 Task: Identify Vacation Rental Properties in Las Vegas with Pool Access.
Action: Mouse moved to (260, 187)
Screenshot: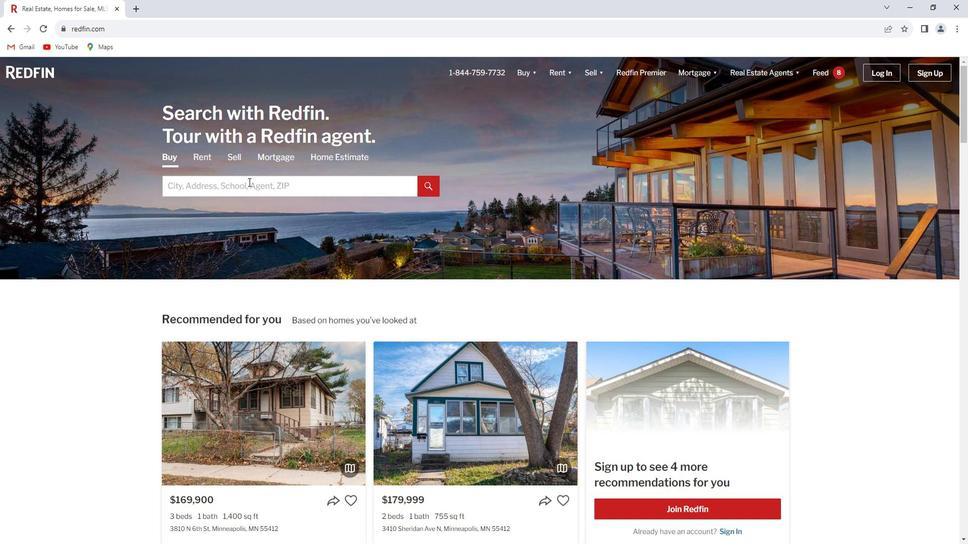 
Action: Mouse pressed left at (260, 187)
Screenshot: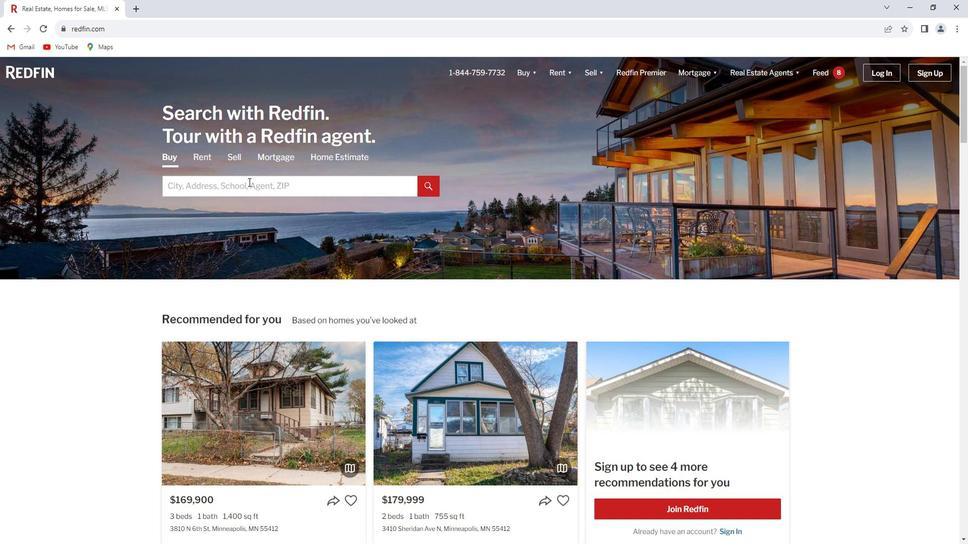 
Action: Key pressed <Key.shift_r>Las<Key.space><Key.shift_r><Key.shift_r>Vegas
Screenshot: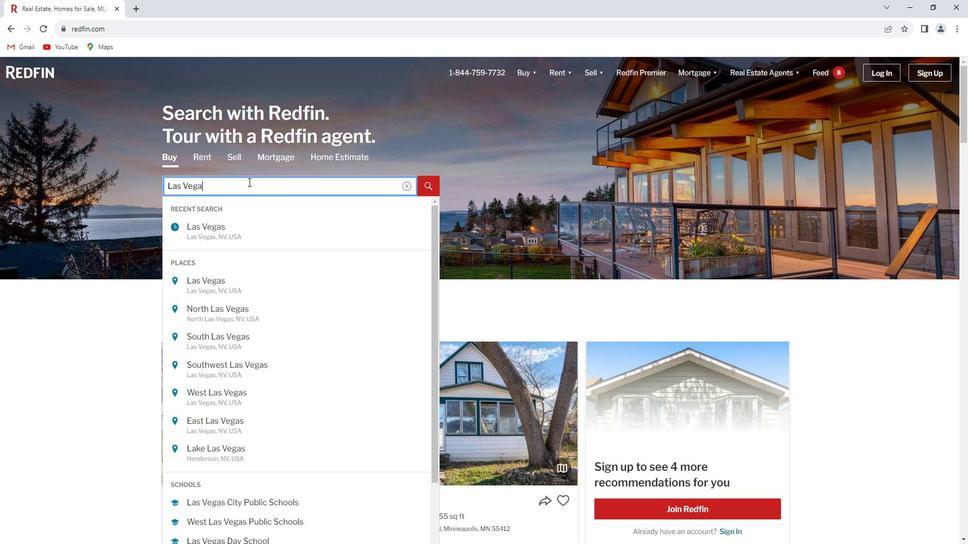 
Action: Mouse moved to (434, 188)
Screenshot: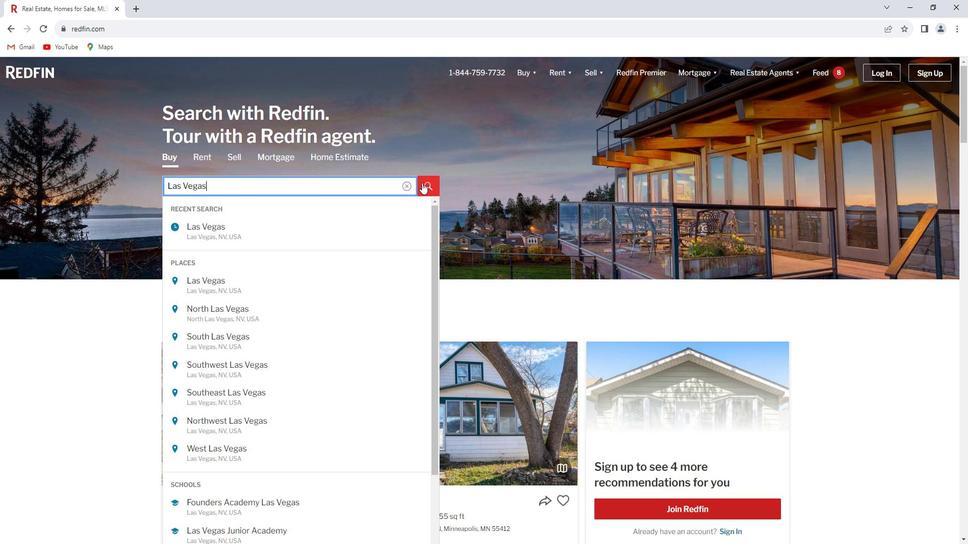 
Action: Mouse pressed left at (434, 188)
Screenshot: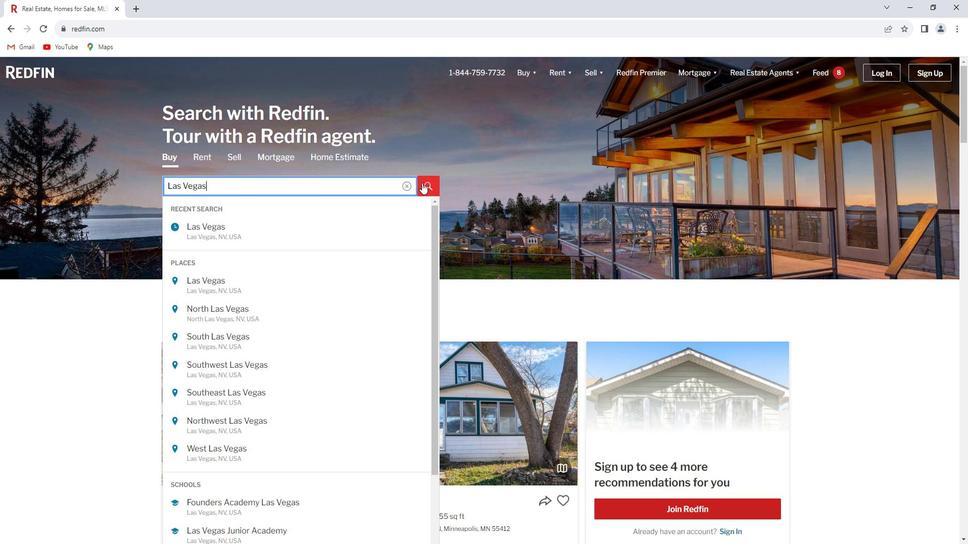 
Action: Mouse moved to (882, 149)
Screenshot: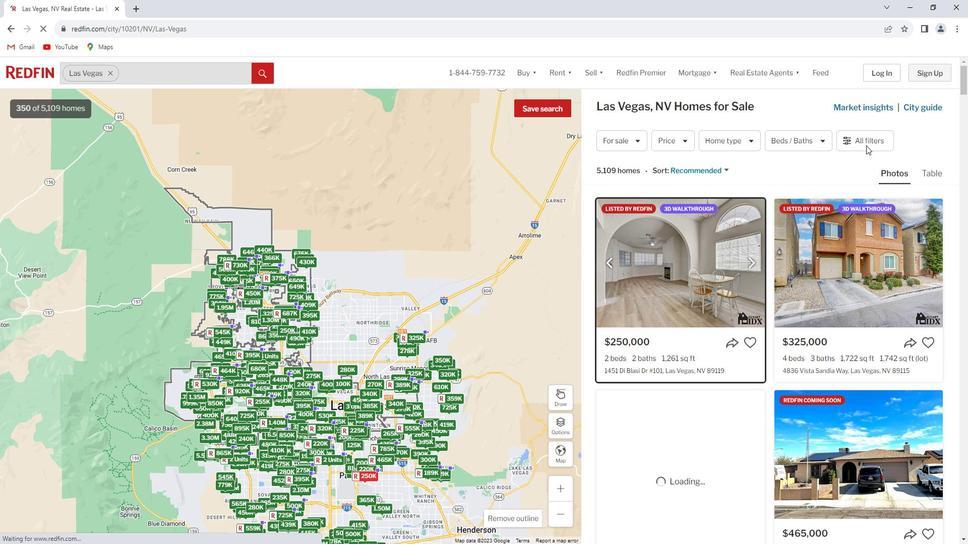 
Action: Mouse pressed left at (882, 149)
Screenshot: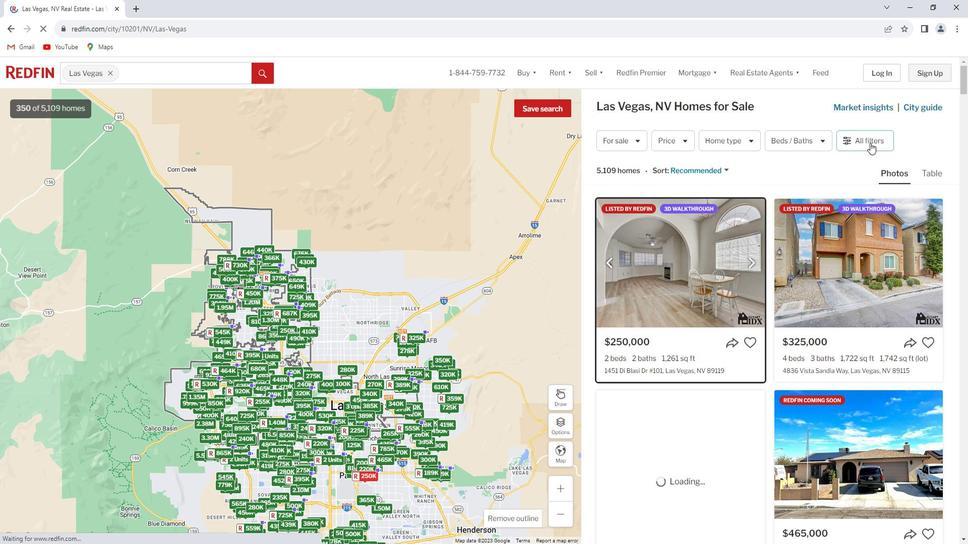 
Action: Mouse pressed left at (882, 149)
Screenshot: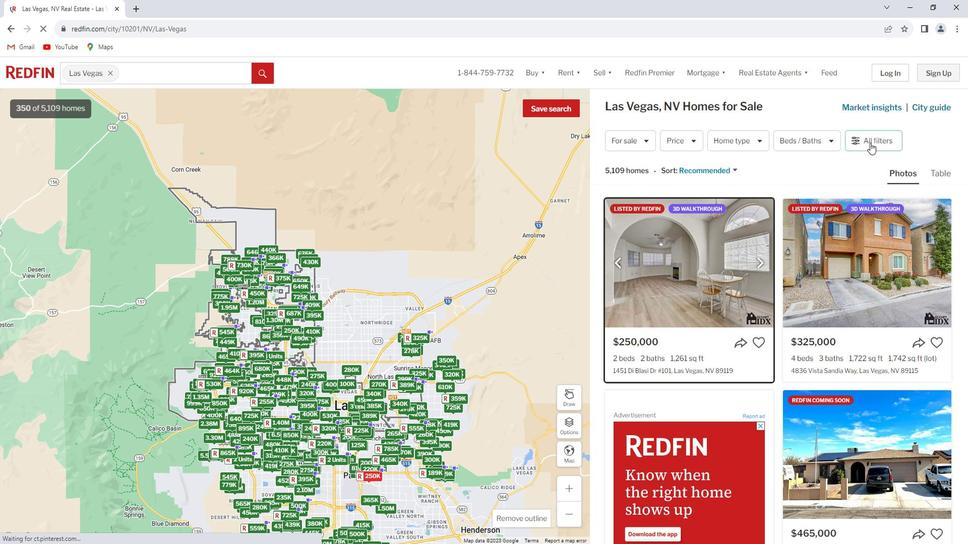 
Action: Mouse moved to (844, 169)
Screenshot: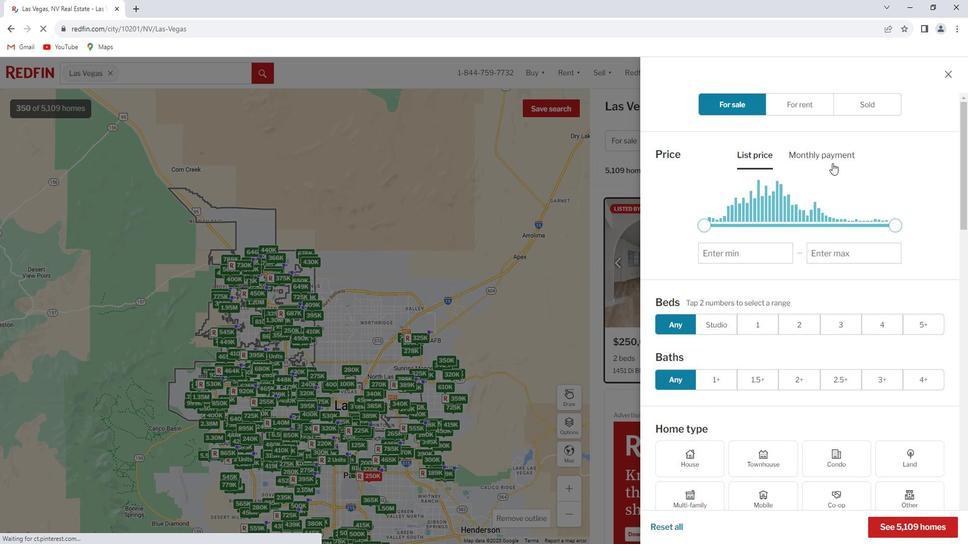 
Action: Mouse scrolled (844, 168) with delta (0, 0)
Screenshot: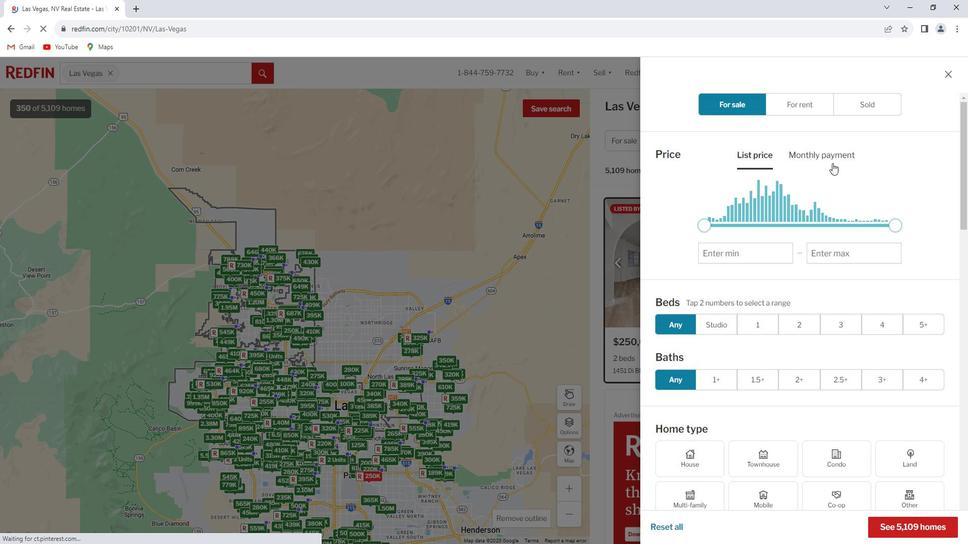 
Action: Mouse scrolled (844, 168) with delta (0, 0)
Screenshot: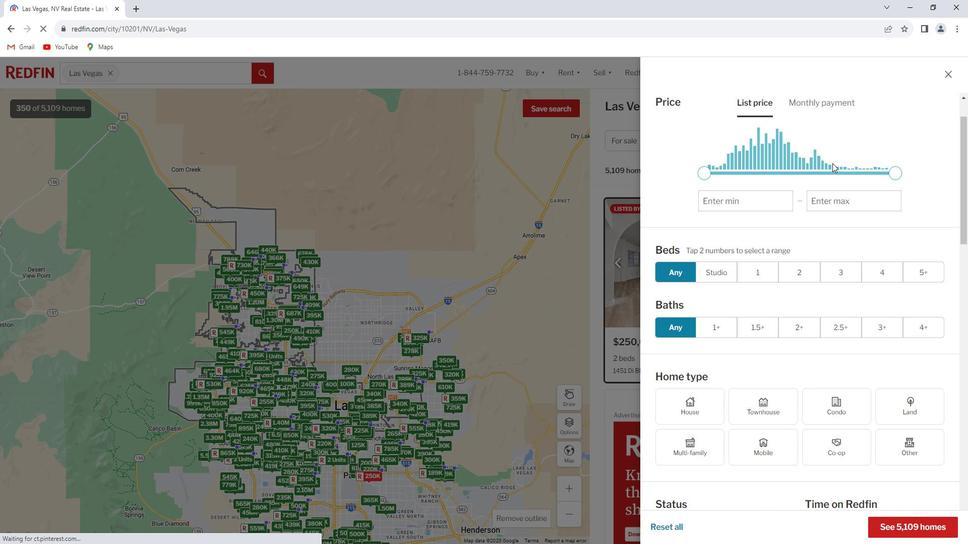 
Action: Mouse moved to (804, 189)
Screenshot: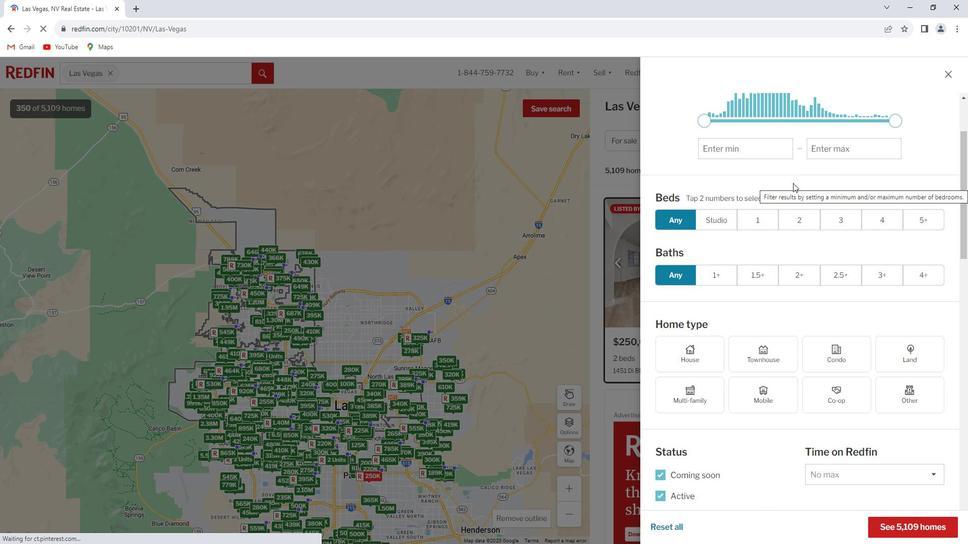 
Action: Mouse scrolled (804, 189) with delta (0, 0)
Screenshot: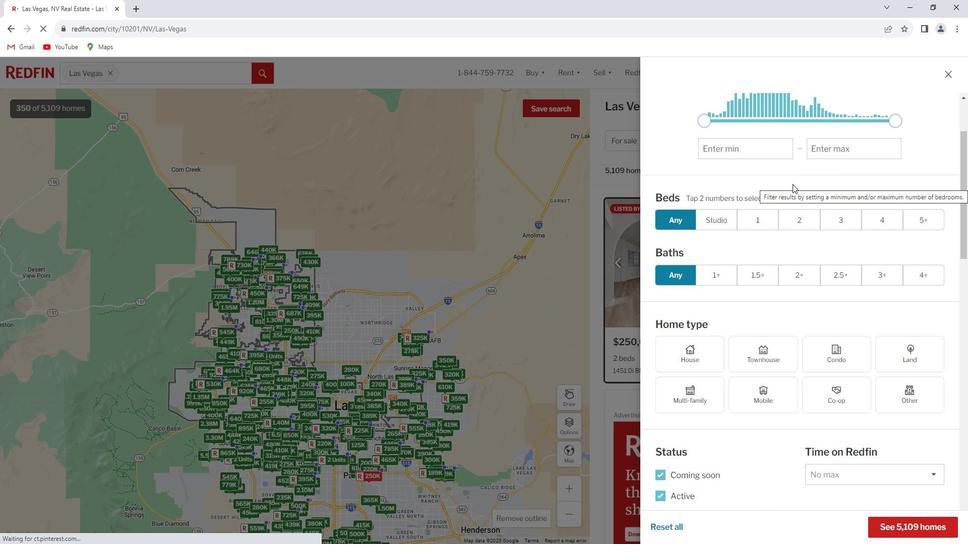 
Action: Mouse scrolled (804, 189) with delta (0, 0)
Screenshot: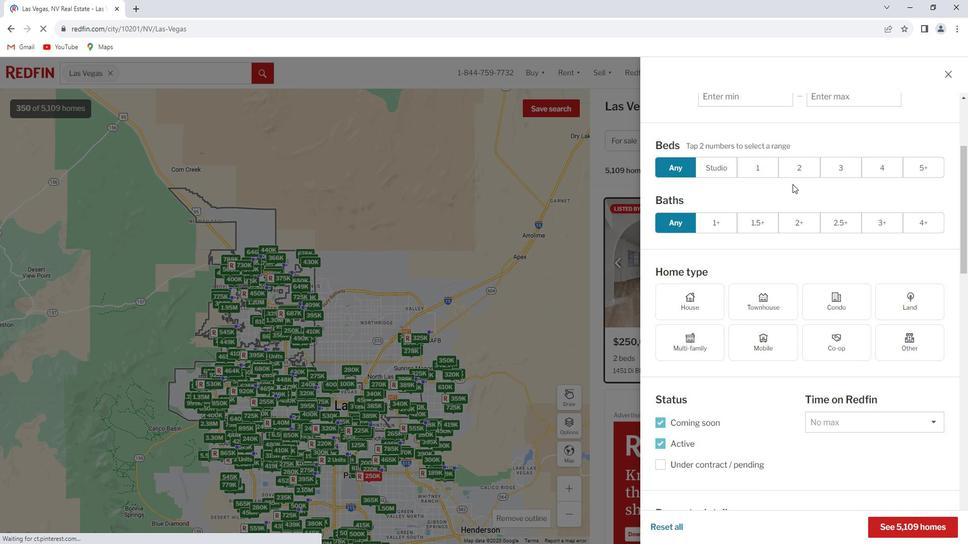 
Action: Mouse scrolled (804, 189) with delta (0, 0)
Screenshot: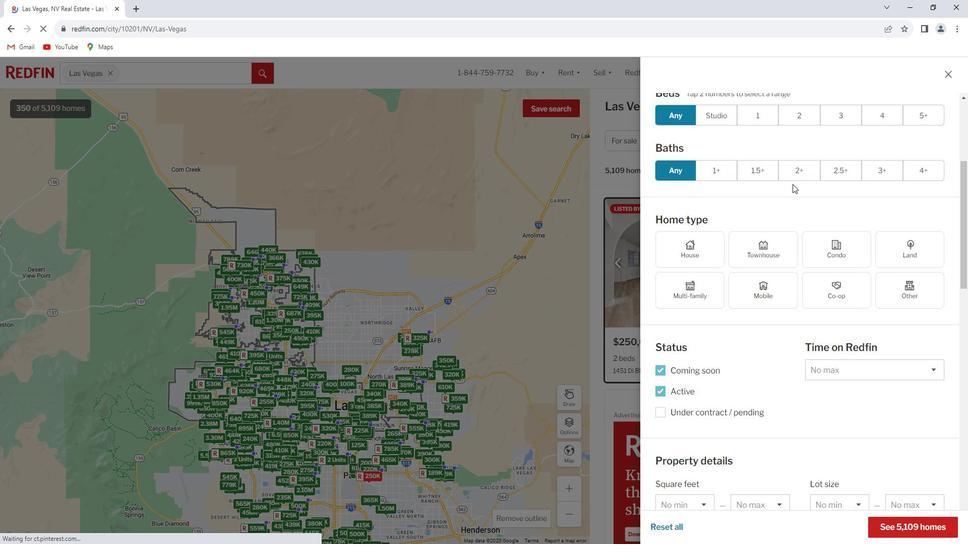 
Action: Mouse scrolled (804, 189) with delta (0, 0)
Screenshot: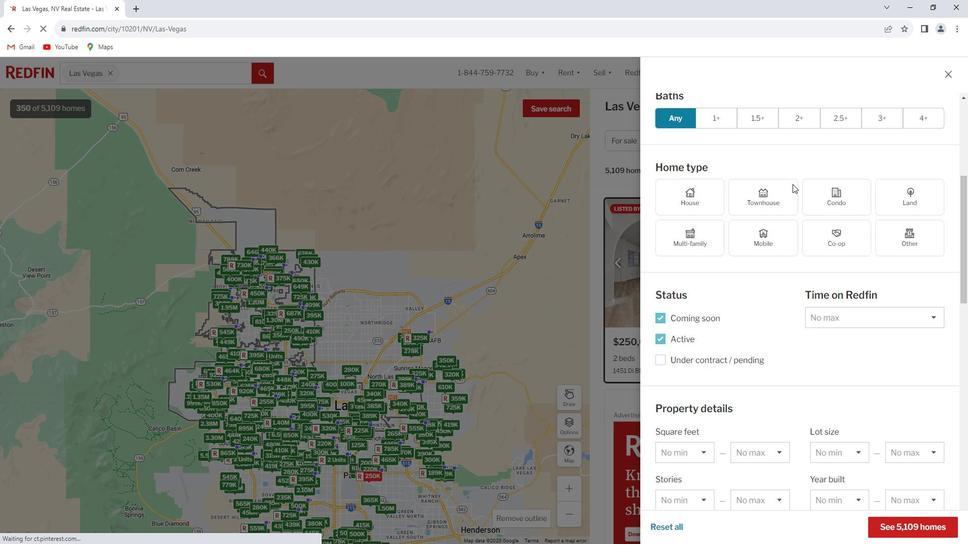 
Action: Mouse scrolled (804, 189) with delta (0, 0)
Screenshot: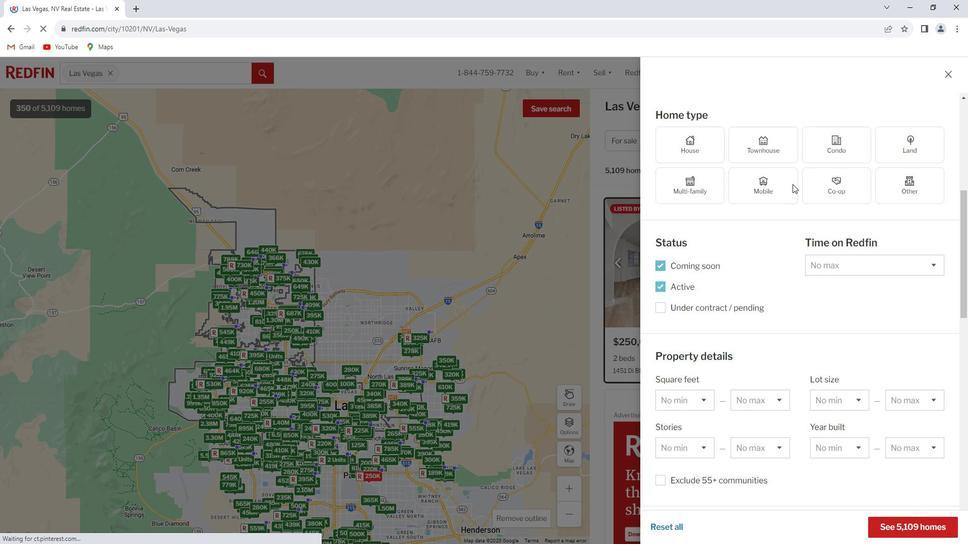 
Action: Mouse scrolled (804, 189) with delta (0, 0)
Screenshot: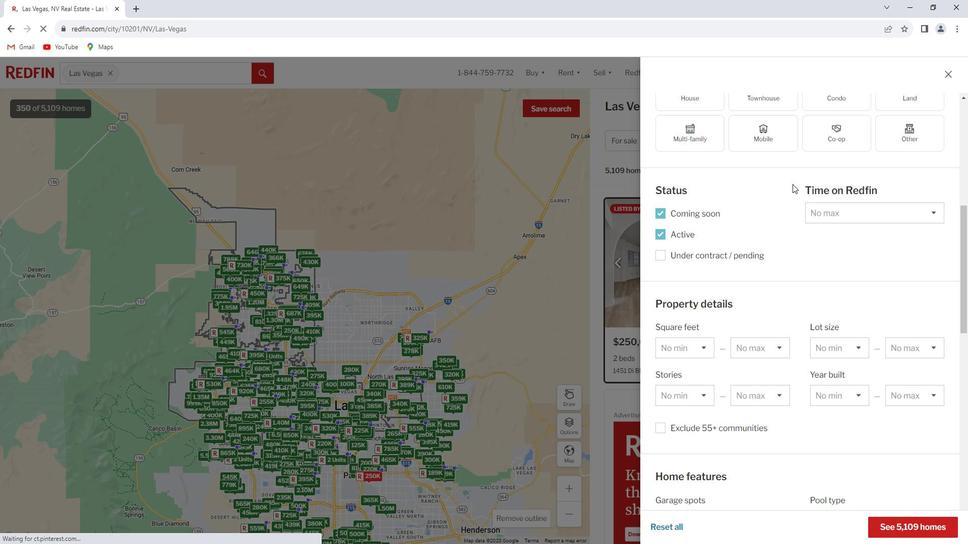 
Action: Mouse scrolled (804, 189) with delta (0, 0)
Screenshot: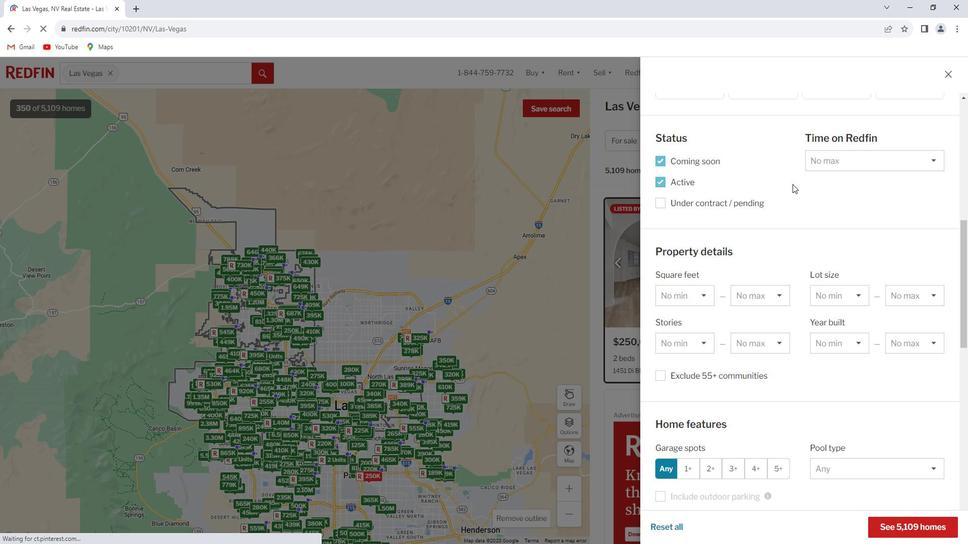 
Action: Mouse scrolled (804, 189) with delta (0, 0)
Screenshot: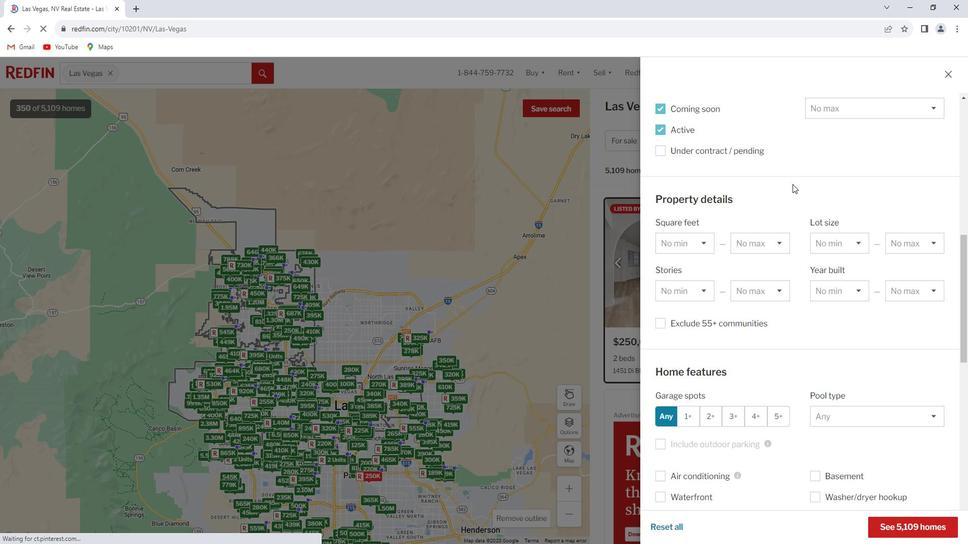 
Action: Mouse scrolled (804, 189) with delta (0, 0)
Screenshot: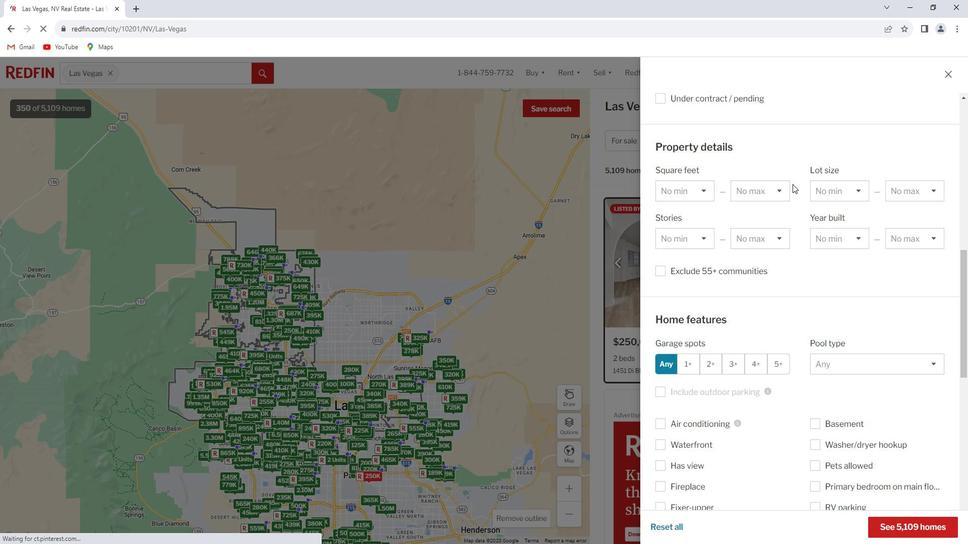 
Action: Mouse scrolled (804, 189) with delta (0, 0)
Screenshot: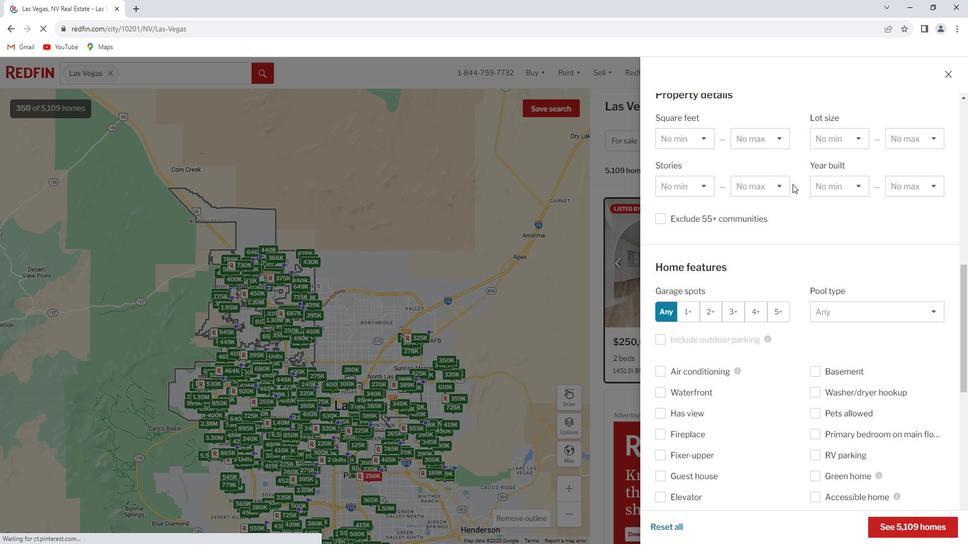 
Action: Mouse scrolled (804, 189) with delta (0, 0)
Screenshot: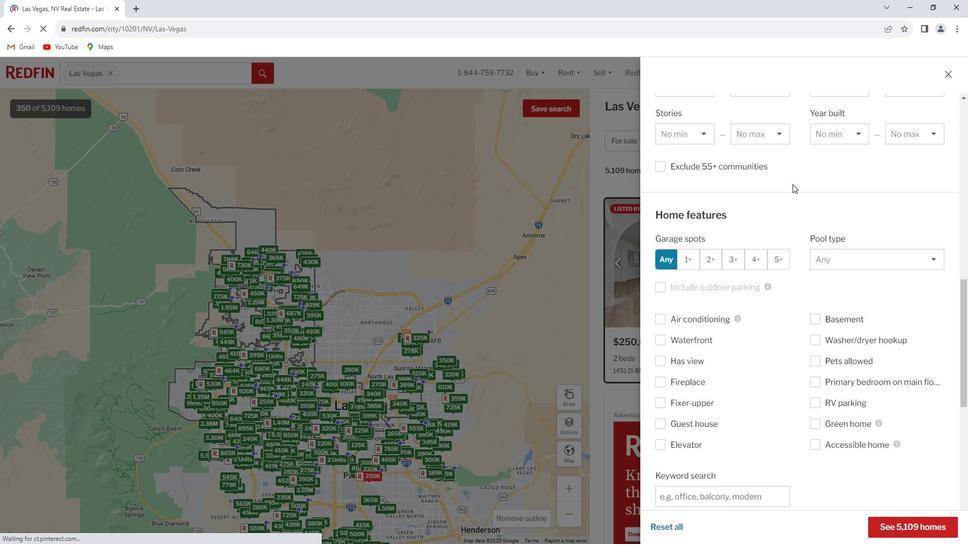 
Action: Mouse scrolled (804, 189) with delta (0, 0)
Screenshot: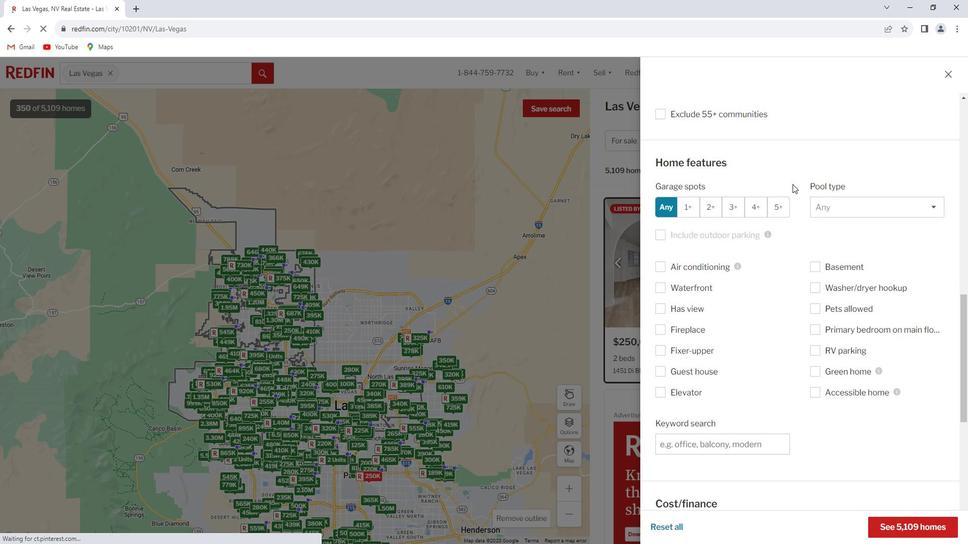 
Action: Mouse moved to (797, 204)
Screenshot: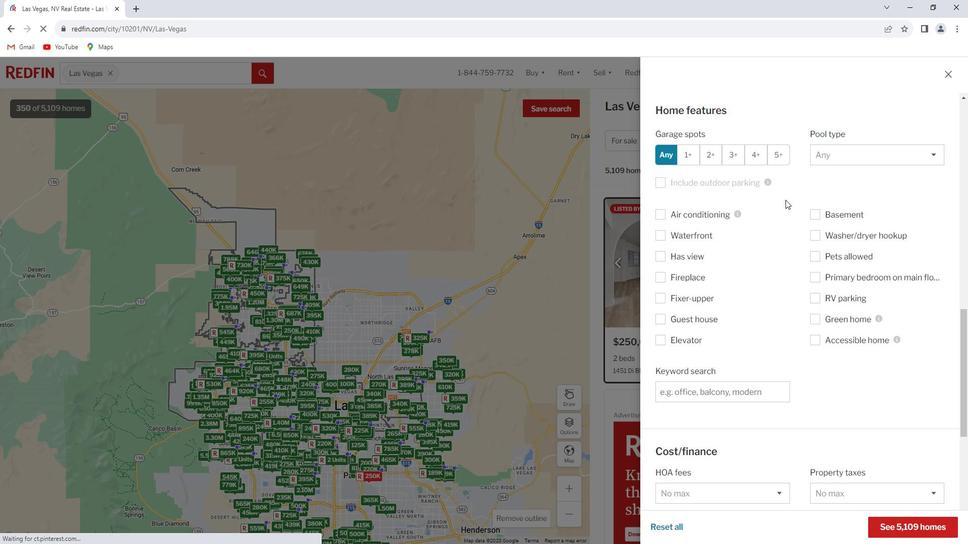 
Action: Mouse scrolled (797, 204) with delta (0, 0)
Screenshot: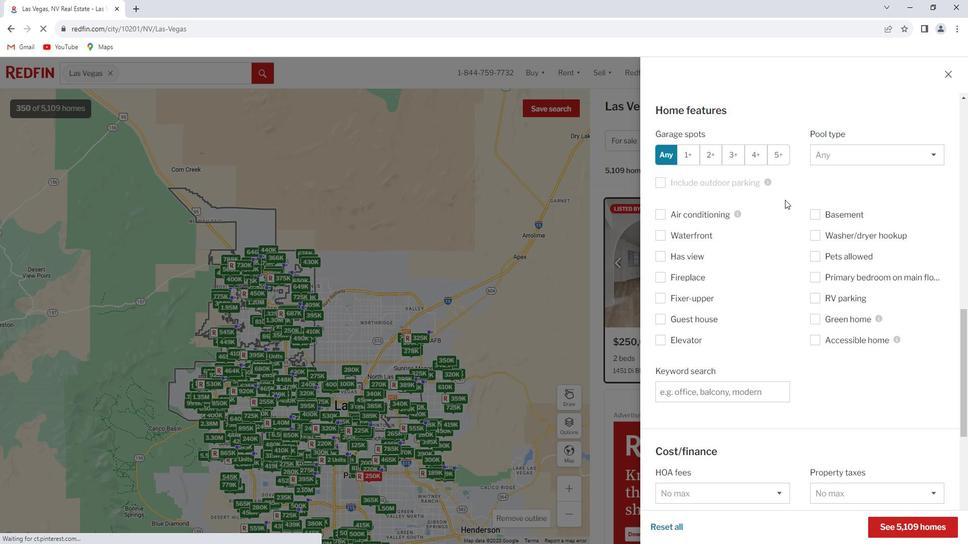 
Action: Mouse scrolled (797, 204) with delta (0, 0)
Screenshot: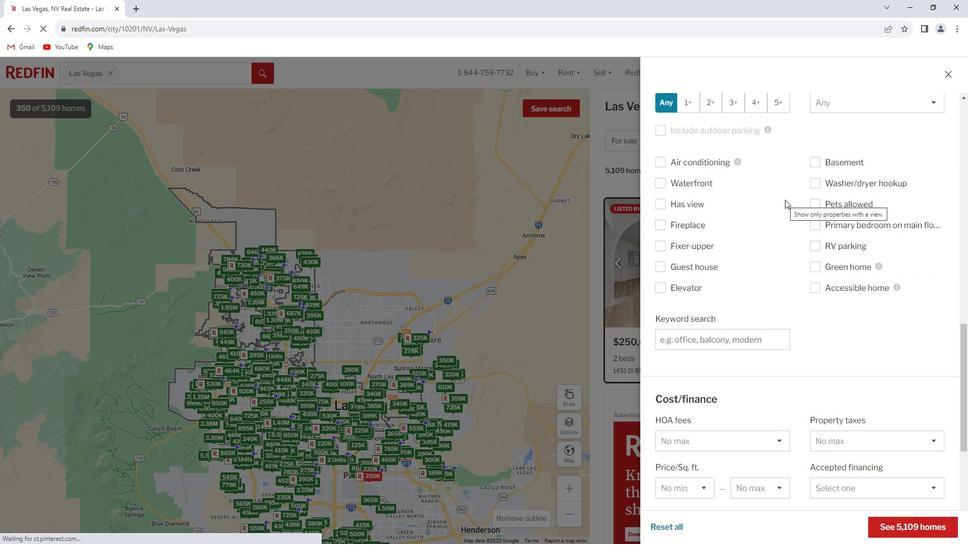 
Action: Mouse moved to (741, 283)
Screenshot: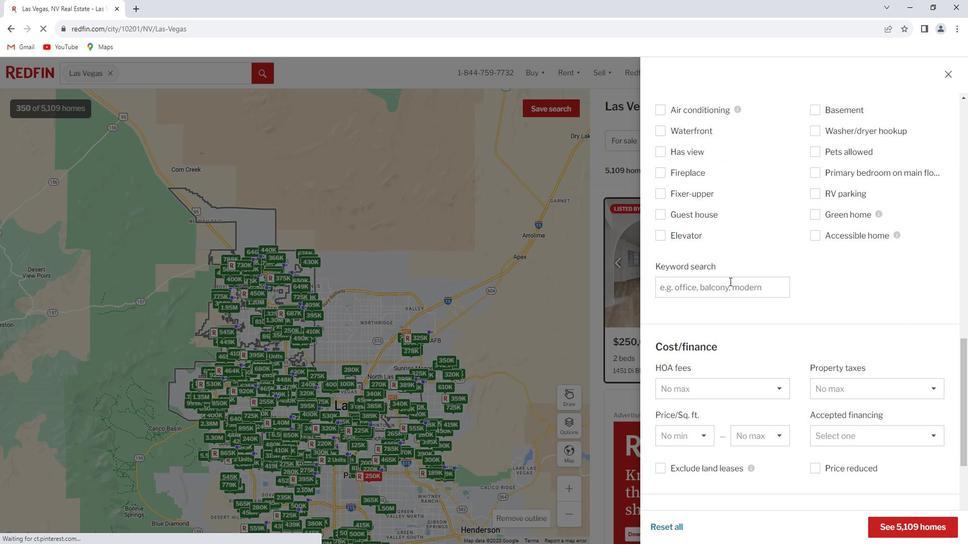 
Action: Mouse pressed left at (741, 283)
Screenshot: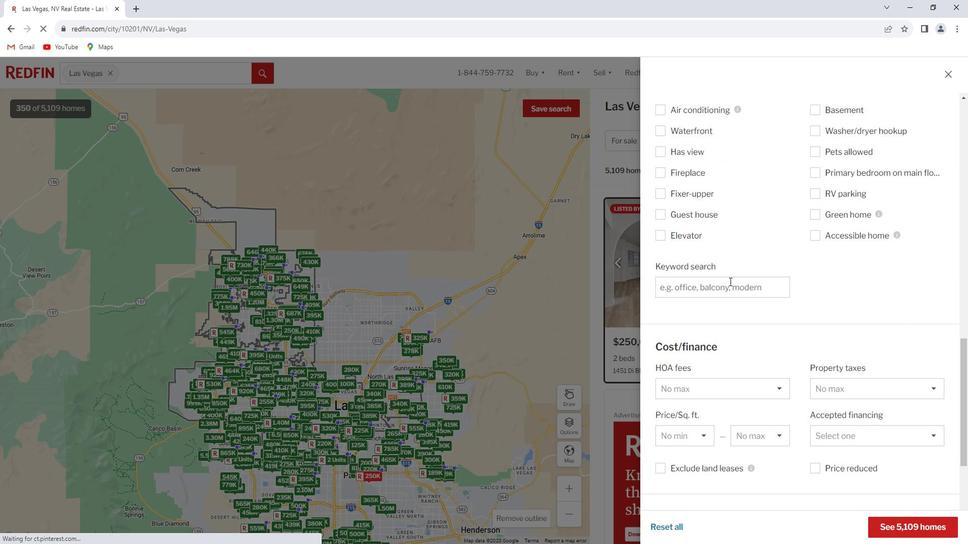 
Action: Key pressed <Key.shift_r>Pool<Key.space><Key.shift>Access
Screenshot: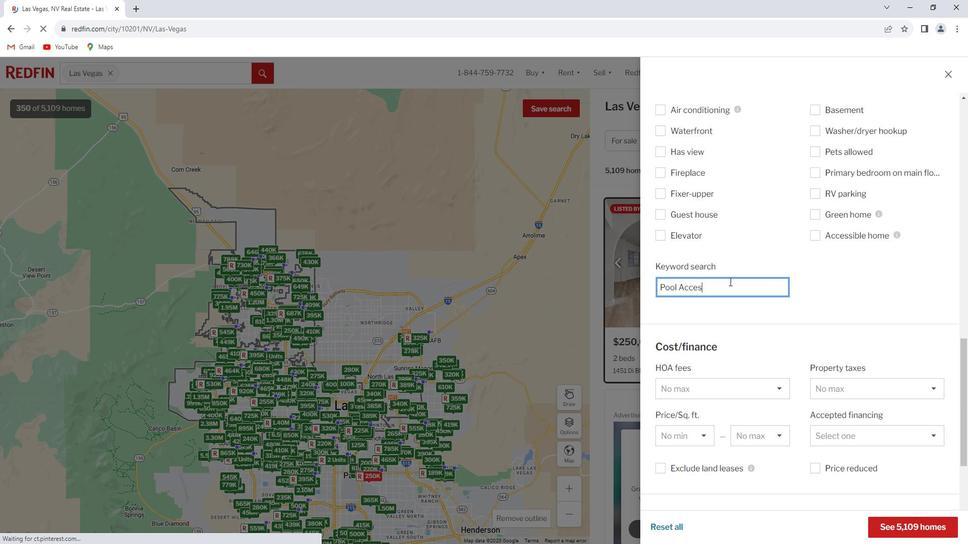 
Action: Mouse moved to (921, 520)
Screenshot: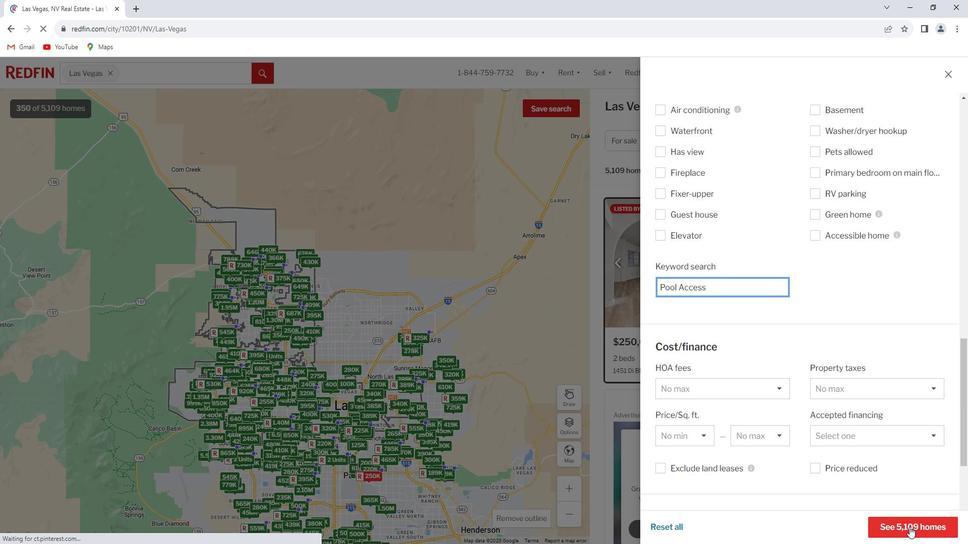 
Action: Mouse pressed left at (921, 520)
Screenshot: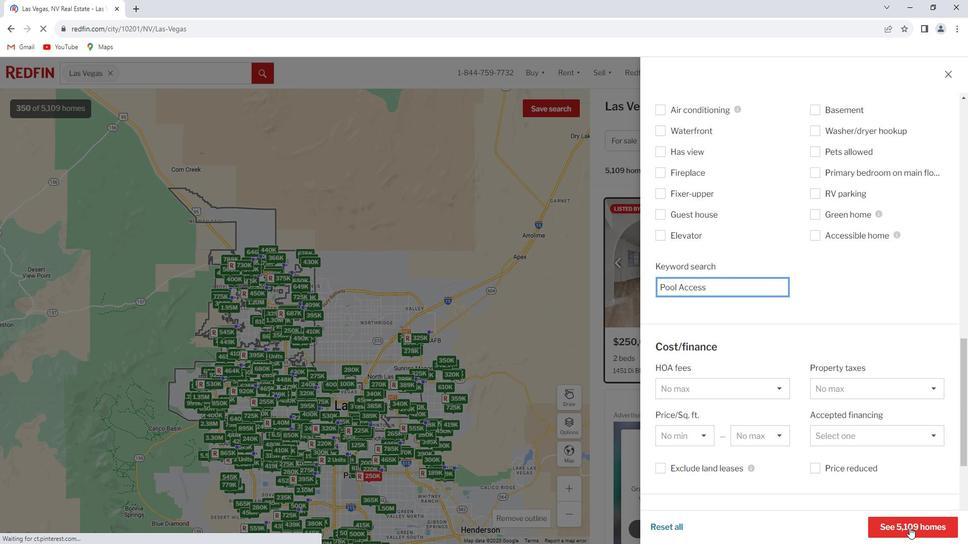 
Action: Mouse moved to (734, 303)
Screenshot: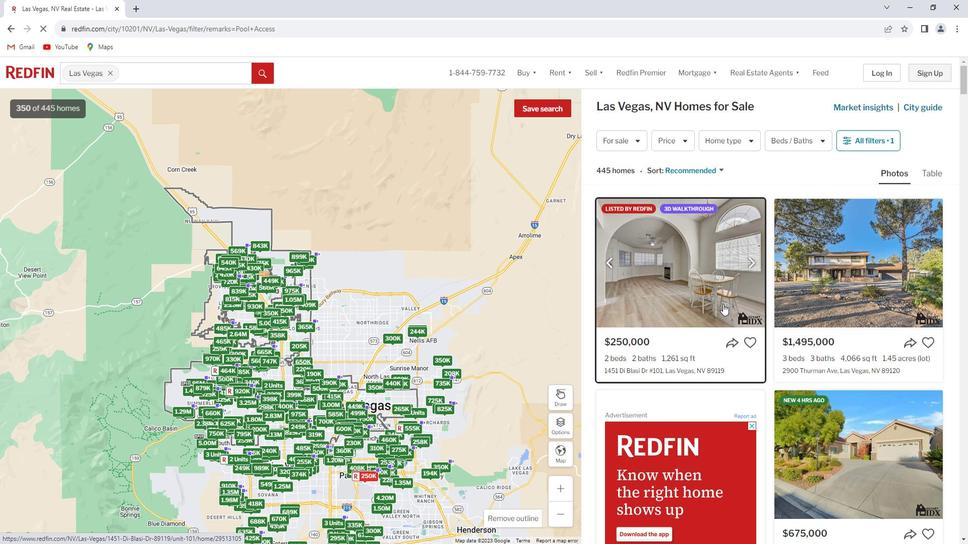 
Action: Mouse pressed left at (734, 303)
Screenshot: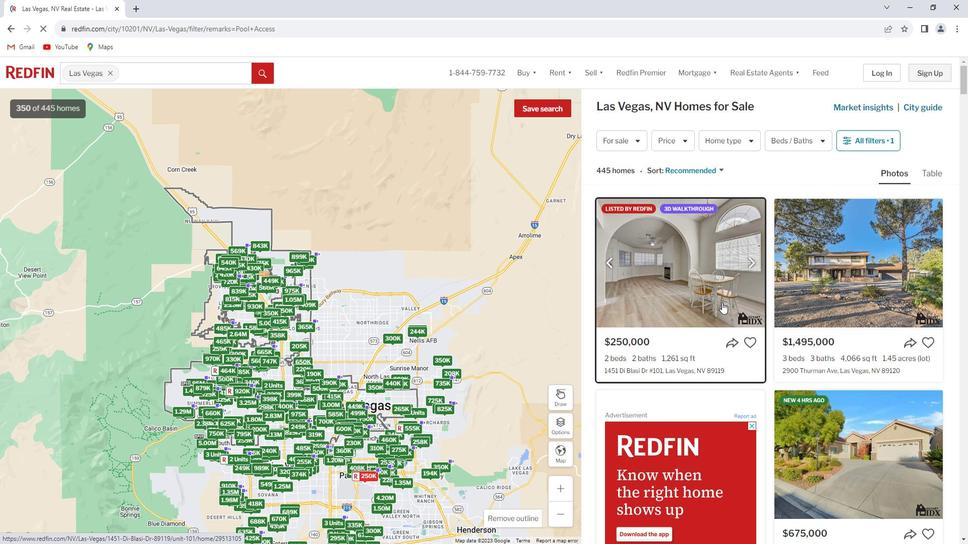 
Action: Mouse moved to (731, 342)
Screenshot: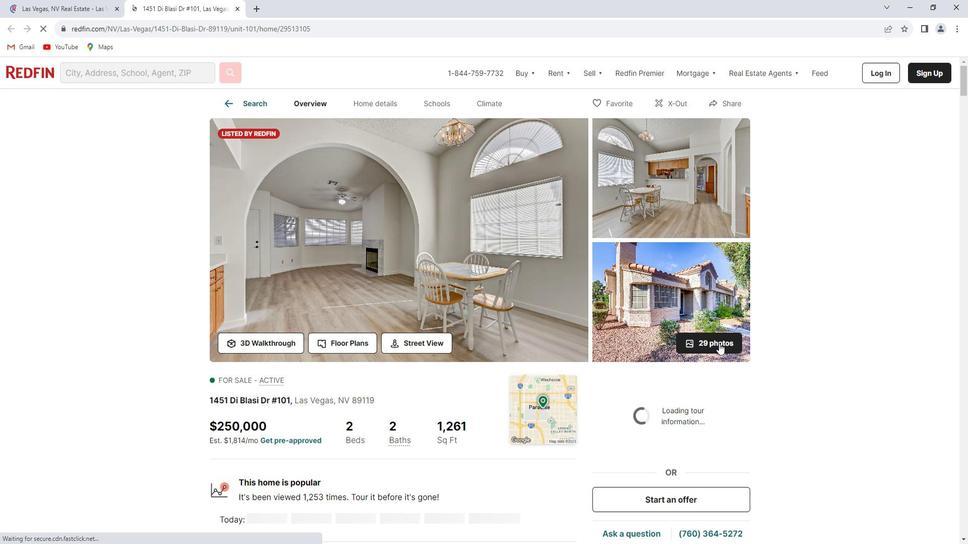 
Action: Mouse pressed left at (731, 342)
Screenshot: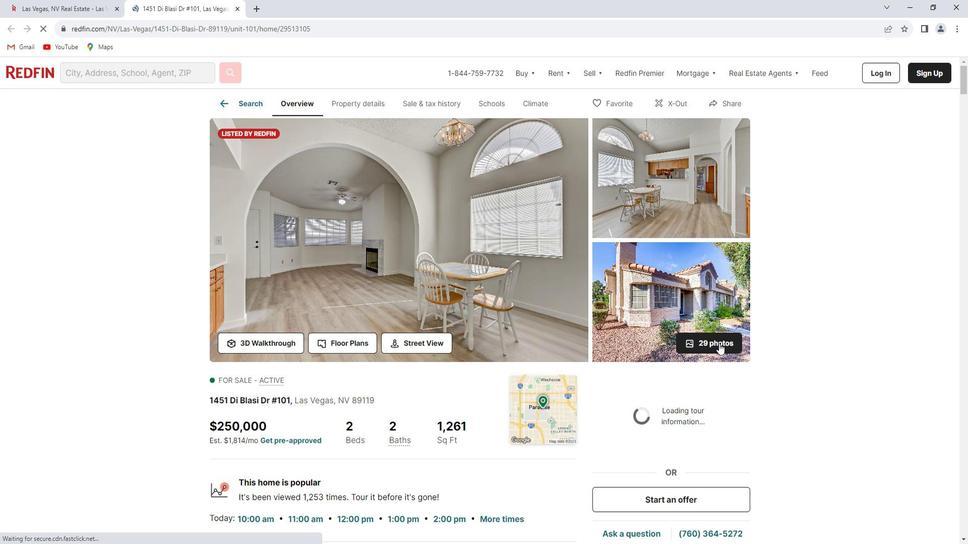 
Action: Mouse moved to (112, 209)
Screenshot: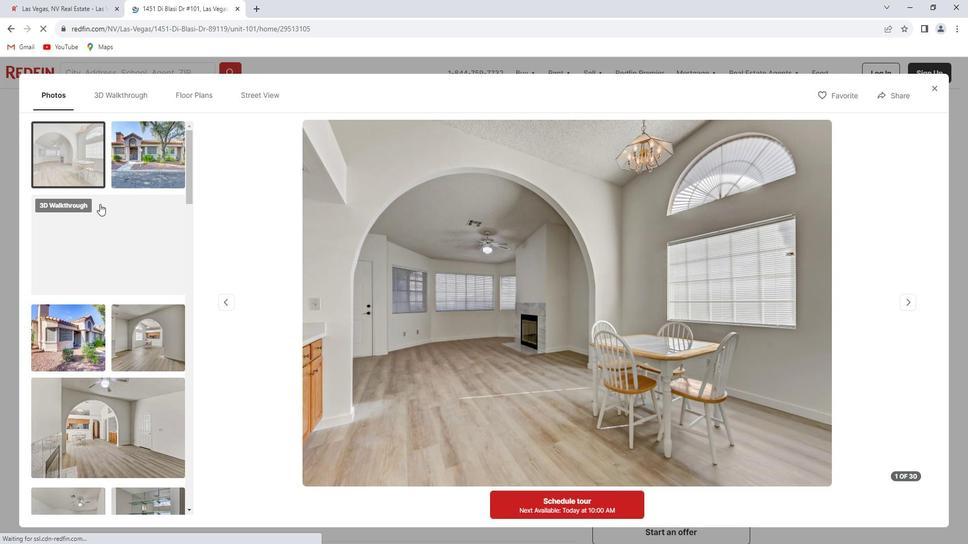 
Action: Mouse scrolled (112, 208) with delta (0, 0)
Screenshot: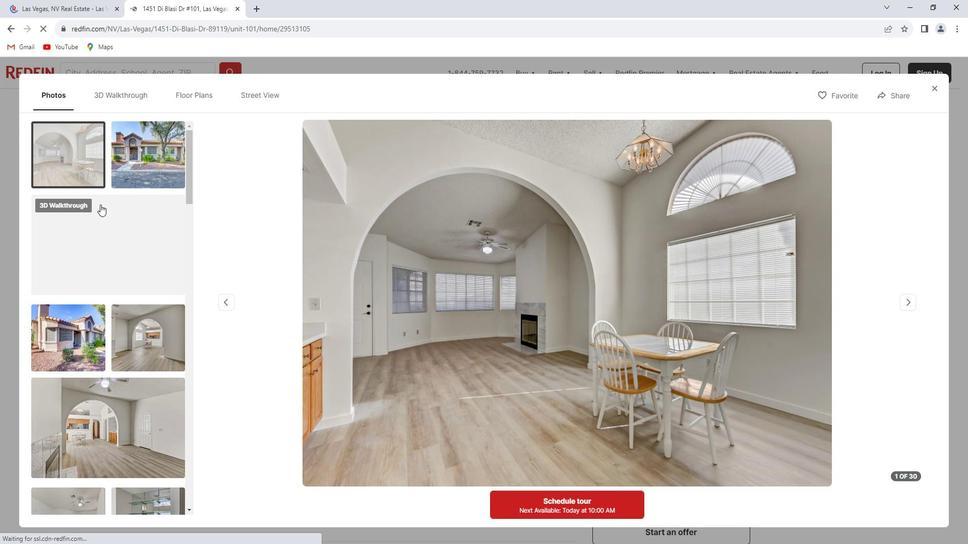 
Action: Mouse scrolled (112, 208) with delta (0, 0)
Screenshot: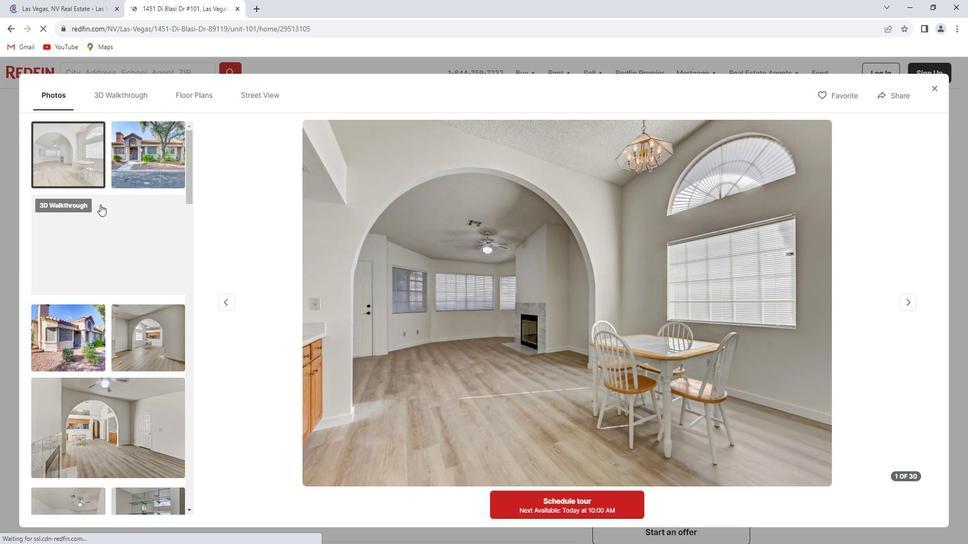 
Action: Mouse scrolled (112, 208) with delta (0, 0)
Screenshot: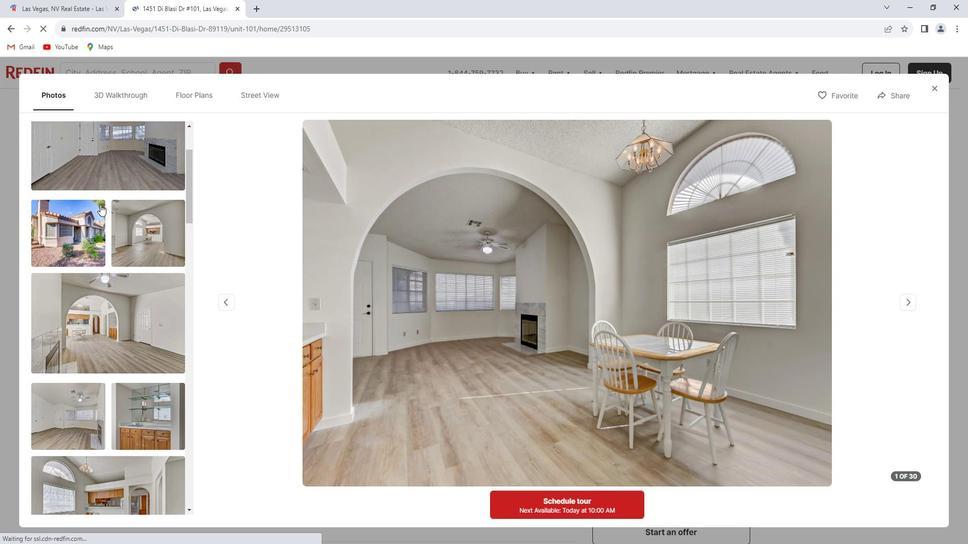 
Action: Mouse scrolled (112, 208) with delta (0, 0)
Screenshot: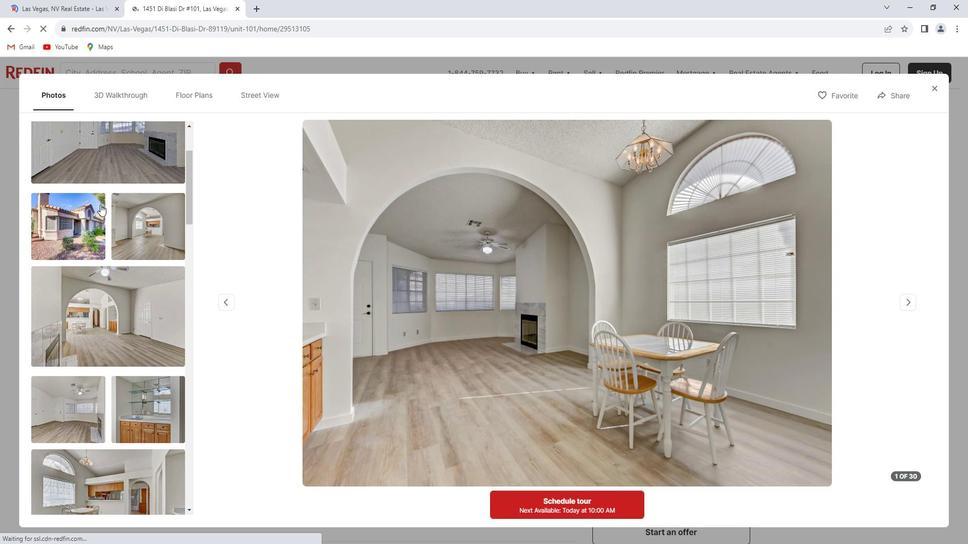 
Action: Mouse scrolled (112, 208) with delta (0, 0)
Screenshot: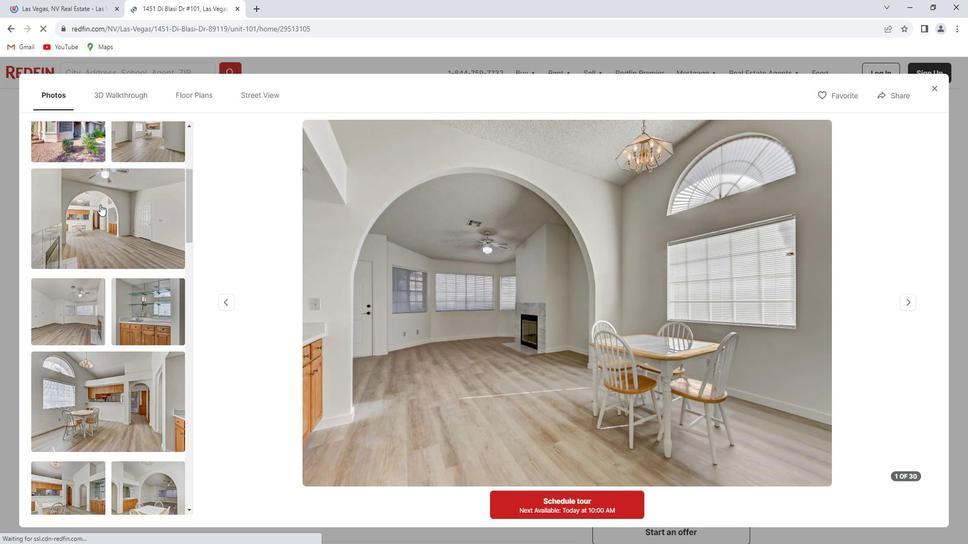
Action: Mouse scrolled (112, 208) with delta (0, 0)
Screenshot: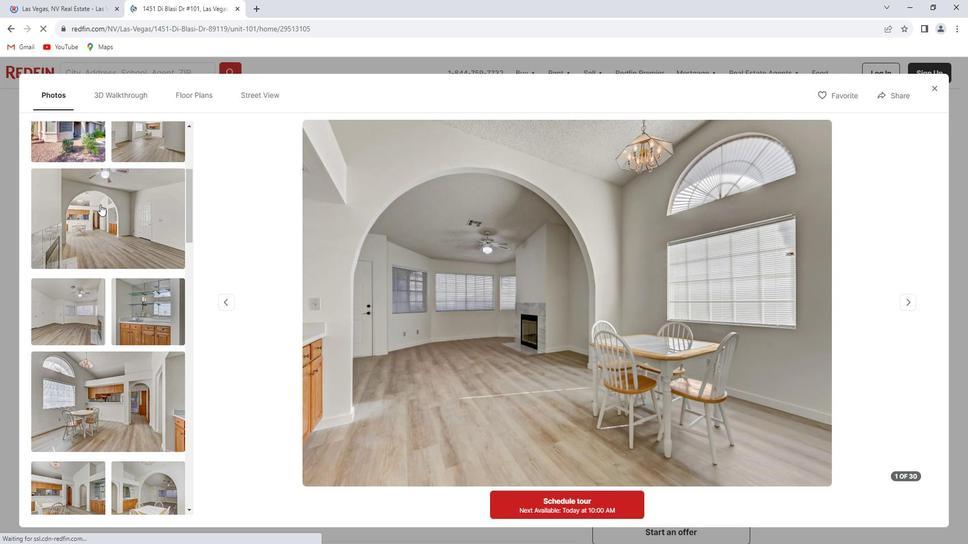
Action: Mouse scrolled (112, 208) with delta (0, 0)
Screenshot: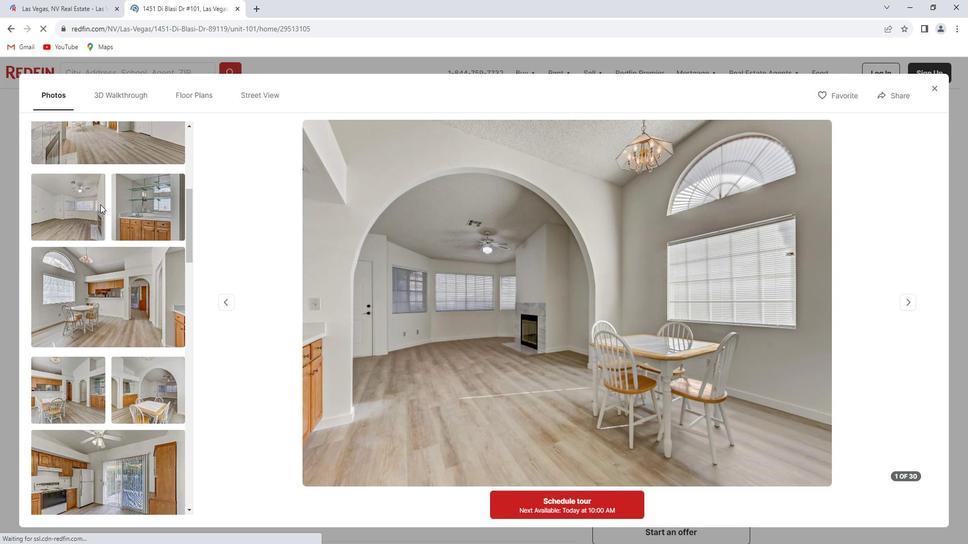 
Action: Mouse scrolled (112, 208) with delta (0, 0)
Screenshot: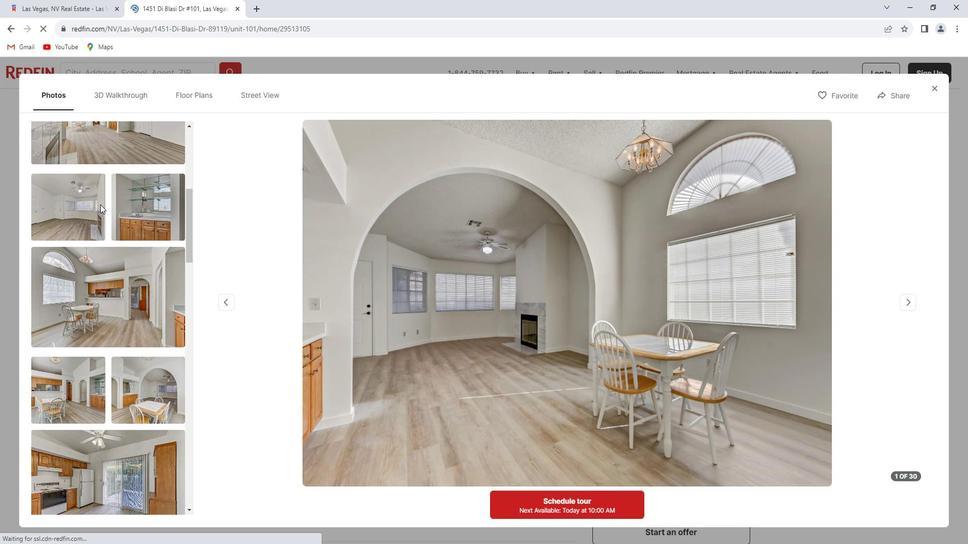
Action: Mouse scrolled (112, 208) with delta (0, 0)
Screenshot: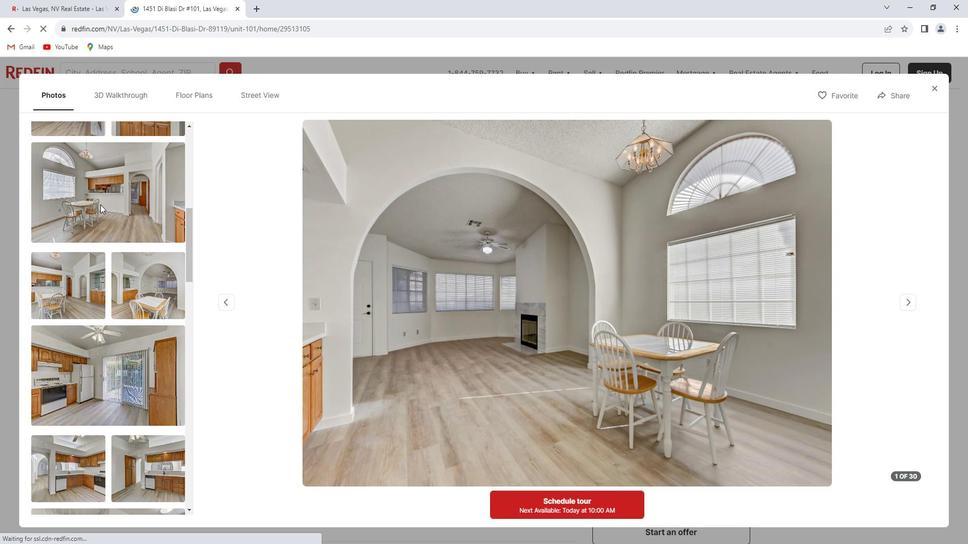 
Action: Mouse scrolled (112, 208) with delta (0, 0)
Screenshot: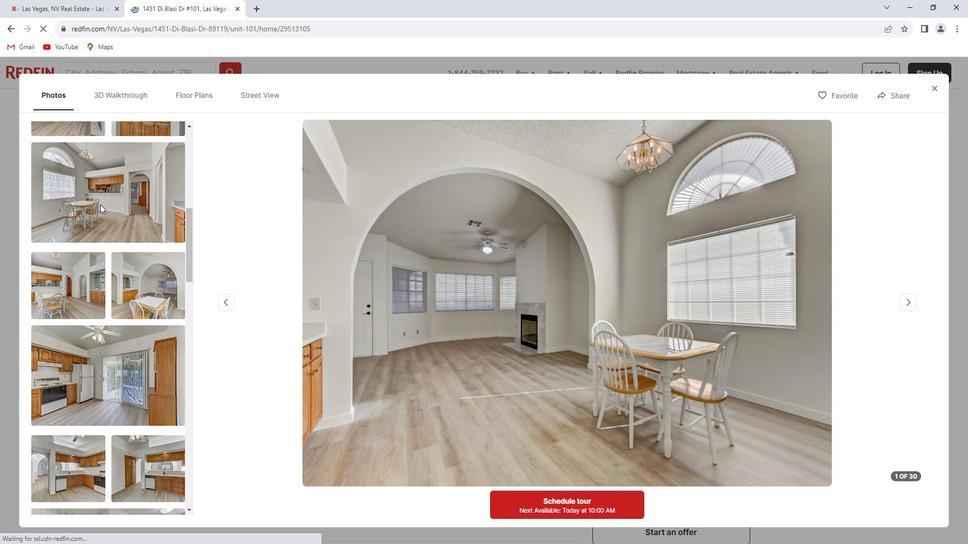 
Action: Mouse scrolled (112, 208) with delta (0, 0)
Screenshot: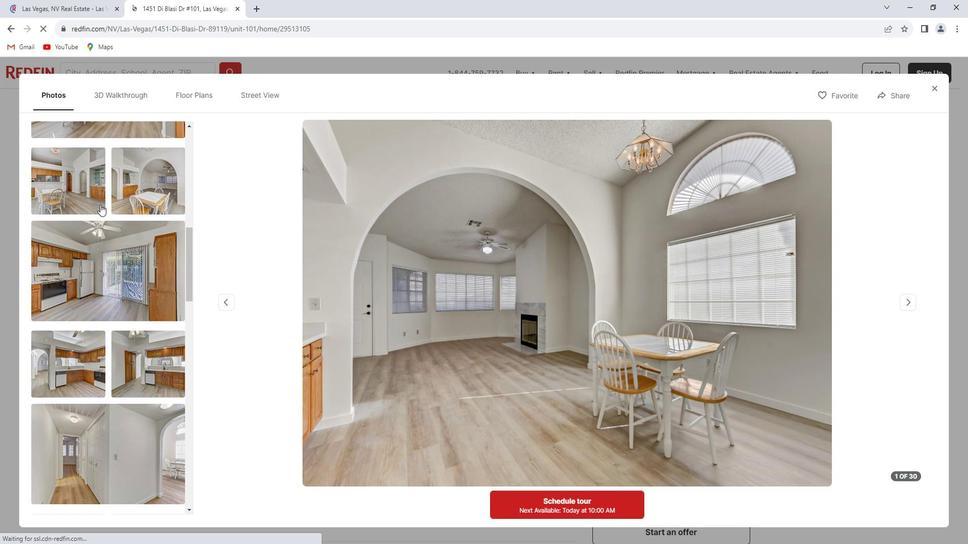 
Action: Mouse scrolled (112, 208) with delta (0, 0)
Screenshot: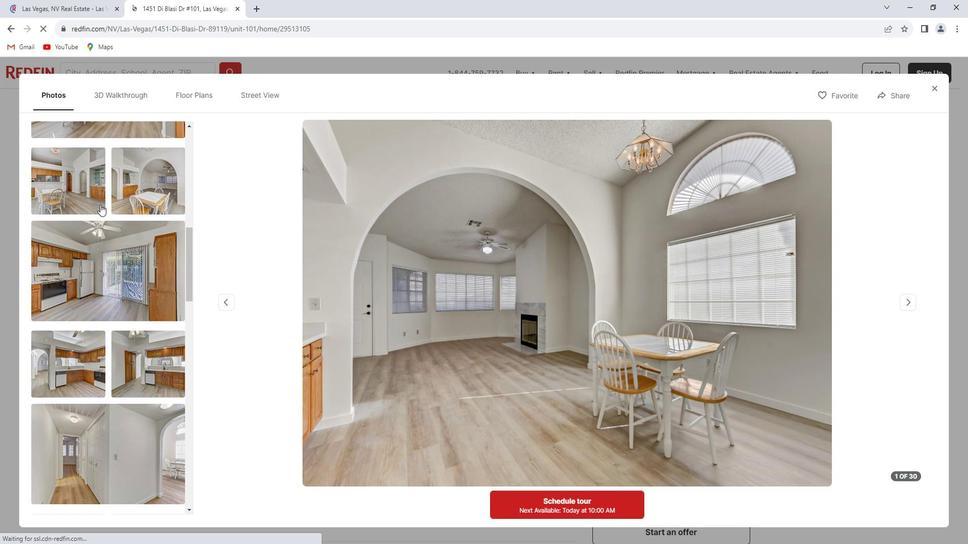 
Action: Mouse scrolled (112, 208) with delta (0, 0)
Screenshot: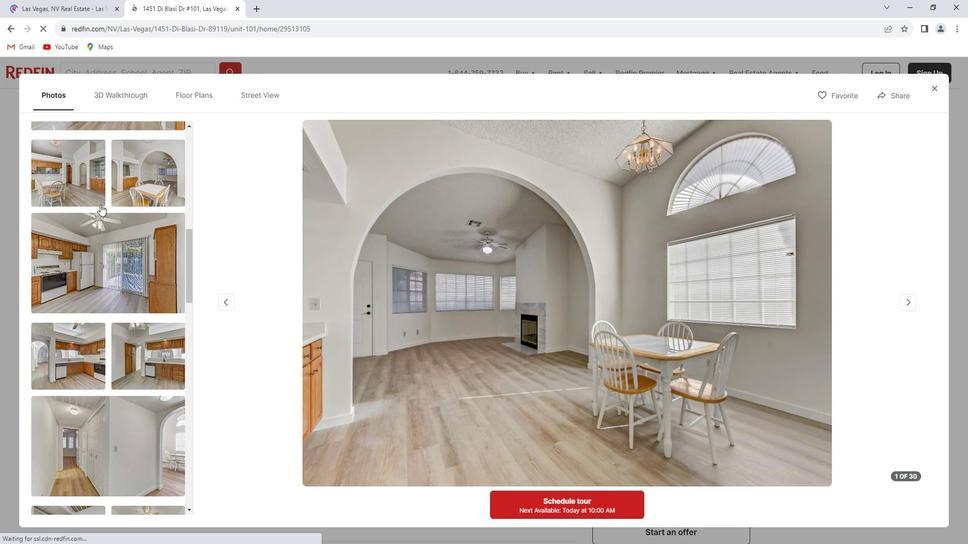 
Action: Mouse scrolled (112, 208) with delta (0, 0)
Screenshot: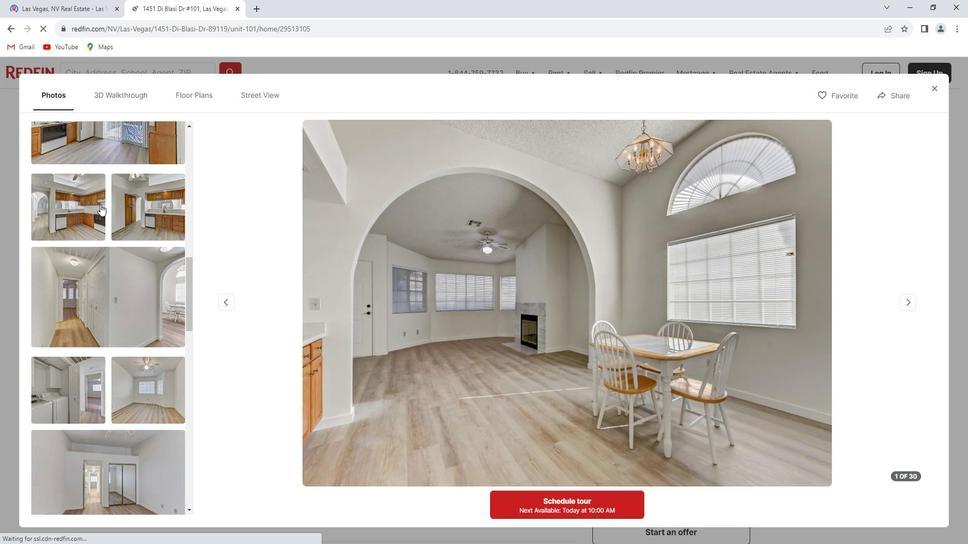 
Action: Mouse scrolled (112, 208) with delta (0, 0)
Screenshot: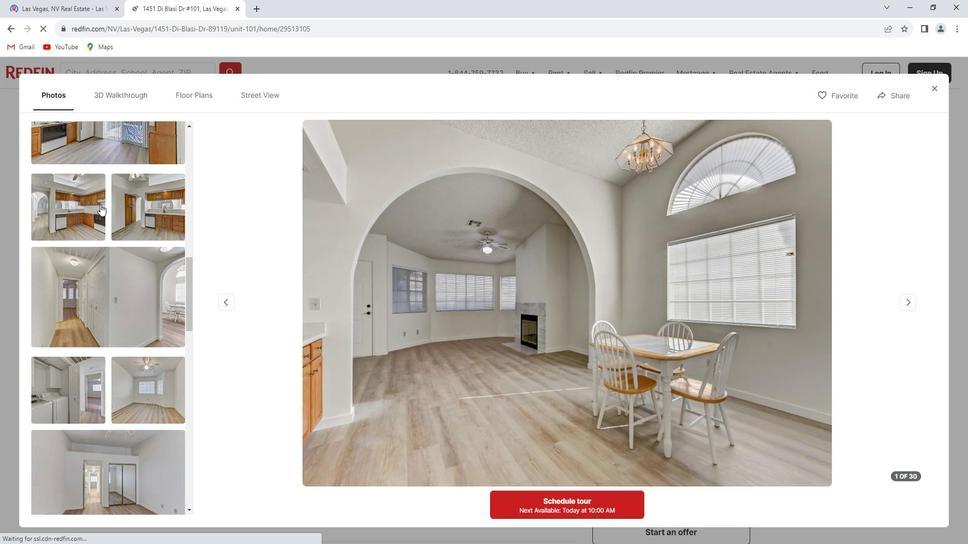 
Action: Mouse scrolled (112, 208) with delta (0, 0)
Screenshot: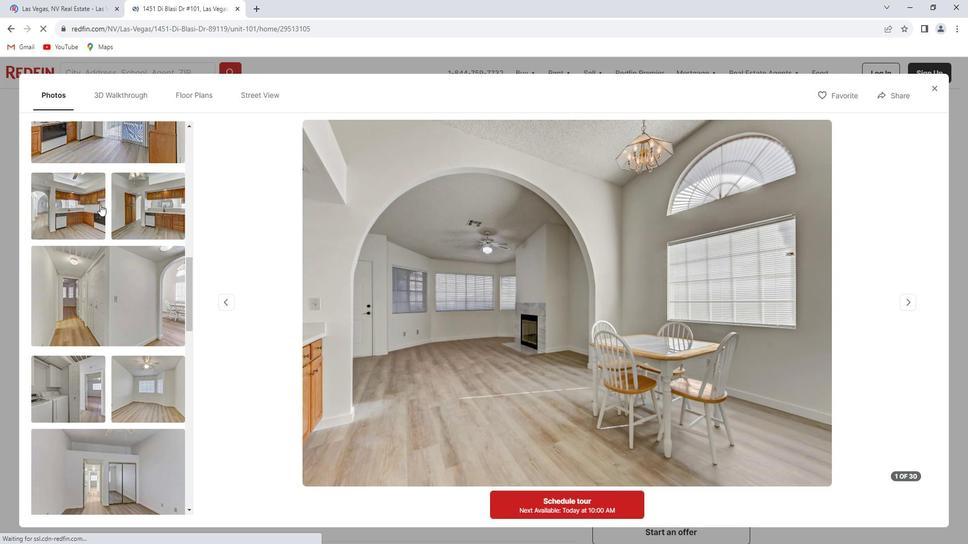 
Action: Mouse scrolled (112, 208) with delta (0, 0)
Screenshot: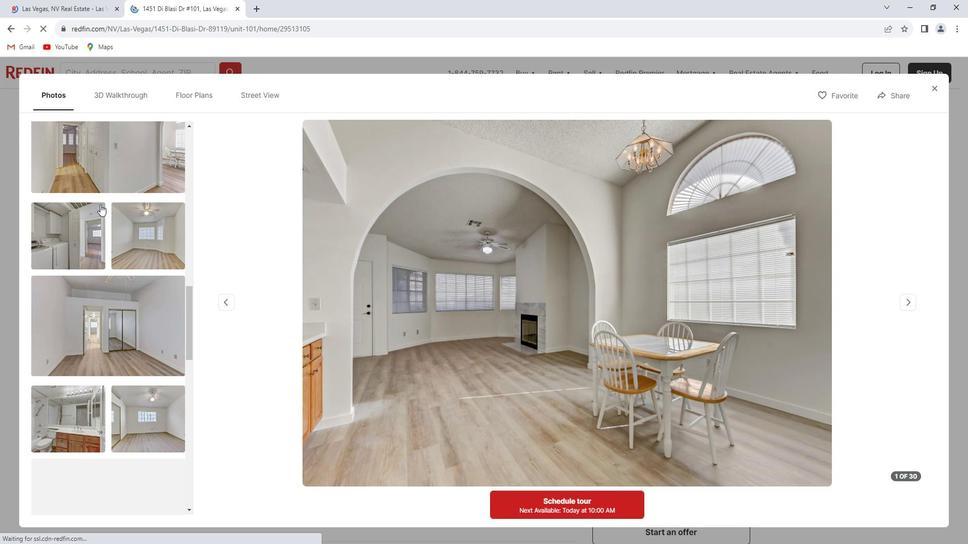
Action: Mouse scrolled (112, 208) with delta (0, 0)
Screenshot: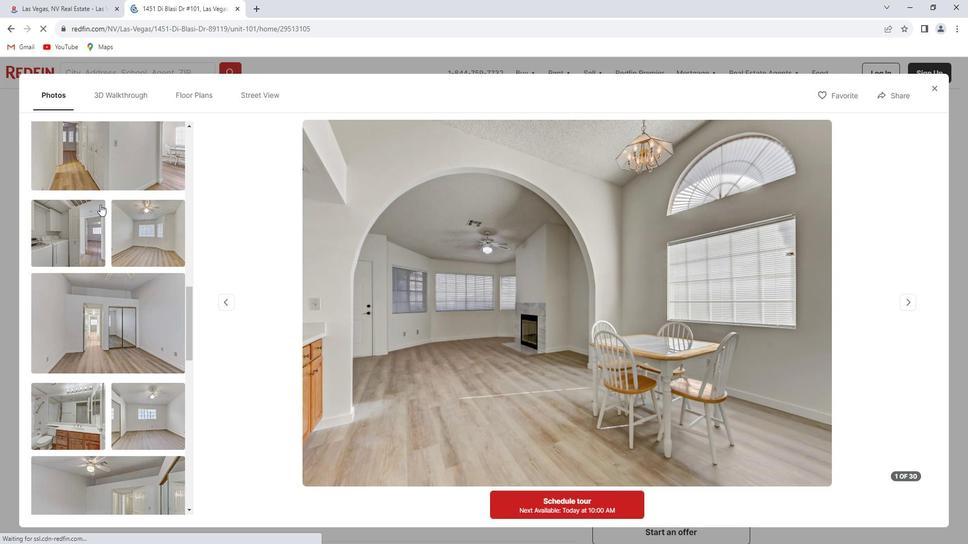 
Action: Mouse scrolled (112, 208) with delta (0, 0)
Screenshot: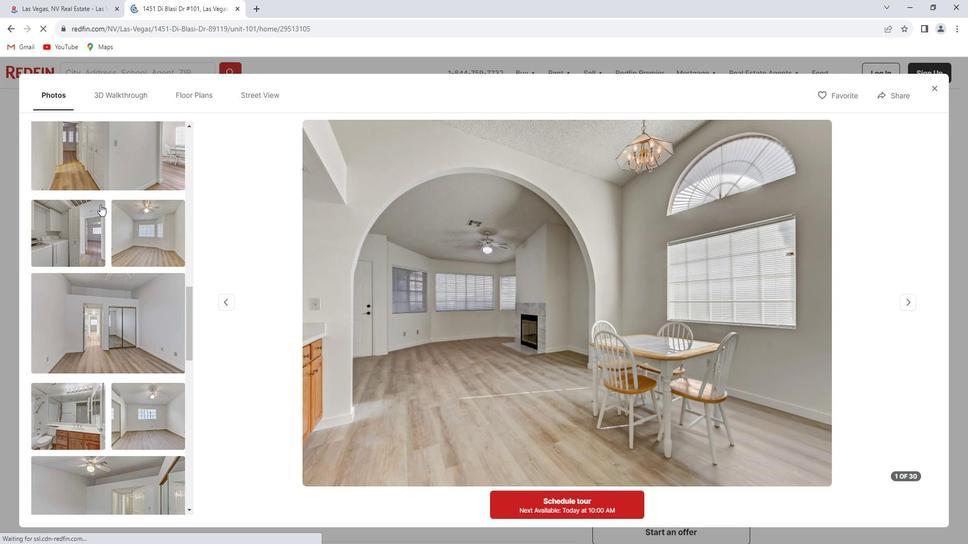 
Action: Mouse scrolled (112, 208) with delta (0, 0)
Screenshot: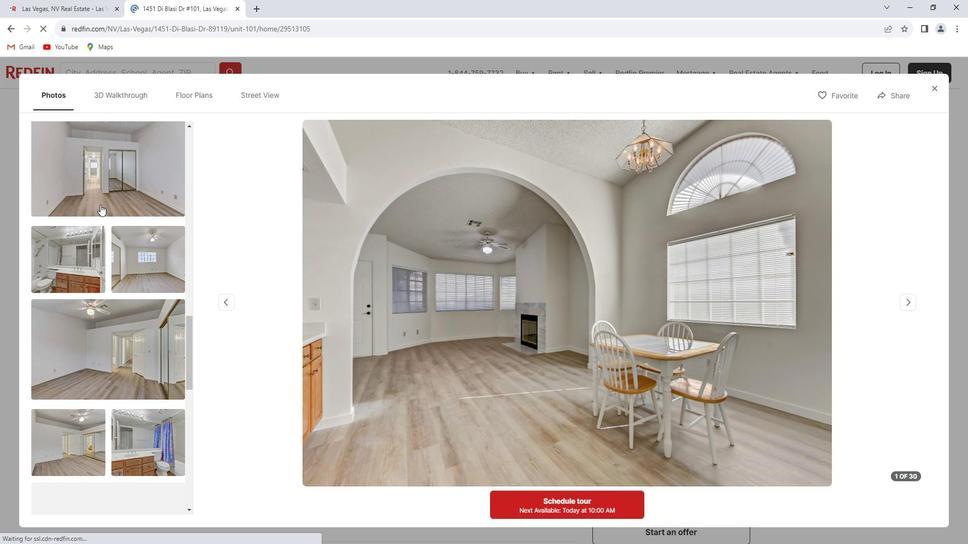 
Action: Mouse scrolled (112, 208) with delta (0, 0)
Screenshot: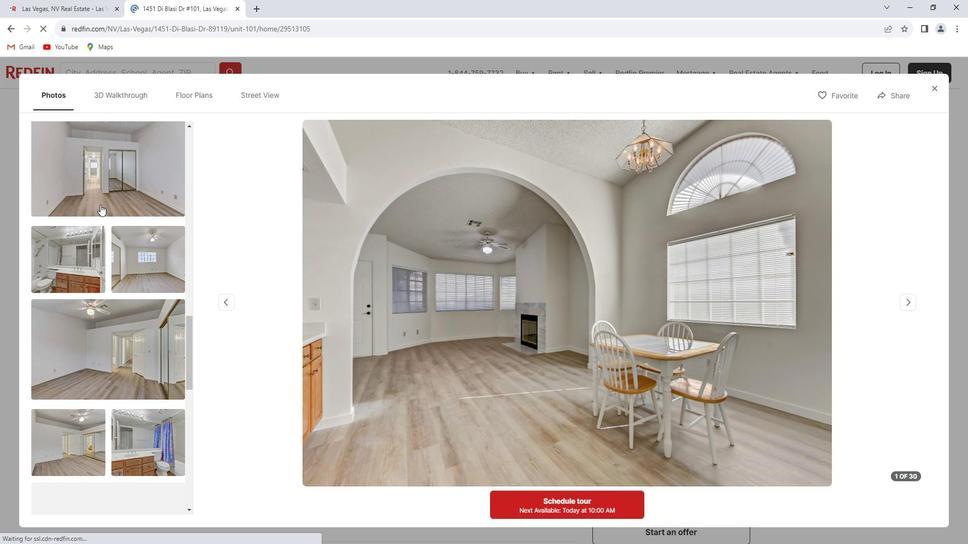 
Action: Mouse scrolled (112, 208) with delta (0, 0)
Screenshot: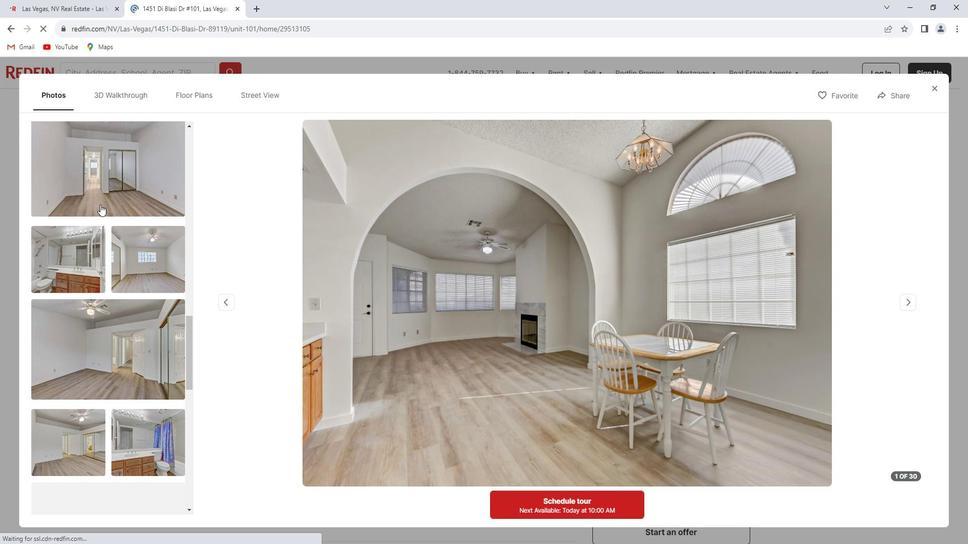 
Action: Mouse scrolled (112, 208) with delta (0, 0)
Screenshot: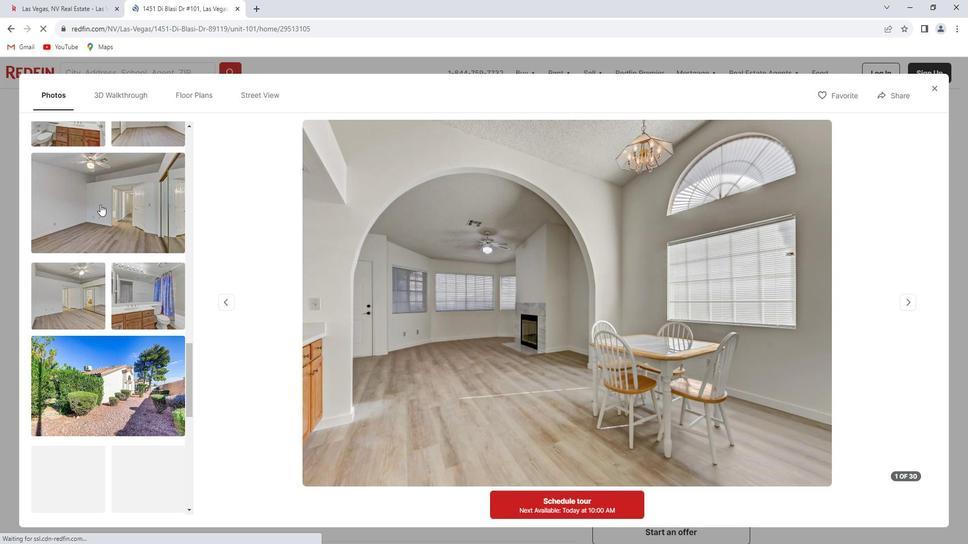 
Action: Mouse scrolled (112, 208) with delta (0, 0)
Screenshot: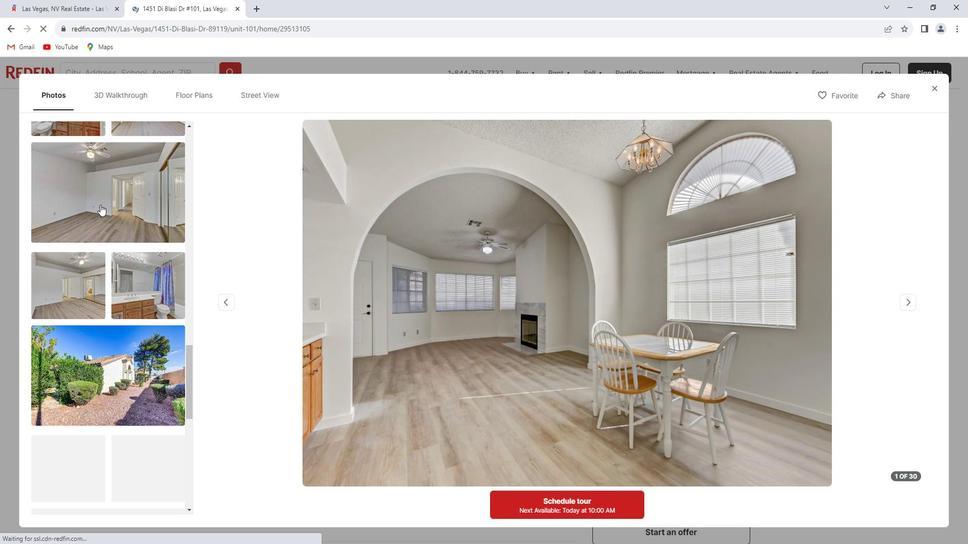 
Action: Mouse scrolled (112, 208) with delta (0, 0)
Screenshot: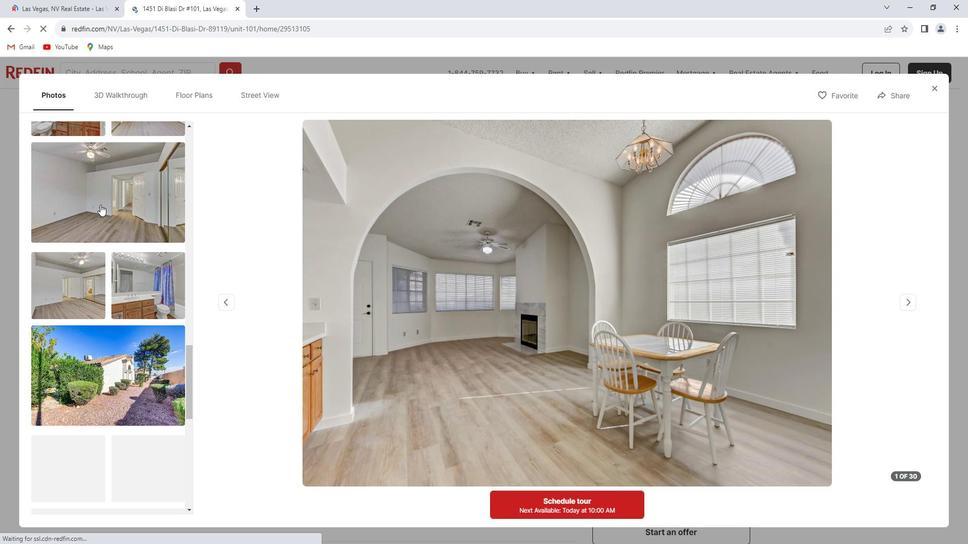
Action: Mouse scrolled (112, 208) with delta (0, 0)
Screenshot: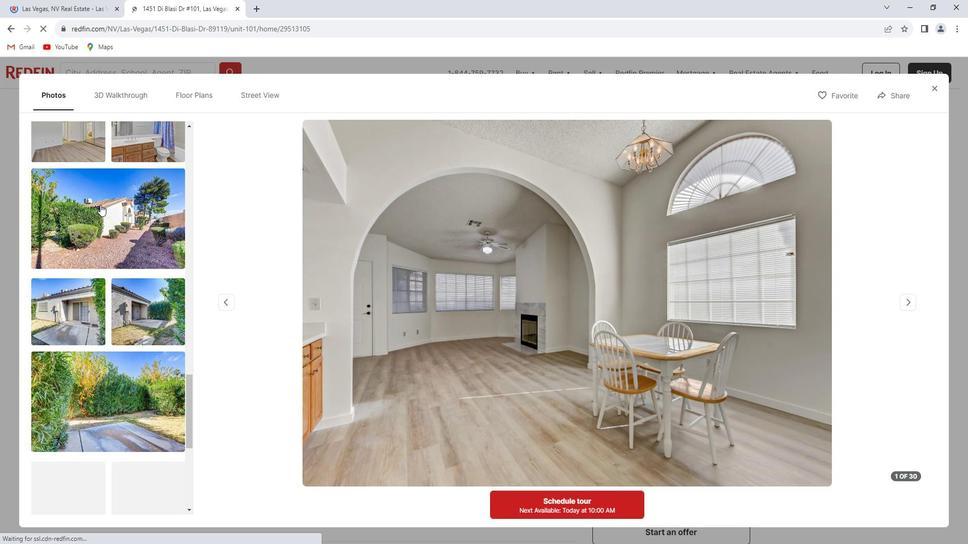 
Action: Mouse scrolled (112, 208) with delta (0, 0)
Screenshot: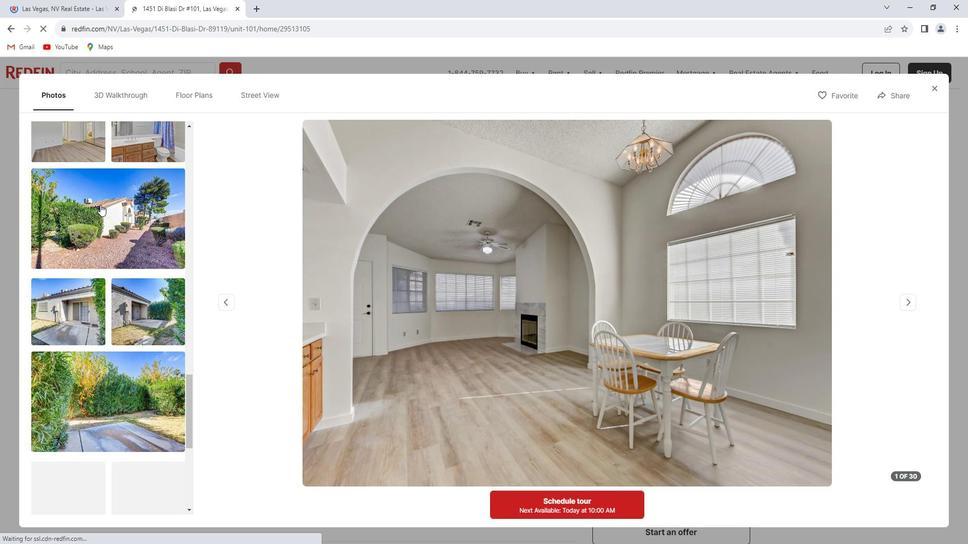 
Action: Mouse scrolled (112, 208) with delta (0, 0)
Screenshot: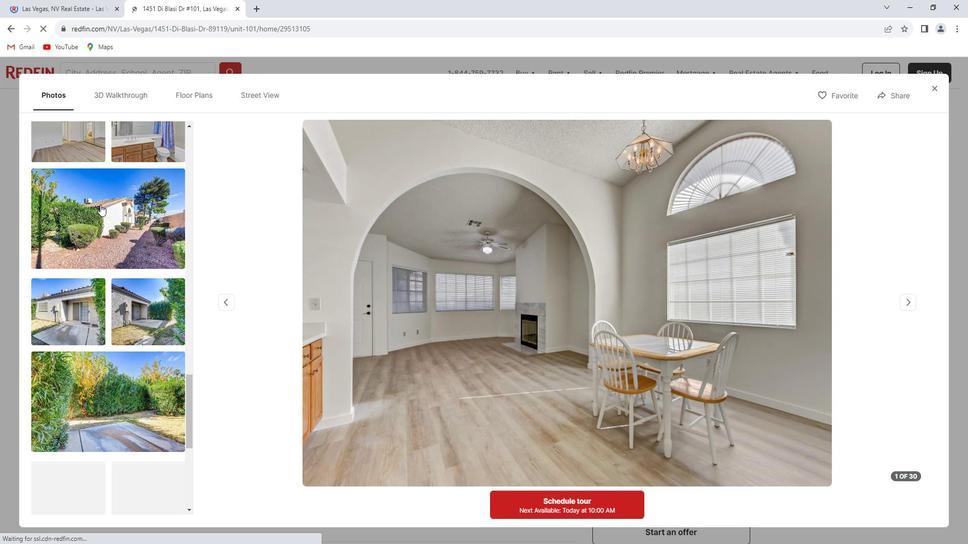 
Action: Mouse scrolled (112, 208) with delta (0, 0)
Screenshot: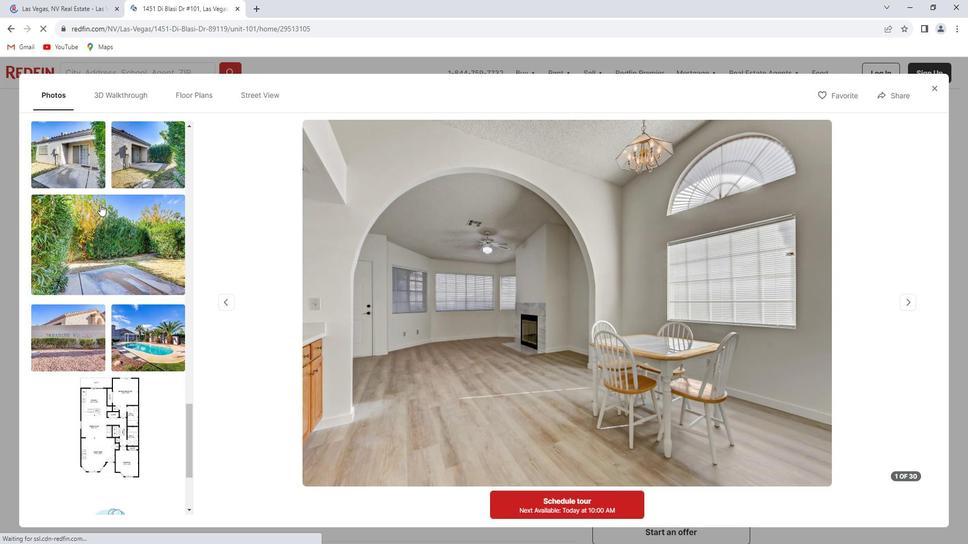 
Action: Mouse scrolled (112, 208) with delta (0, 0)
Screenshot: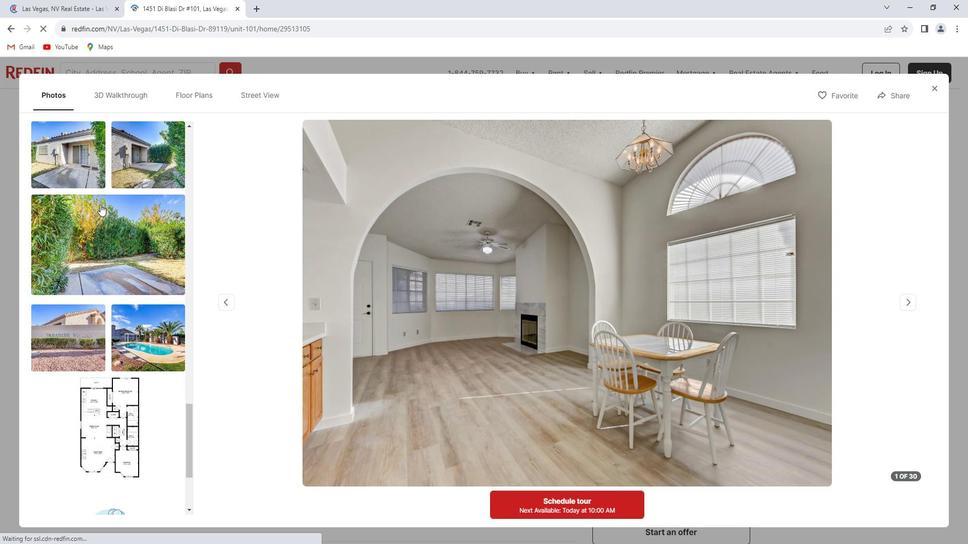 
Action: Mouse scrolled (112, 208) with delta (0, 0)
Screenshot: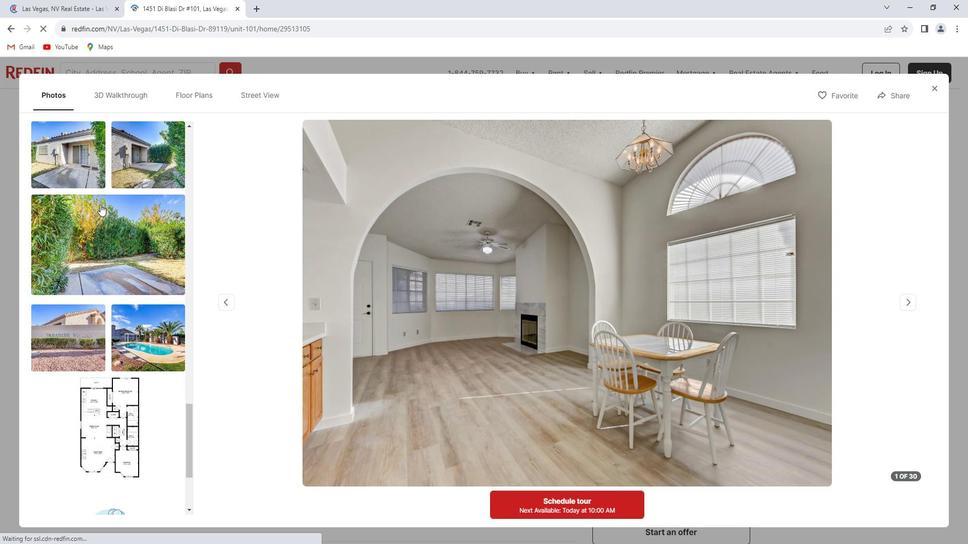 
Action: Mouse scrolled (112, 208) with delta (0, 0)
Screenshot: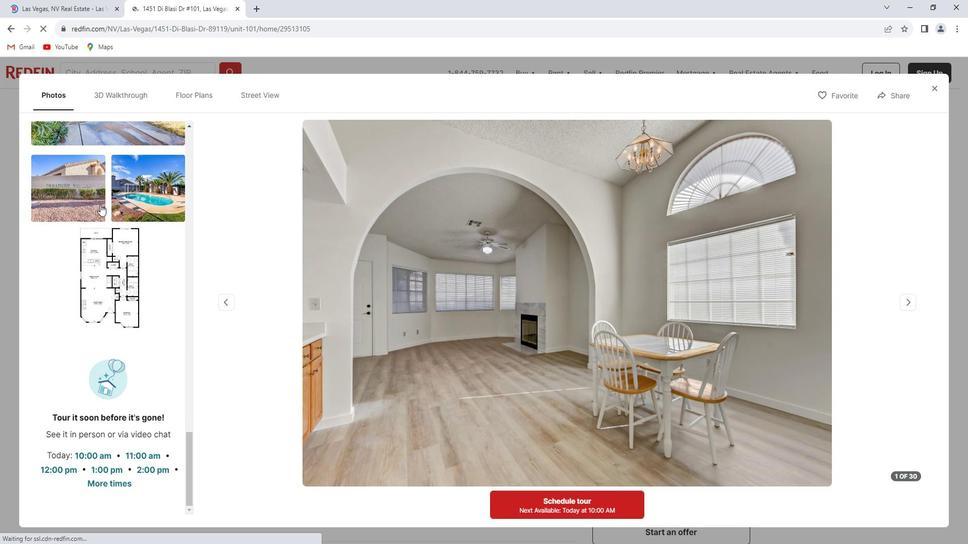 
Action: Mouse scrolled (112, 208) with delta (0, 0)
Screenshot: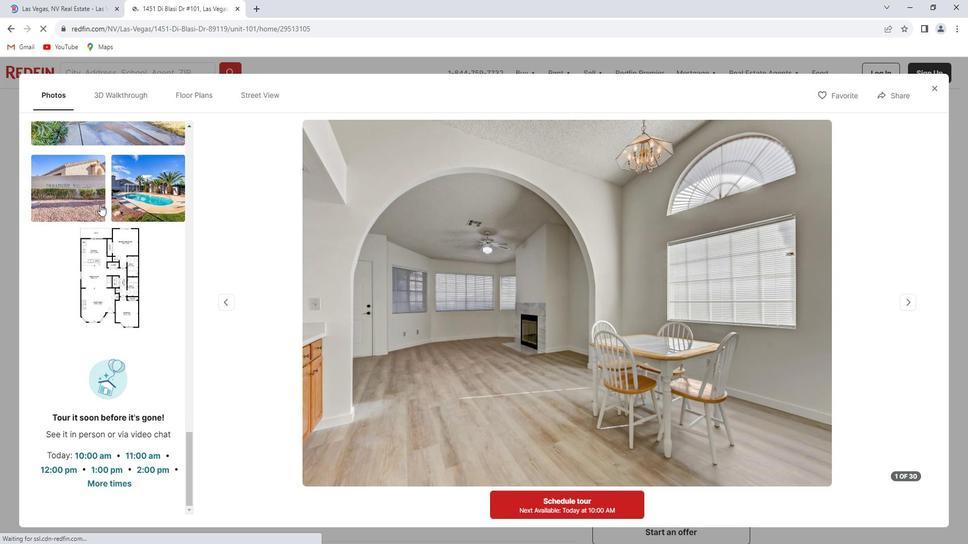 
Action: Mouse scrolled (112, 208) with delta (0, 0)
Screenshot: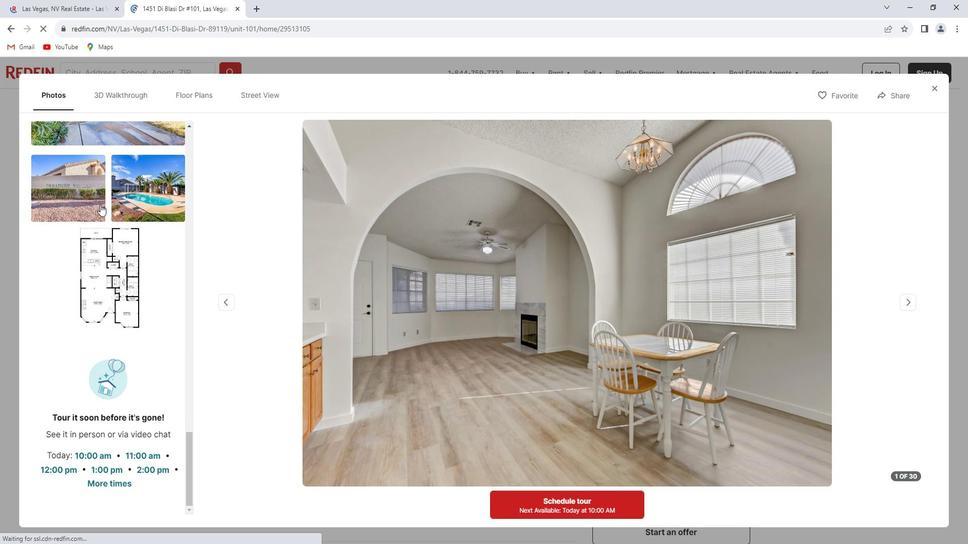 
Action: Mouse scrolled (112, 208) with delta (0, 0)
Screenshot: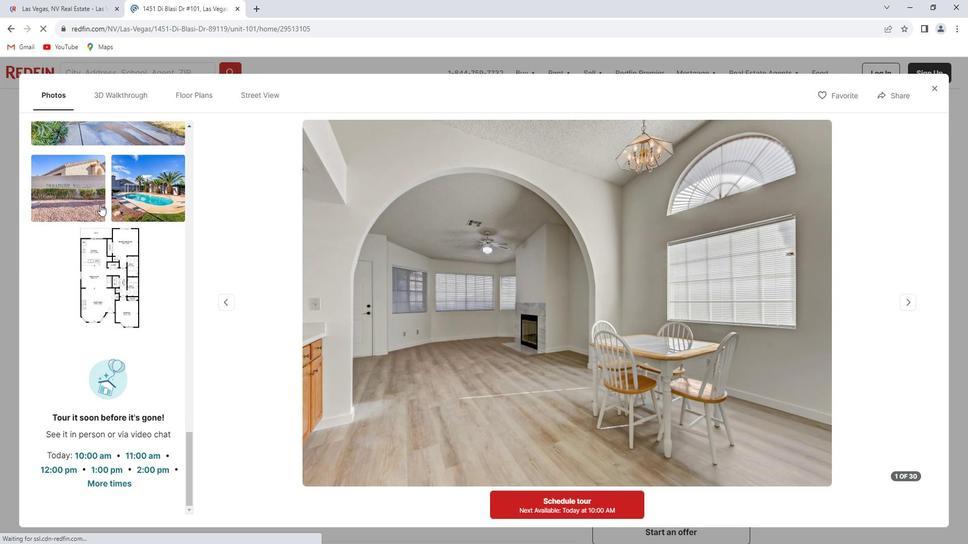 
Action: Mouse scrolled (112, 208) with delta (0, 0)
Screenshot: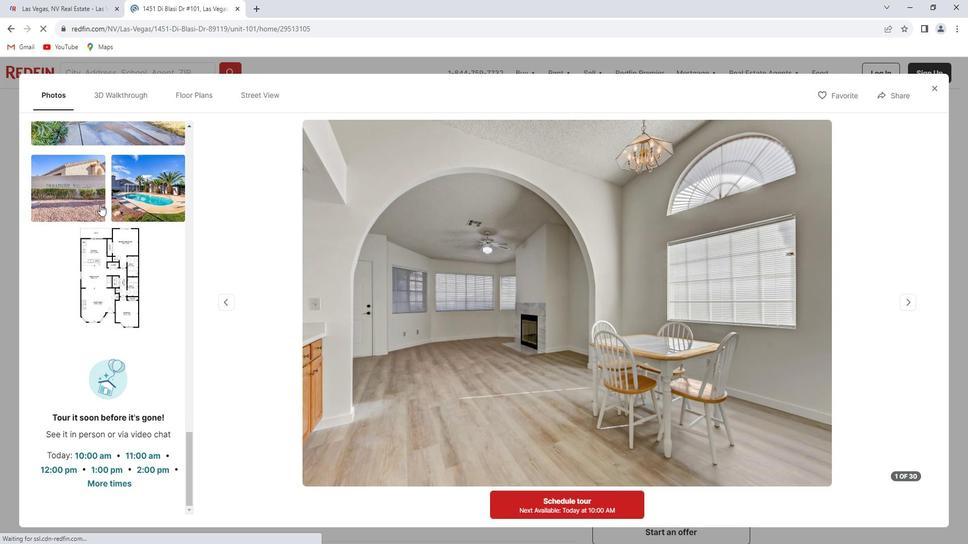 
Action: Mouse moved to (948, 98)
Screenshot: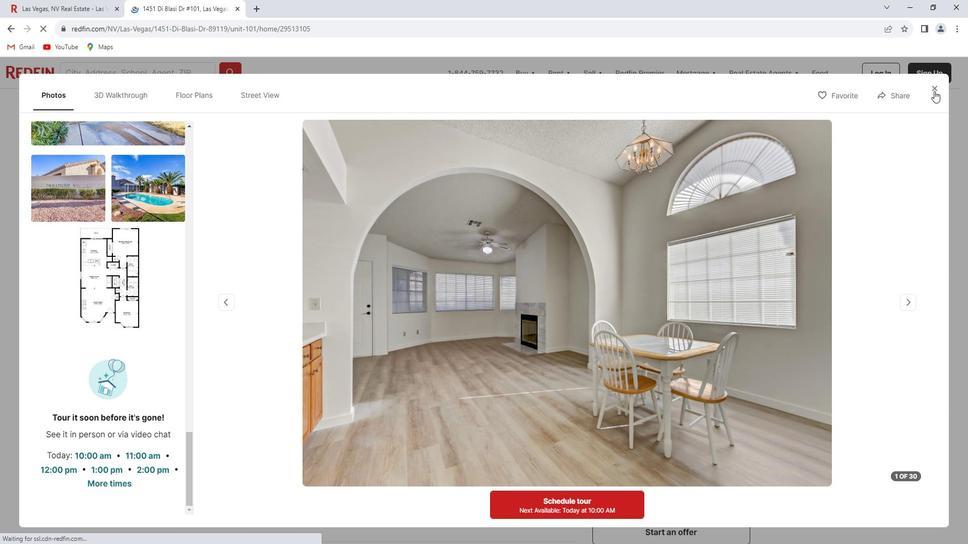 
Action: Mouse pressed left at (948, 98)
Screenshot: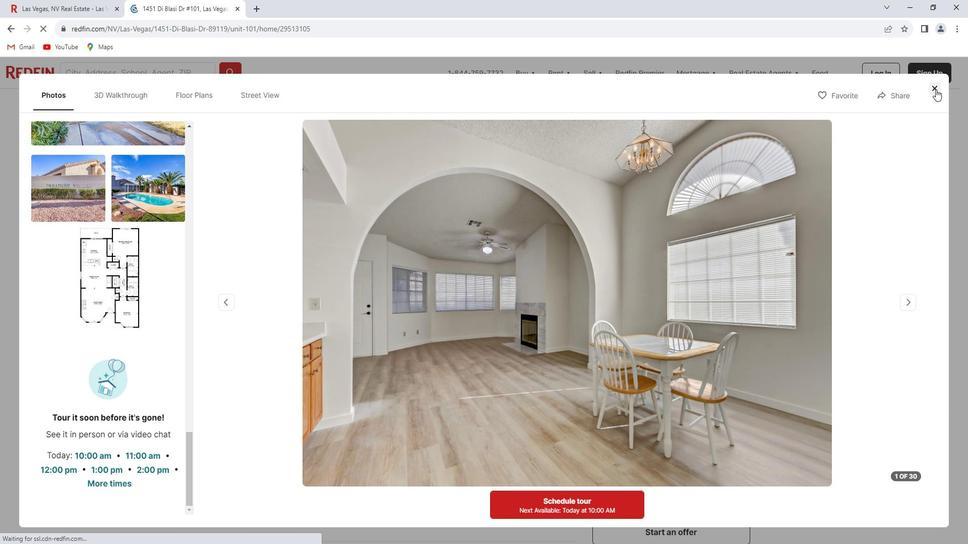 
Action: Mouse moved to (538, 258)
Screenshot: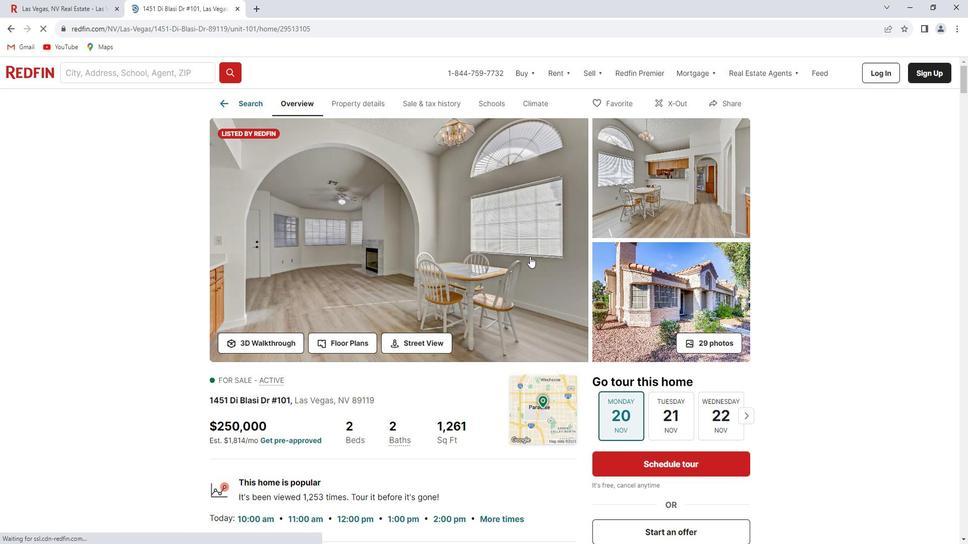 
Action: Mouse scrolled (538, 258) with delta (0, 0)
Screenshot: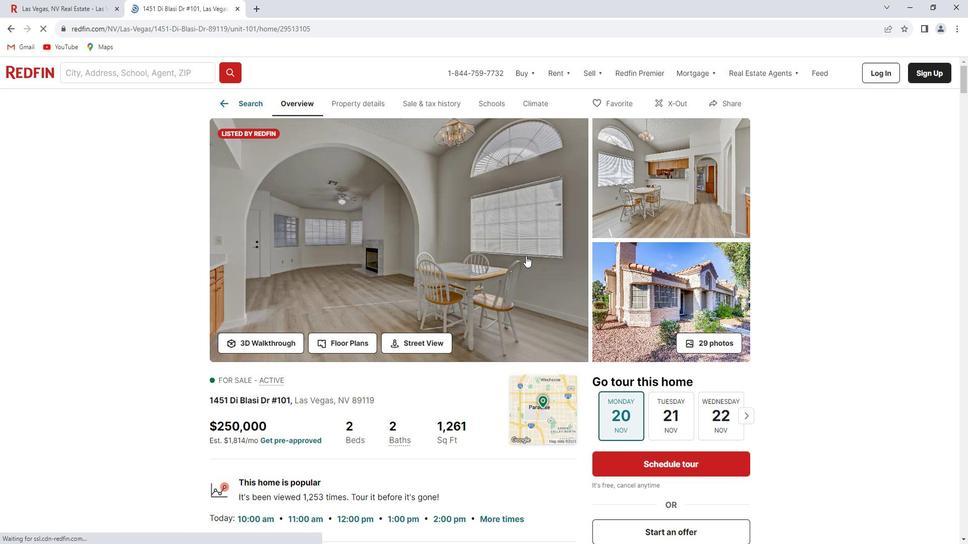 
Action: Mouse scrolled (538, 258) with delta (0, 0)
Screenshot: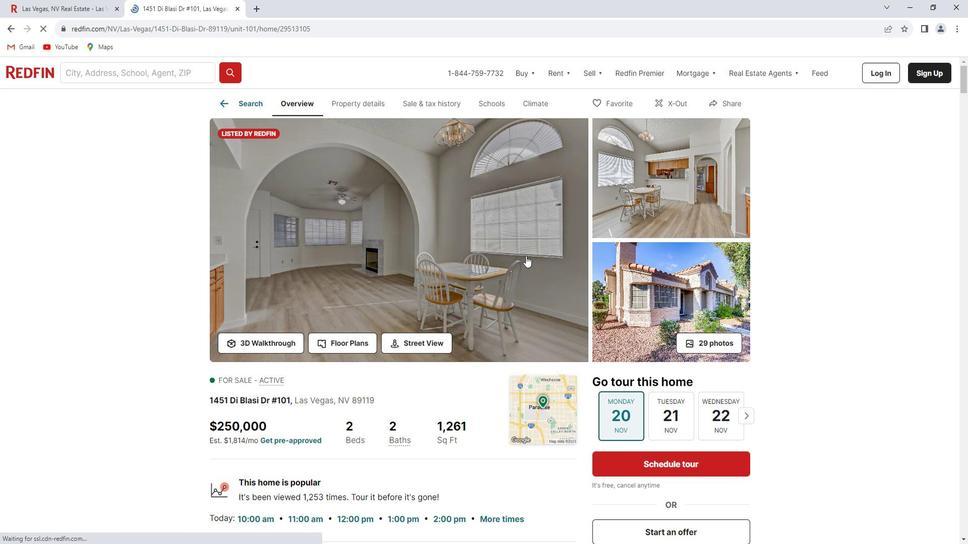 
Action: Mouse scrolled (538, 258) with delta (0, 0)
Screenshot: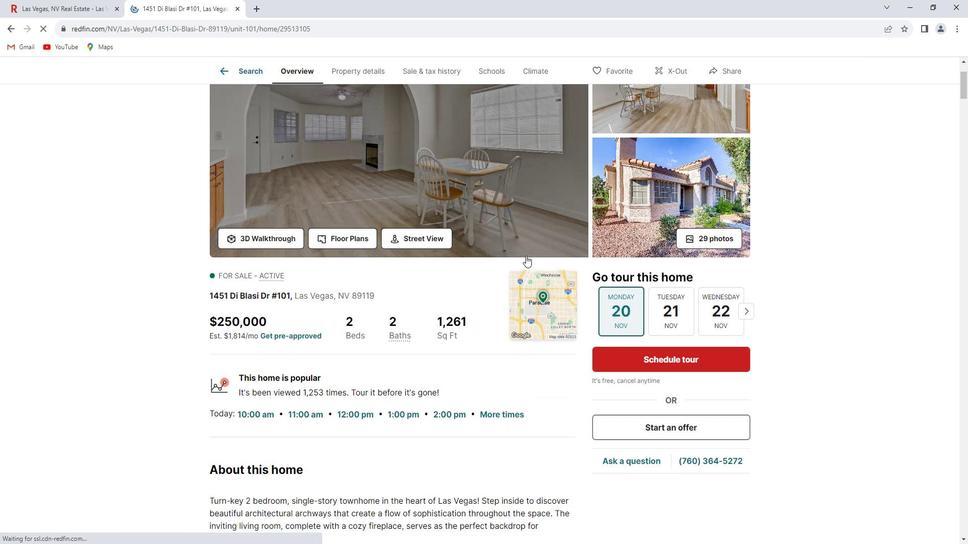 
Action: Mouse scrolled (538, 258) with delta (0, 0)
Screenshot: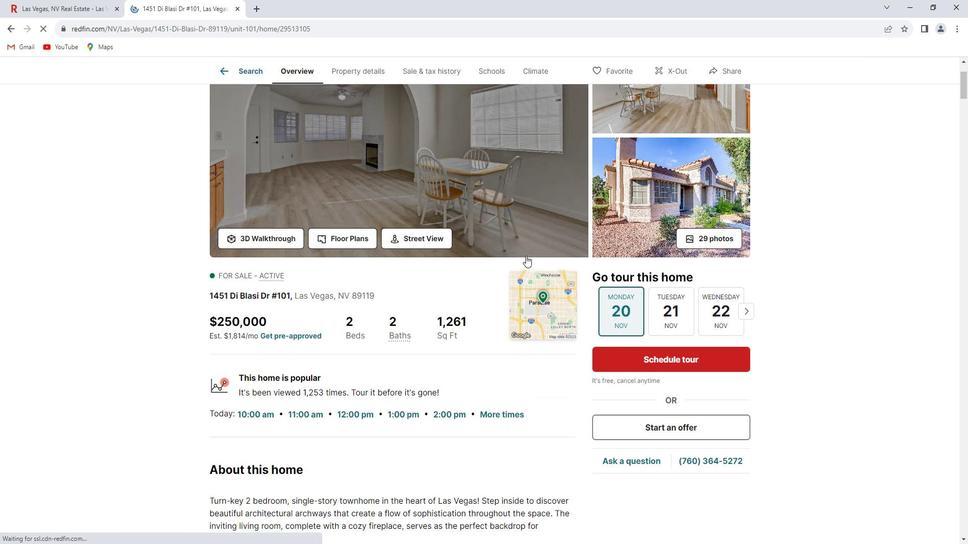 
Action: Mouse scrolled (538, 258) with delta (0, 0)
Screenshot: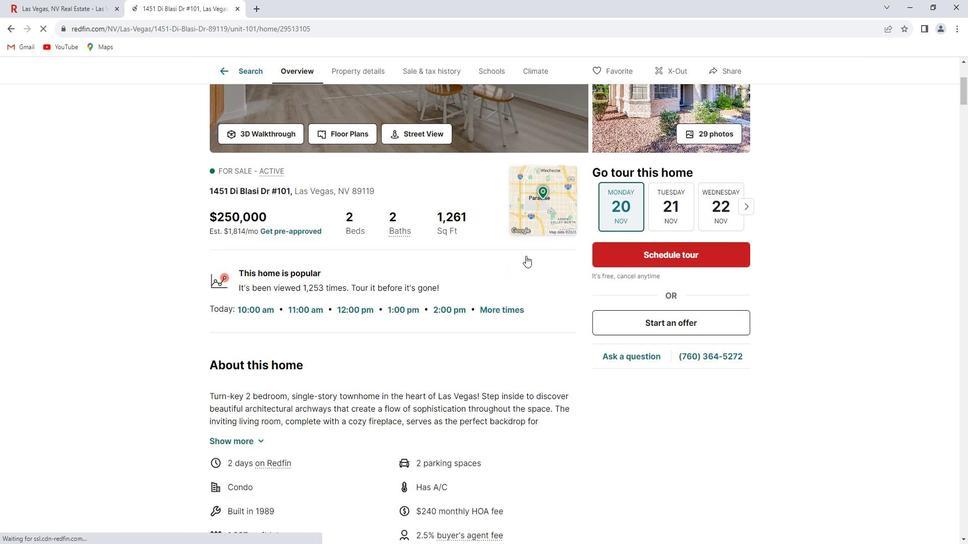 
Action: Mouse scrolled (538, 258) with delta (0, 0)
Screenshot: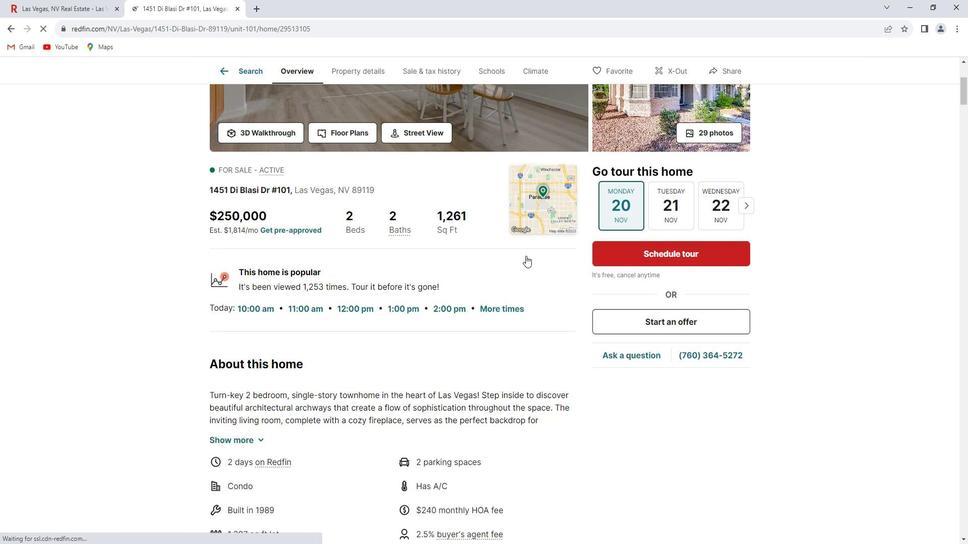 
Action: Mouse moved to (444, 278)
Screenshot: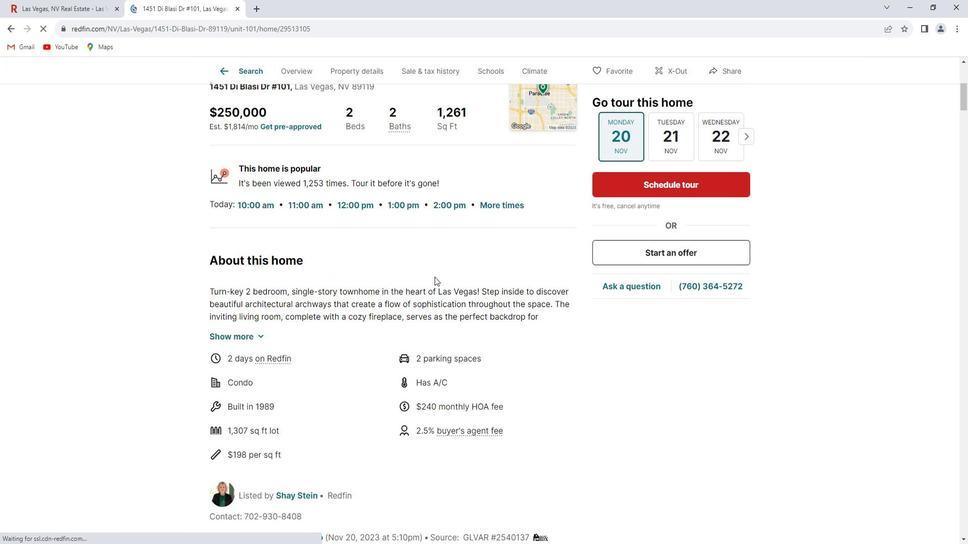 
Action: Mouse scrolled (444, 278) with delta (0, 0)
Screenshot: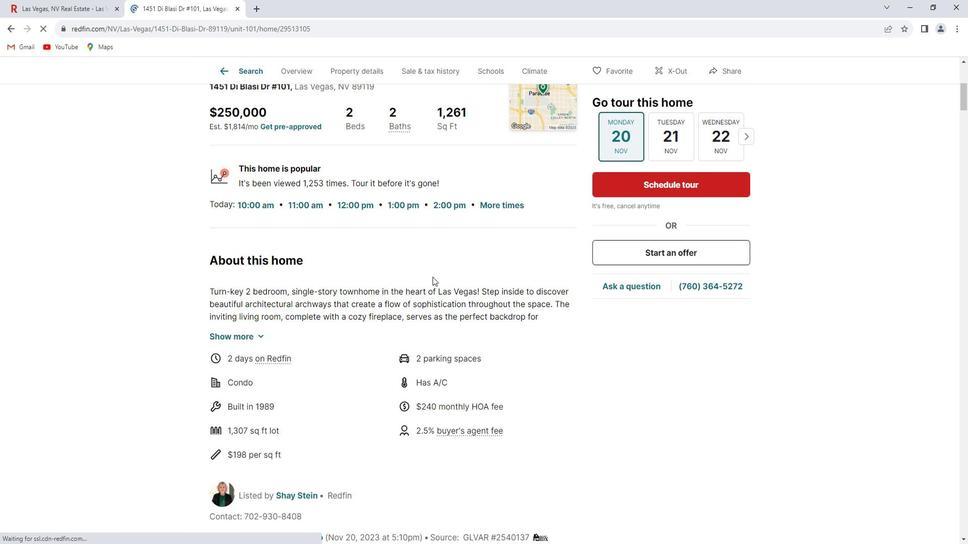 
Action: Mouse moved to (275, 285)
Screenshot: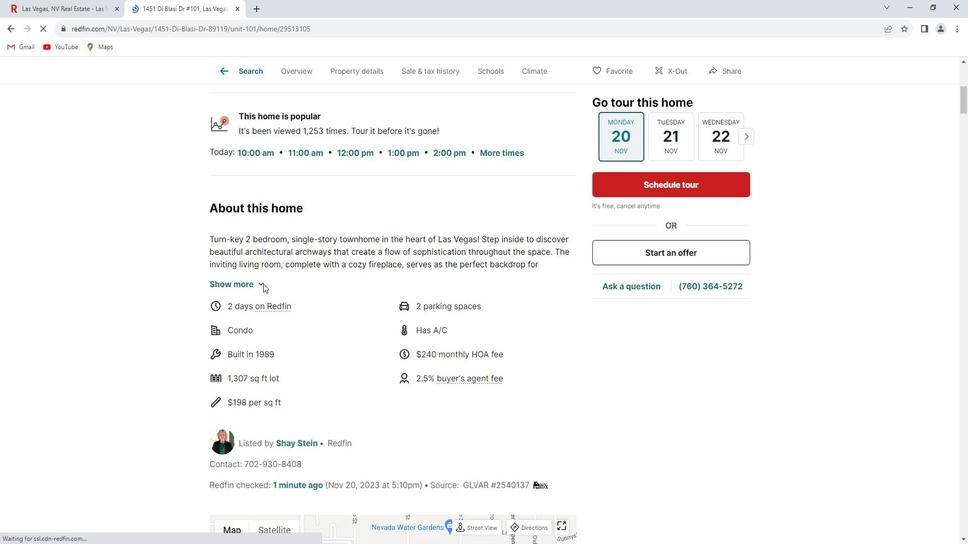 
Action: Mouse pressed left at (275, 285)
Screenshot: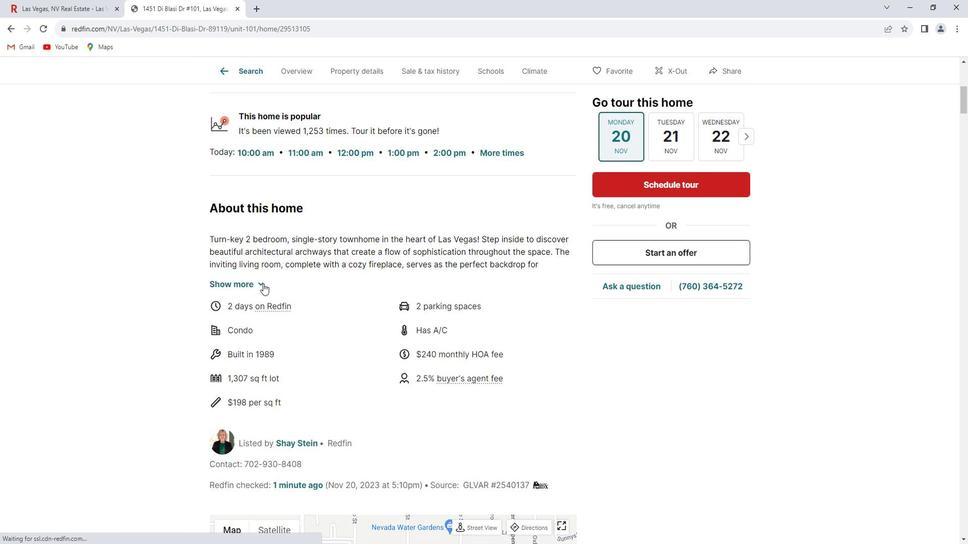 
Action: Mouse scrolled (275, 284) with delta (0, 0)
Screenshot: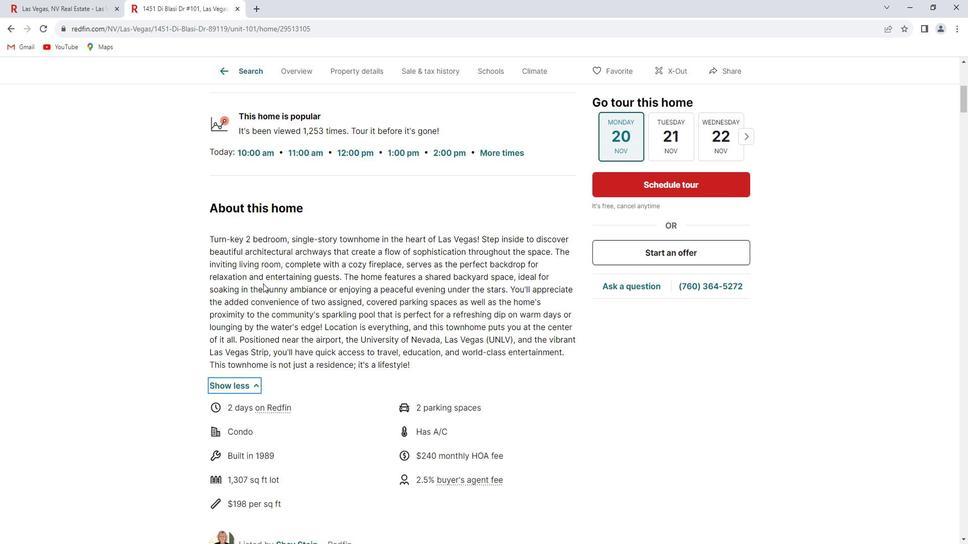 
Action: Mouse scrolled (275, 284) with delta (0, 0)
Screenshot: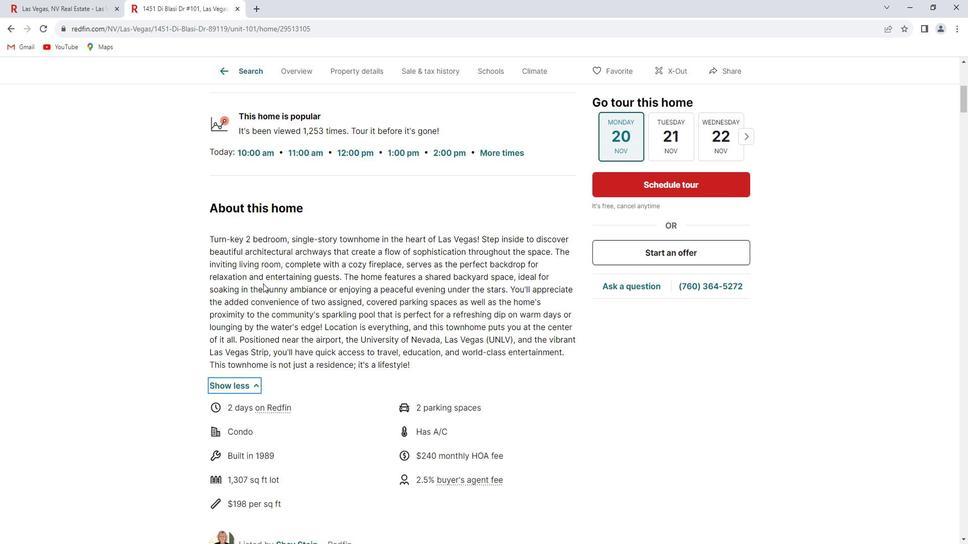 
Action: Mouse scrolled (275, 284) with delta (0, 0)
Screenshot: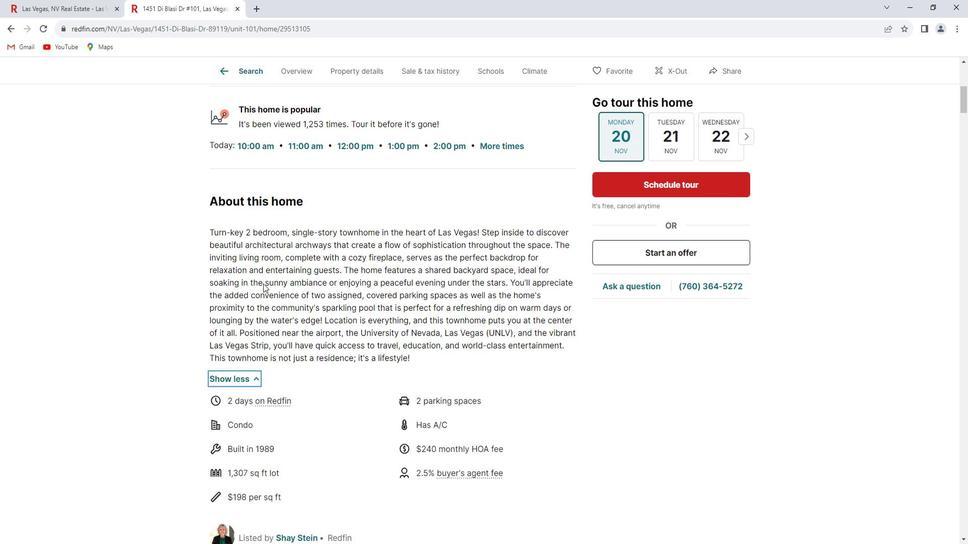 
Action: Mouse scrolled (275, 284) with delta (0, 0)
Screenshot: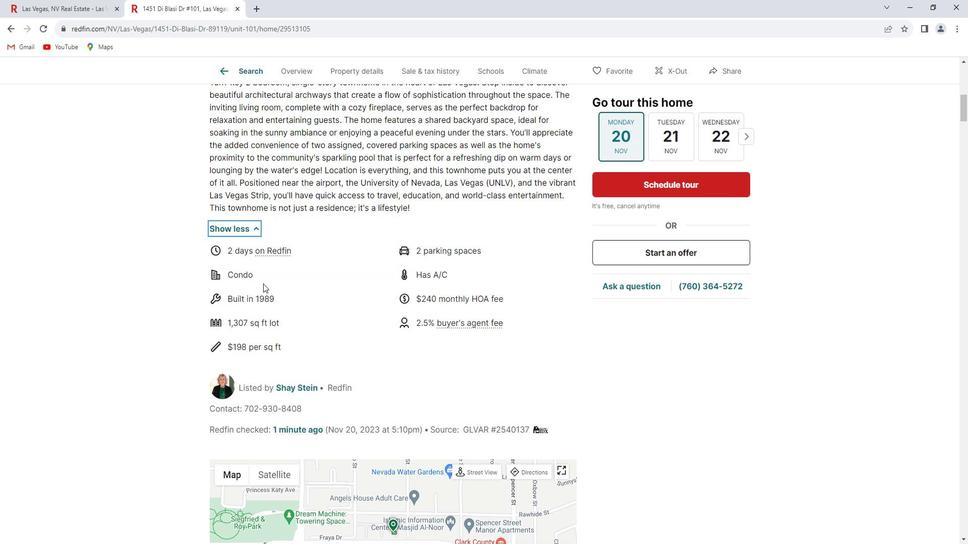 
Action: Mouse scrolled (275, 284) with delta (0, 0)
Screenshot: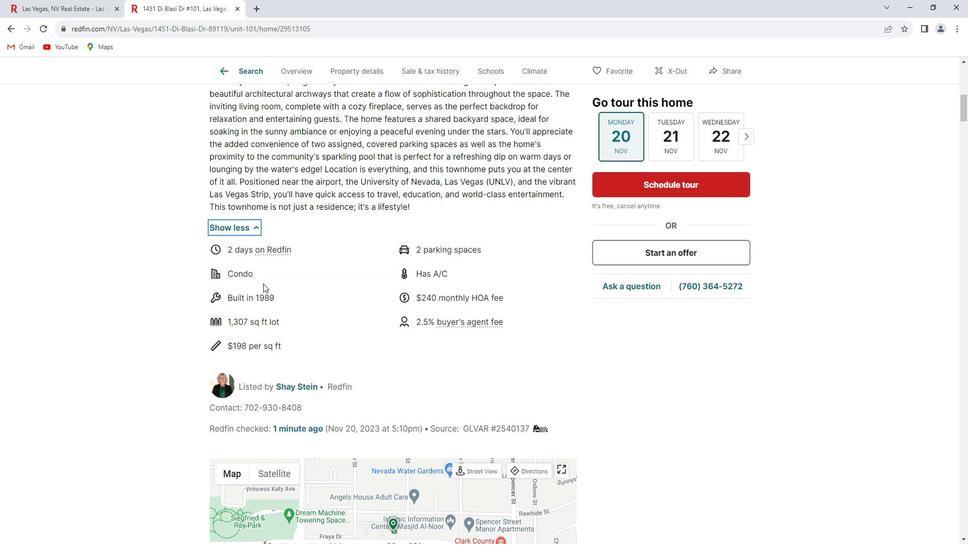 
Action: Mouse scrolled (275, 284) with delta (0, 0)
Screenshot: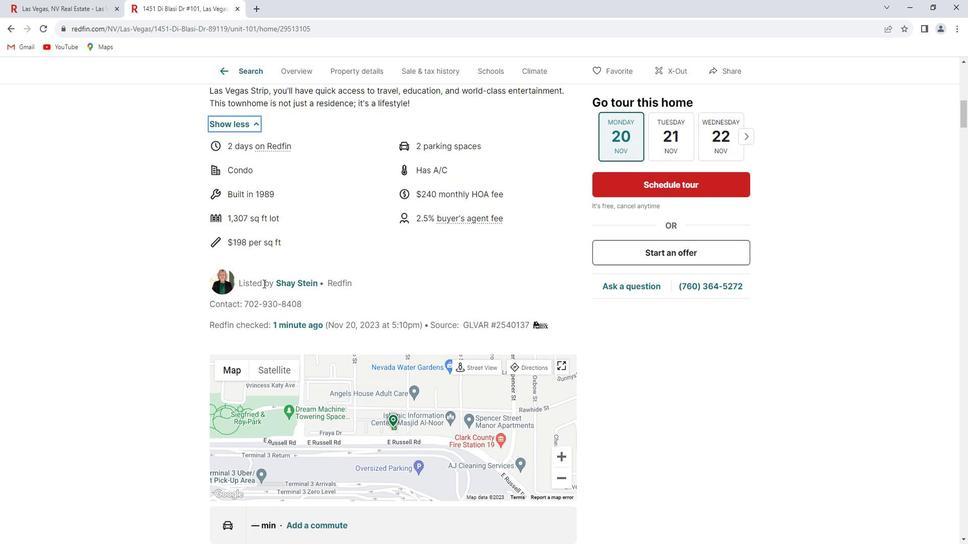
Action: Mouse scrolled (275, 284) with delta (0, 0)
Screenshot: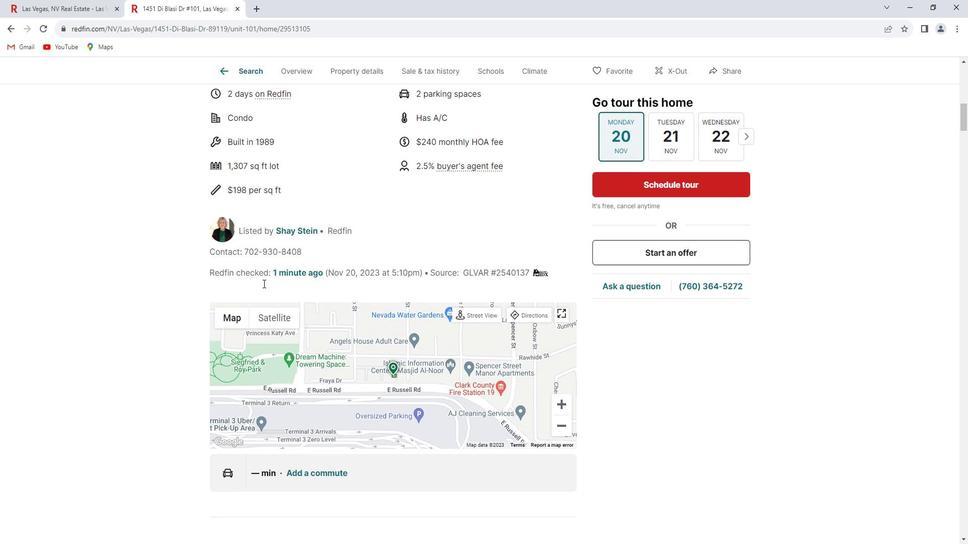 
Action: Mouse scrolled (275, 284) with delta (0, 0)
Screenshot: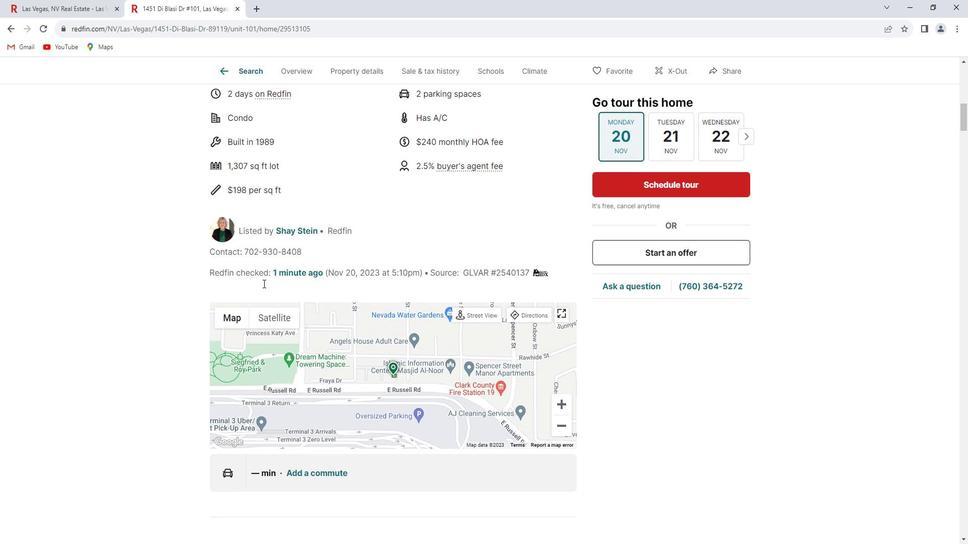 
Action: Mouse scrolled (275, 284) with delta (0, 0)
Screenshot: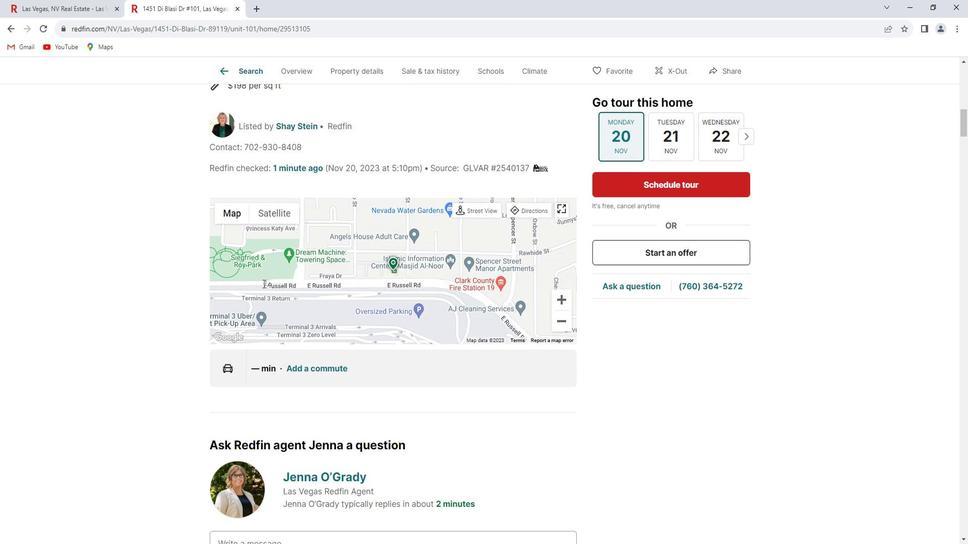 
Action: Mouse scrolled (275, 284) with delta (0, 0)
Screenshot: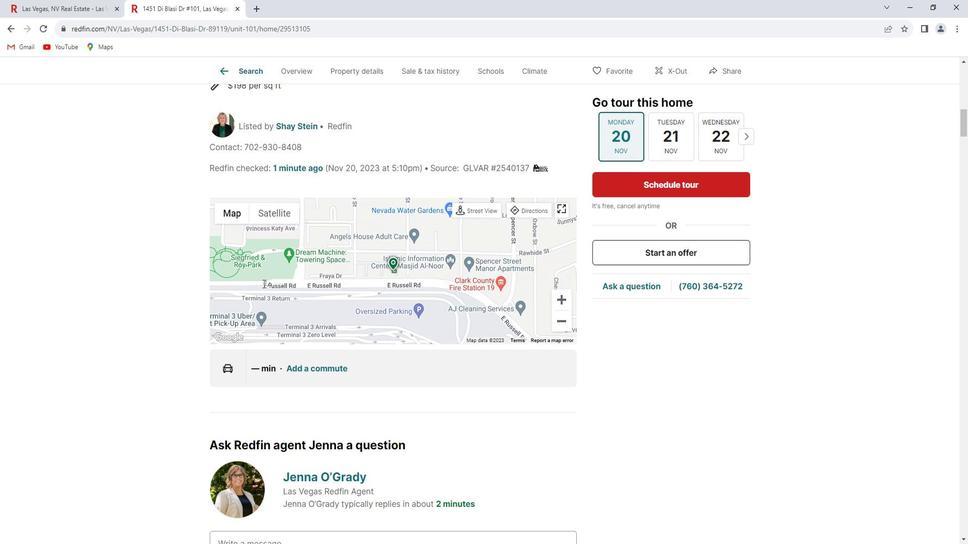 
Action: Mouse scrolled (275, 284) with delta (0, 0)
Screenshot: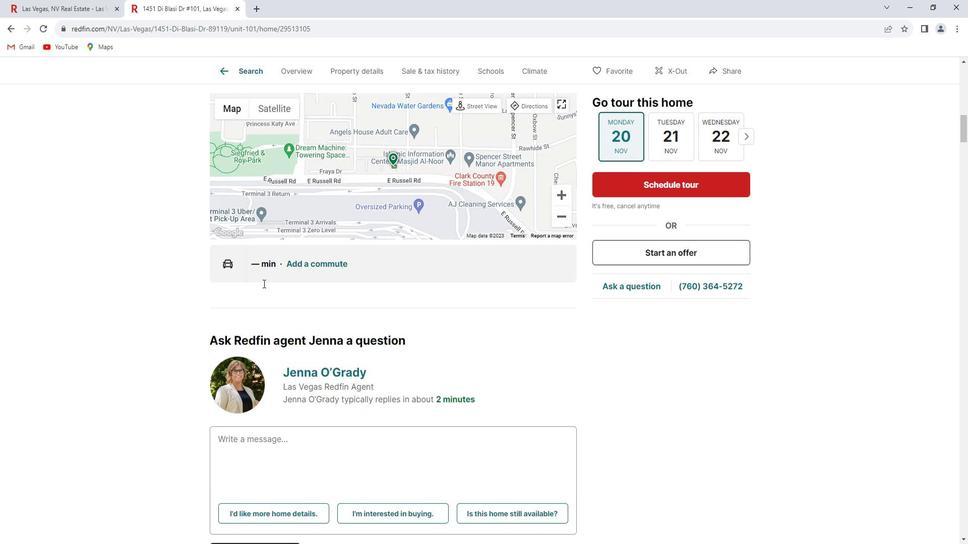 
Action: Mouse scrolled (275, 284) with delta (0, 0)
Screenshot: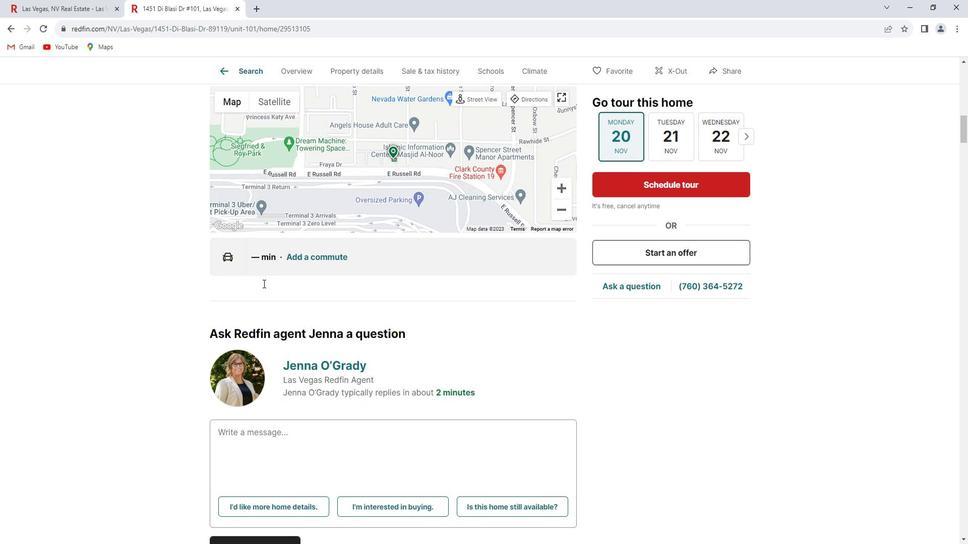 
Action: Mouse scrolled (275, 284) with delta (0, 0)
Screenshot: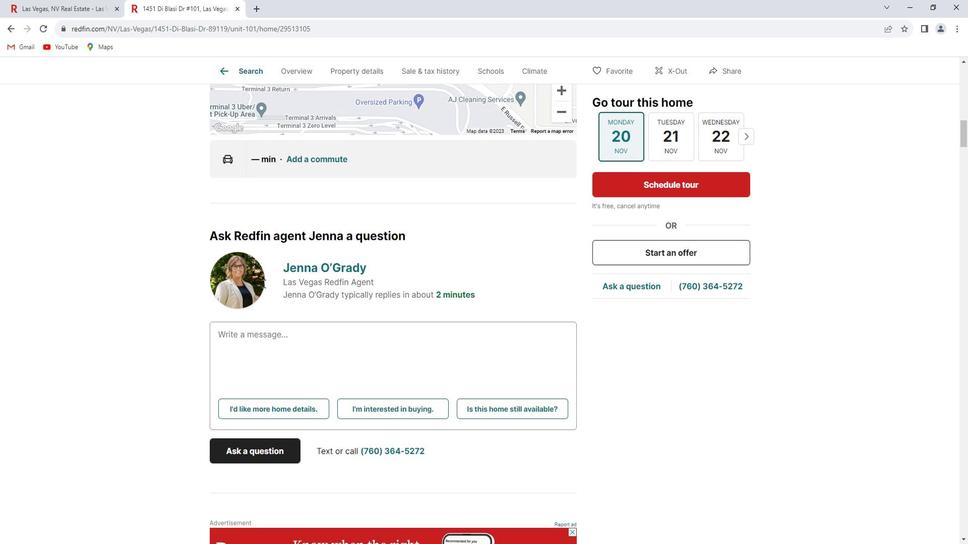 
Action: Mouse scrolled (275, 284) with delta (0, 0)
Screenshot: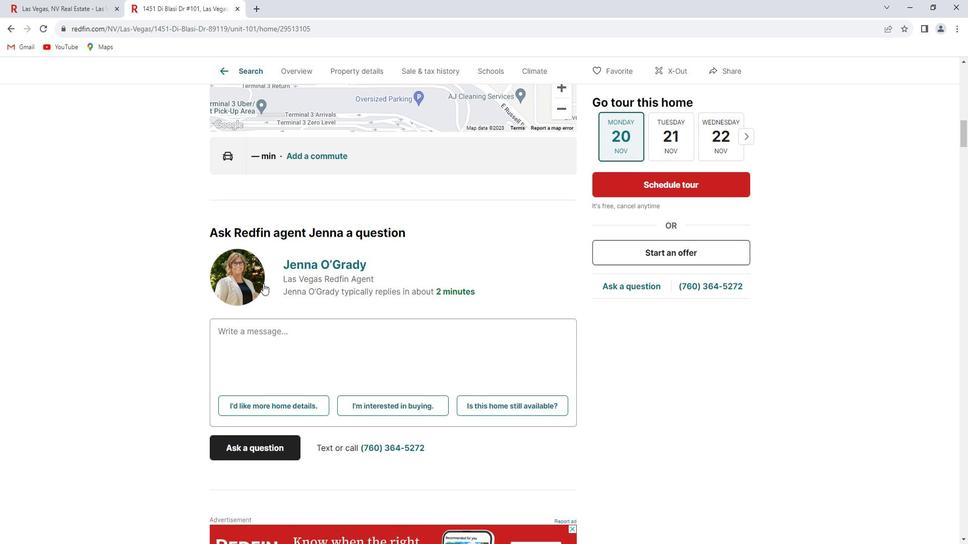 
Action: Mouse scrolled (275, 284) with delta (0, 0)
Screenshot: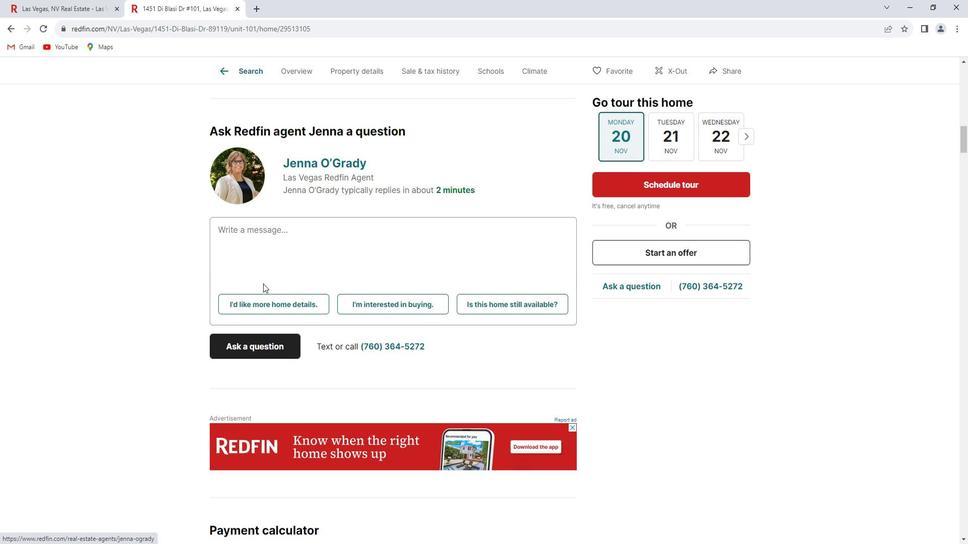 
Action: Mouse scrolled (275, 284) with delta (0, 0)
Screenshot: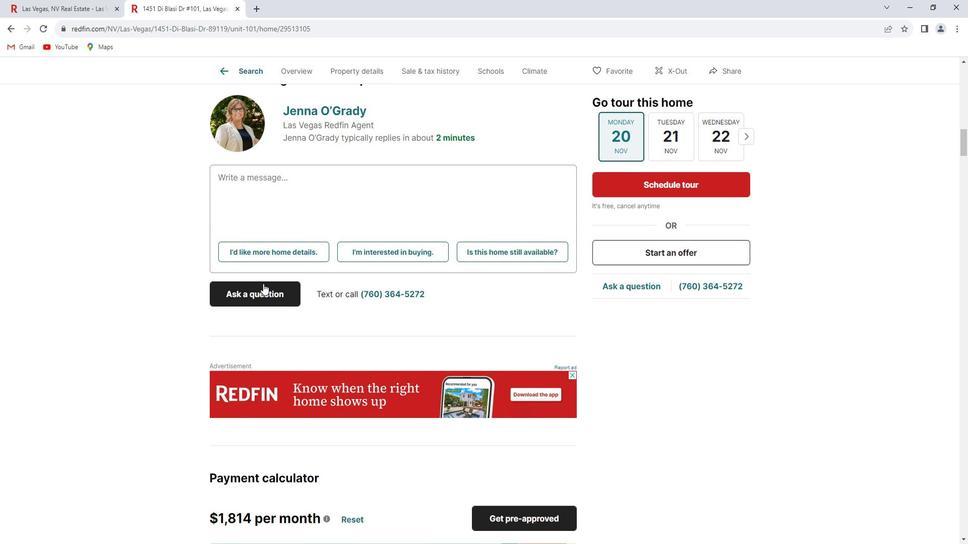 
Action: Mouse scrolled (275, 284) with delta (0, 0)
Screenshot: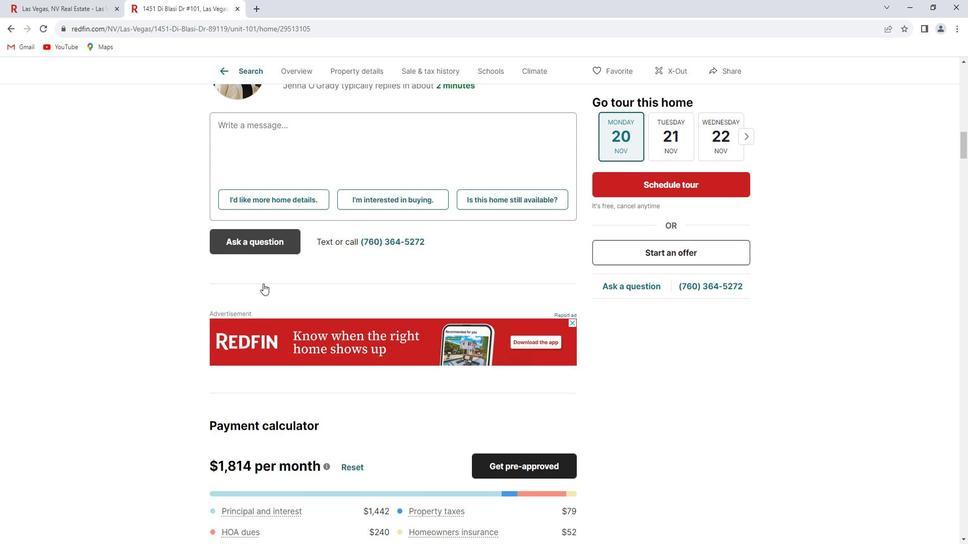 
Action: Mouse scrolled (275, 284) with delta (0, 0)
Screenshot: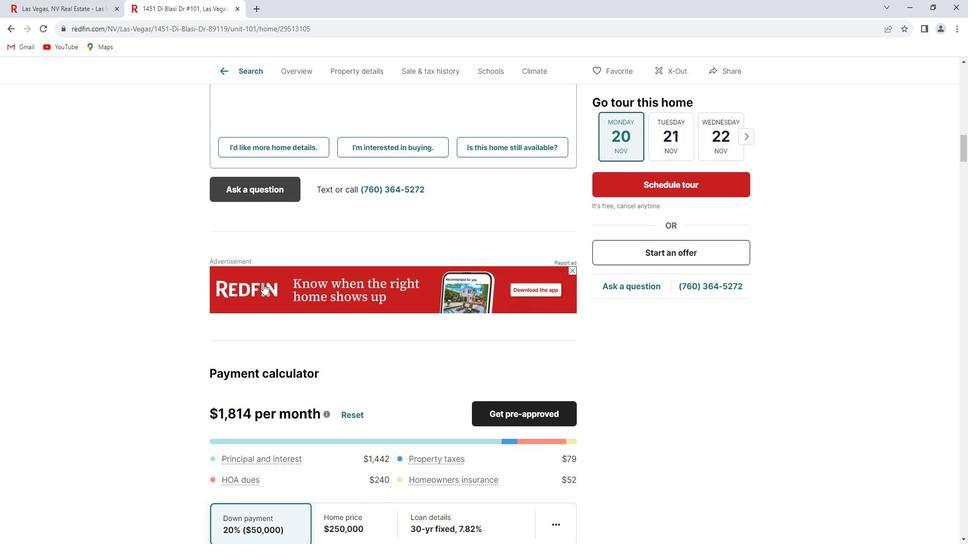 
Action: Mouse scrolled (275, 284) with delta (0, 0)
Screenshot: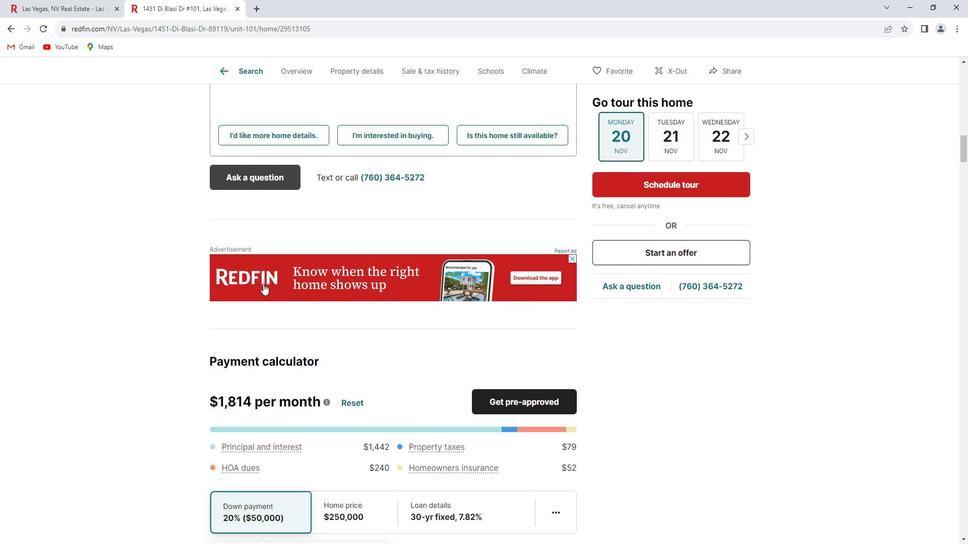 
Action: Mouse scrolled (275, 284) with delta (0, 0)
Screenshot: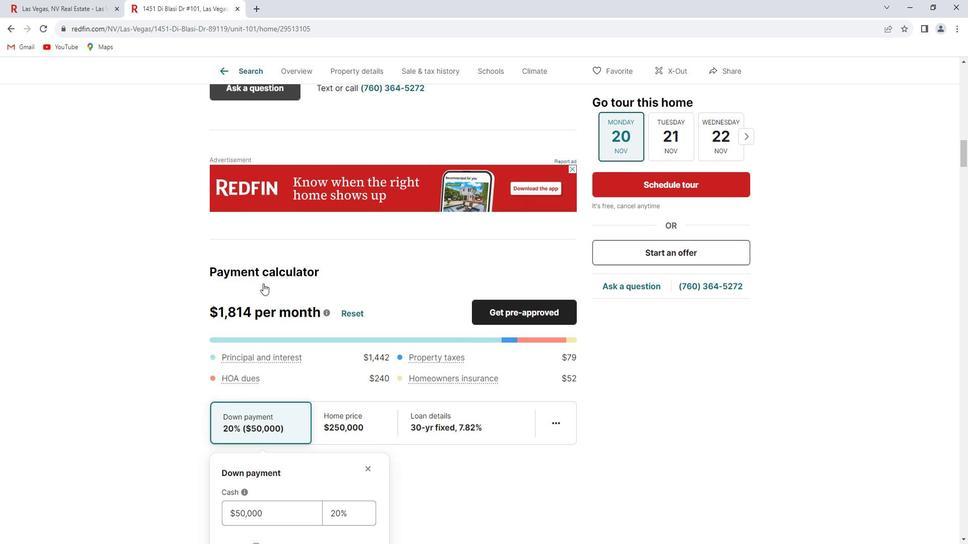 
Action: Mouse scrolled (275, 284) with delta (0, 0)
Screenshot: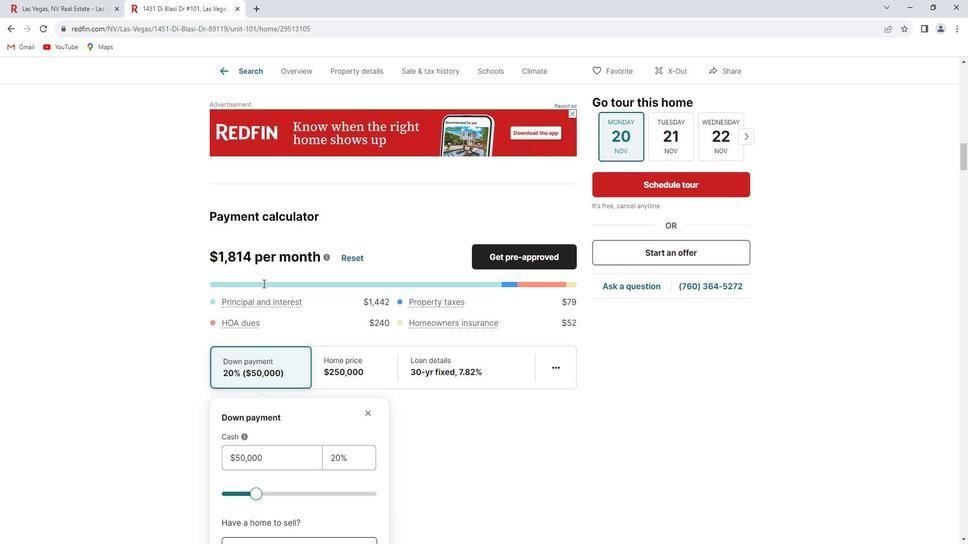 
Action: Mouse scrolled (275, 284) with delta (0, 0)
Screenshot: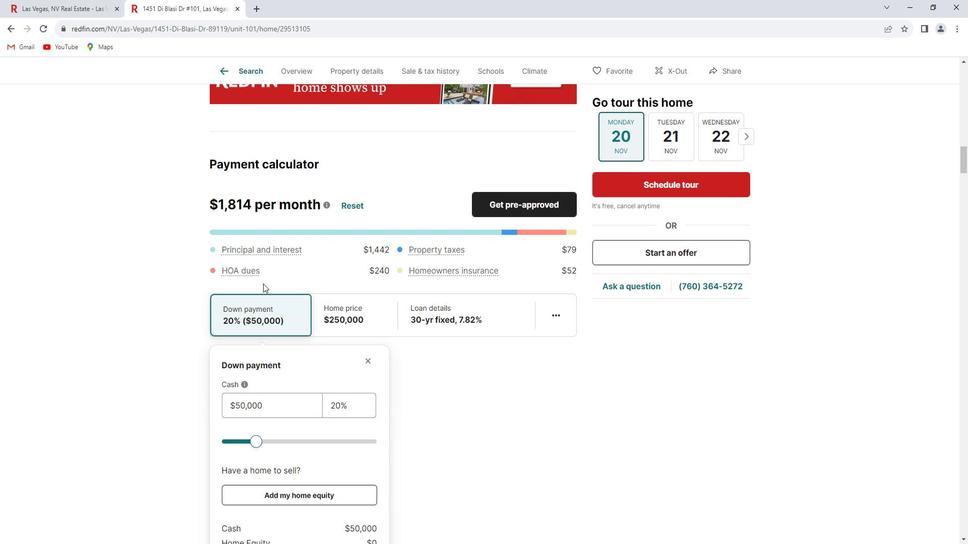 
Action: Mouse scrolled (275, 284) with delta (0, 0)
Screenshot: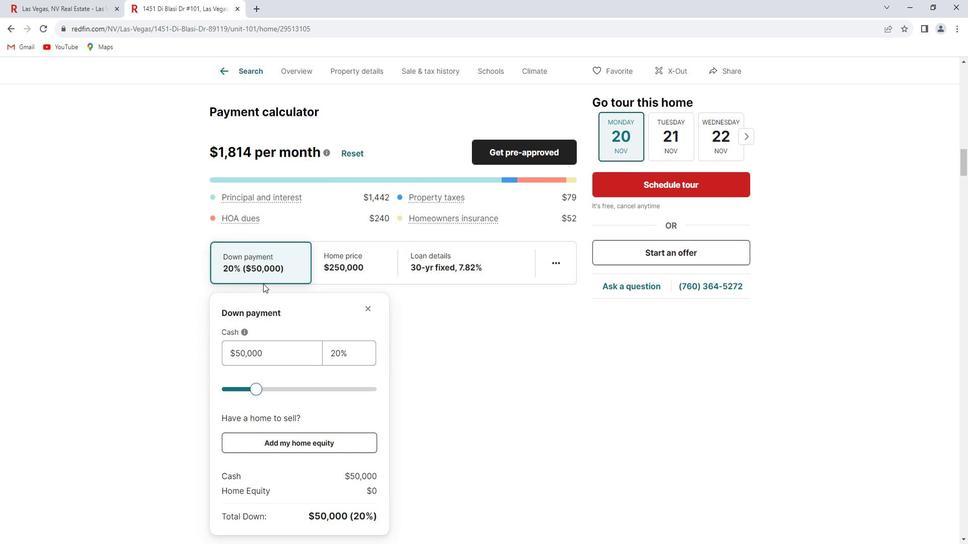 
Action: Mouse scrolled (275, 284) with delta (0, 0)
Screenshot: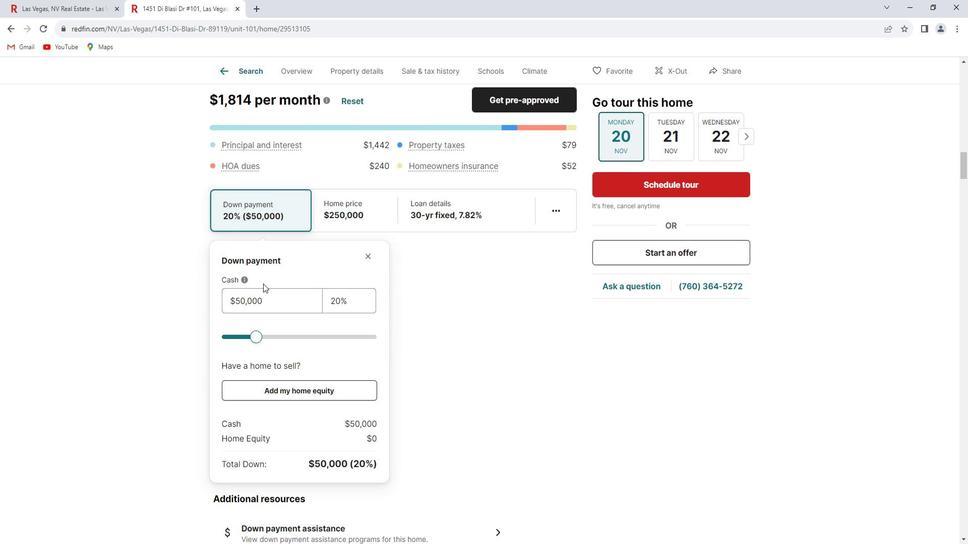 
Action: Mouse scrolled (275, 284) with delta (0, 0)
Screenshot: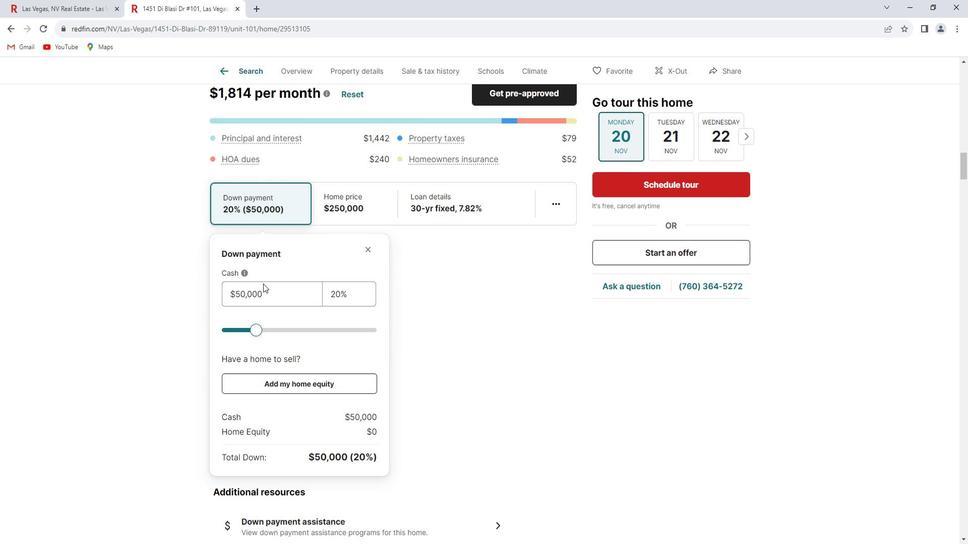 
Action: Mouse scrolled (275, 284) with delta (0, 0)
Screenshot: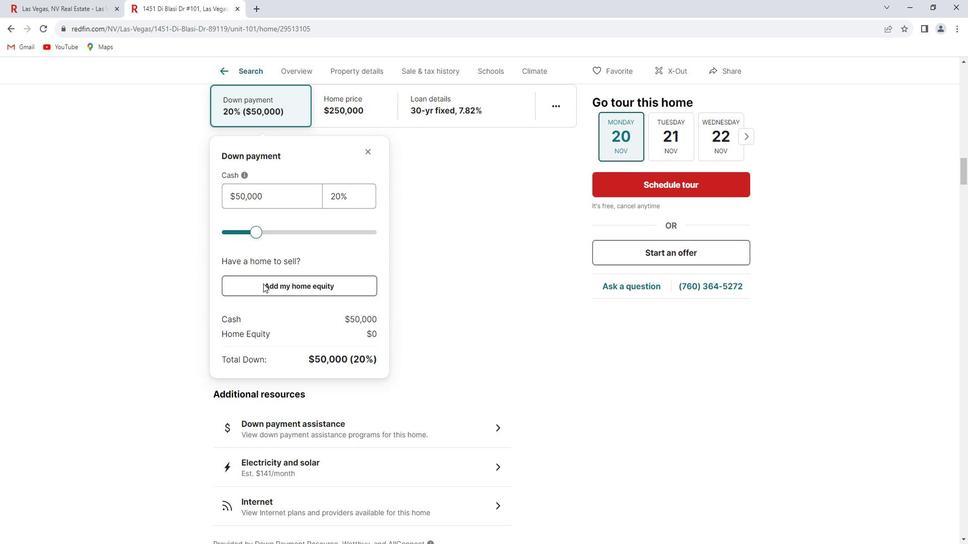 
Action: Mouse scrolled (275, 284) with delta (0, 0)
Screenshot: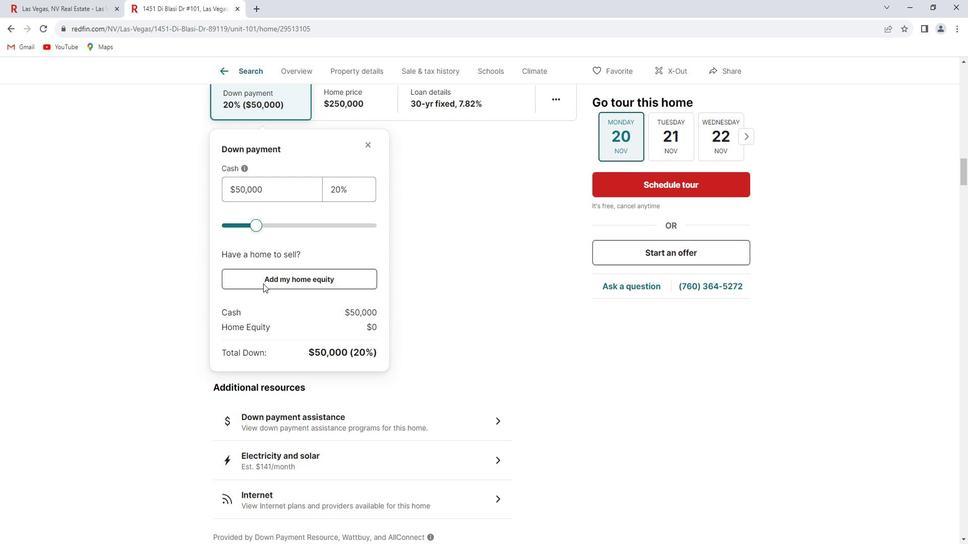 
Action: Mouse scrolled (275, 284) with delta (0, 0)
Screenshot: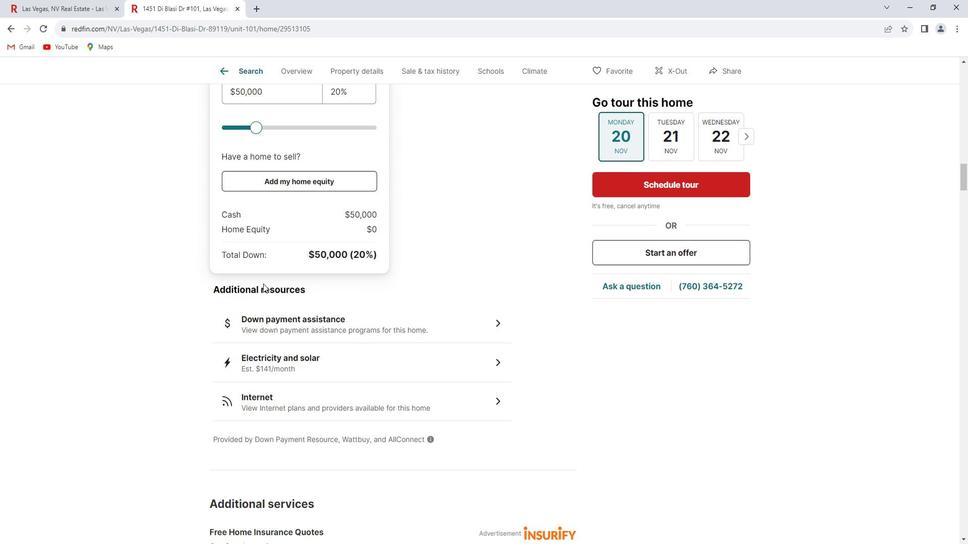 
Action: Mouse scrolled (275, 284) with delta (0, 0)
Screenshot: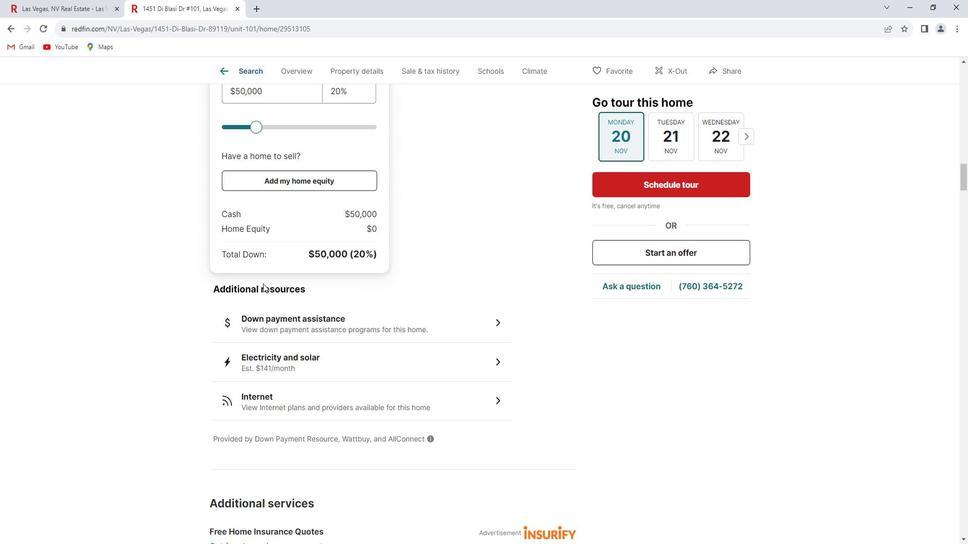 
Action: Mouse scrolled (275, 284) with delta (0, 0)
Screenshot: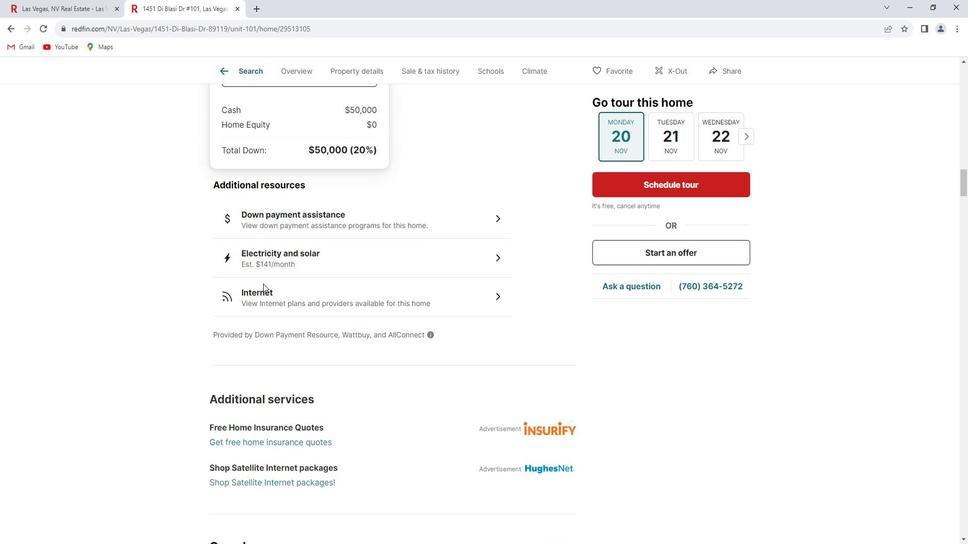 
Action: Mouse moved to (298, 279)
Screenshot: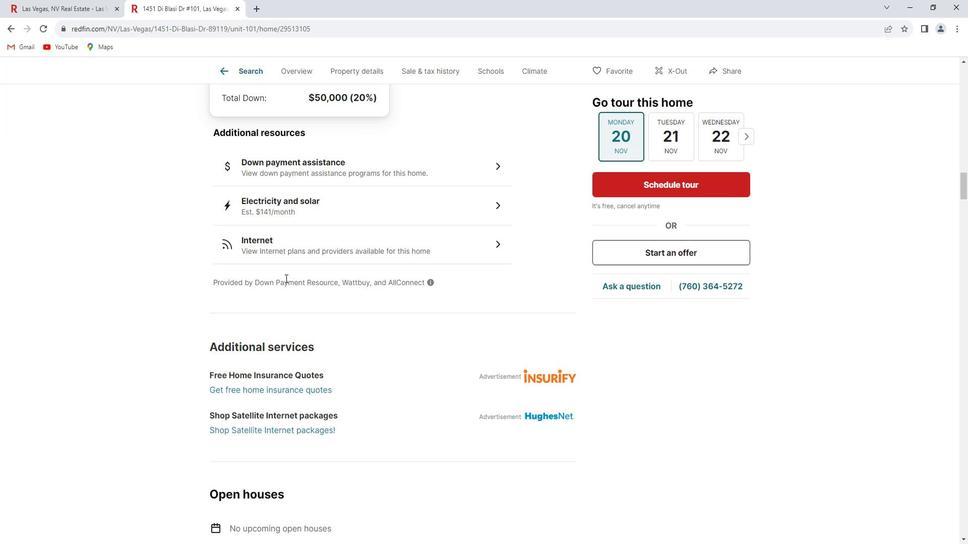 
Action: Mouse scrolled (298, 279) with delta (0, 0)
Screenshot: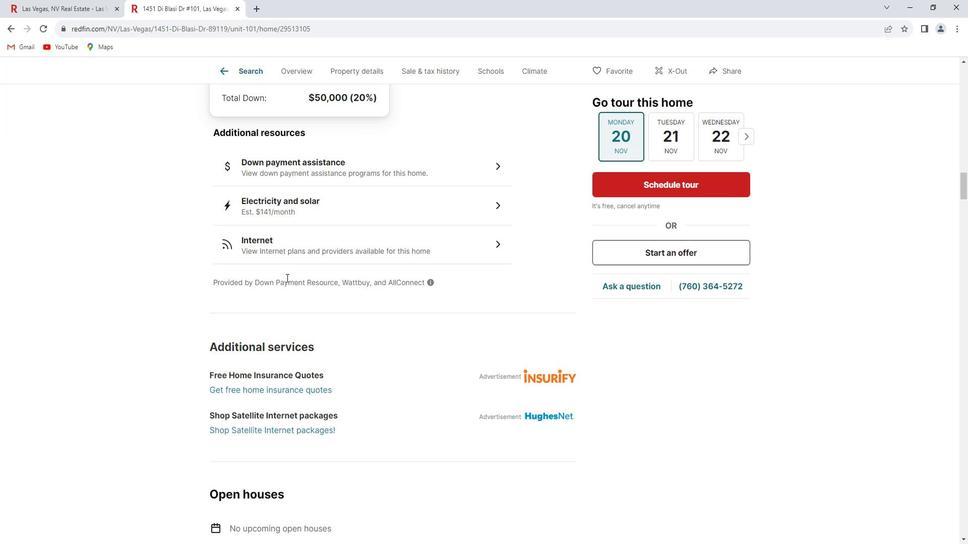 
Action: Mouse scrolled (298, 279) with delta (0, 0)
Screenshot: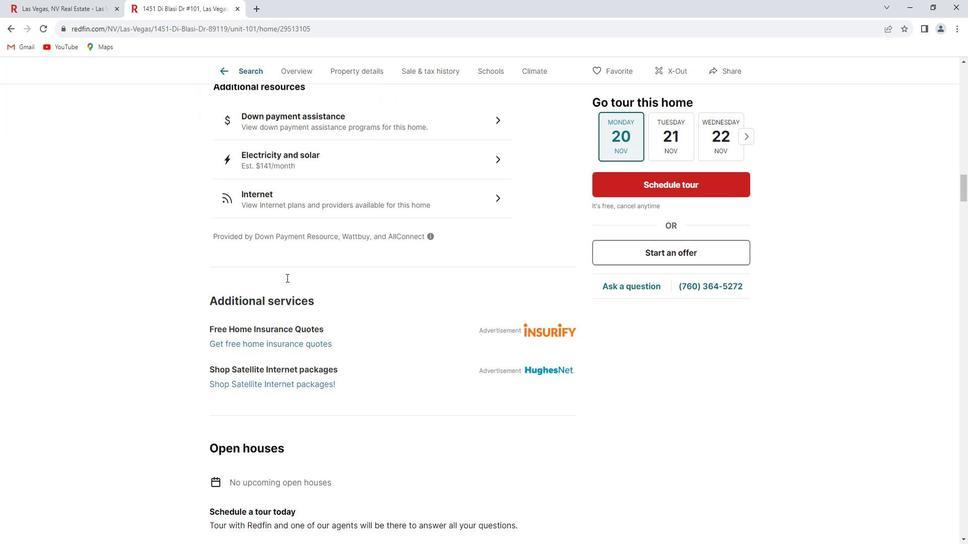 
Action: Mouse scrolled (298, 279) with delta (0, 0)
Screenshot: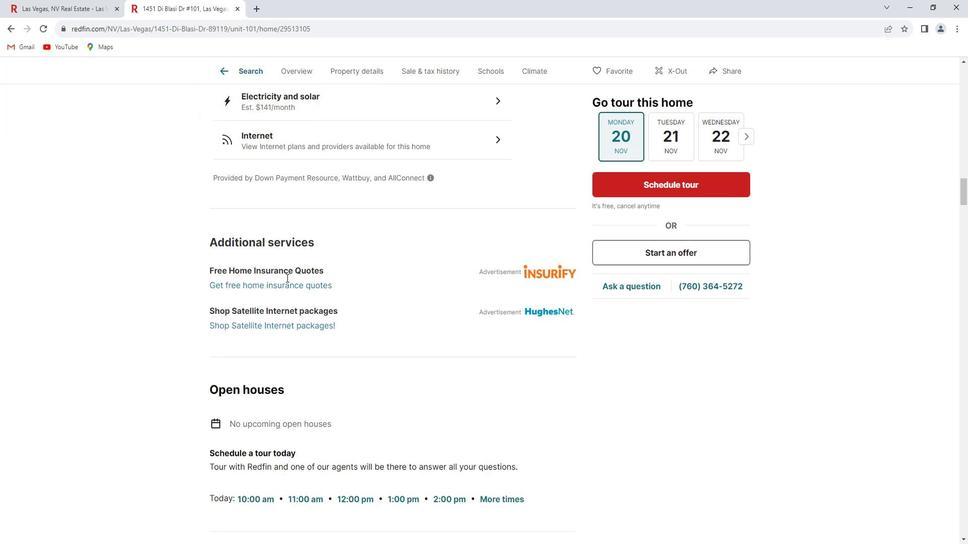
Action: Mouse scrolled (298, 279) with delta (0, 0)
Screenshot: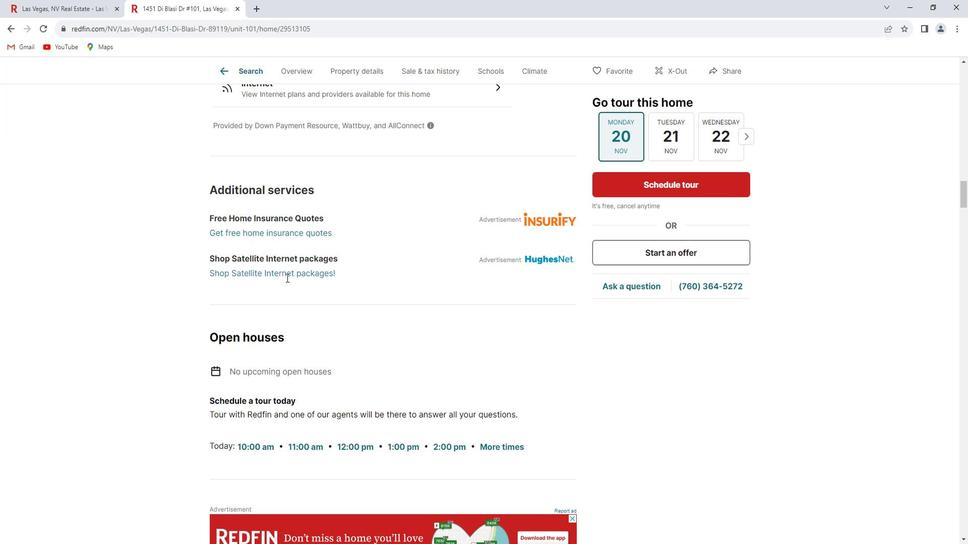 
Action: Mouse scrolled (298, 279) with delta (0, 0)
Screenshot: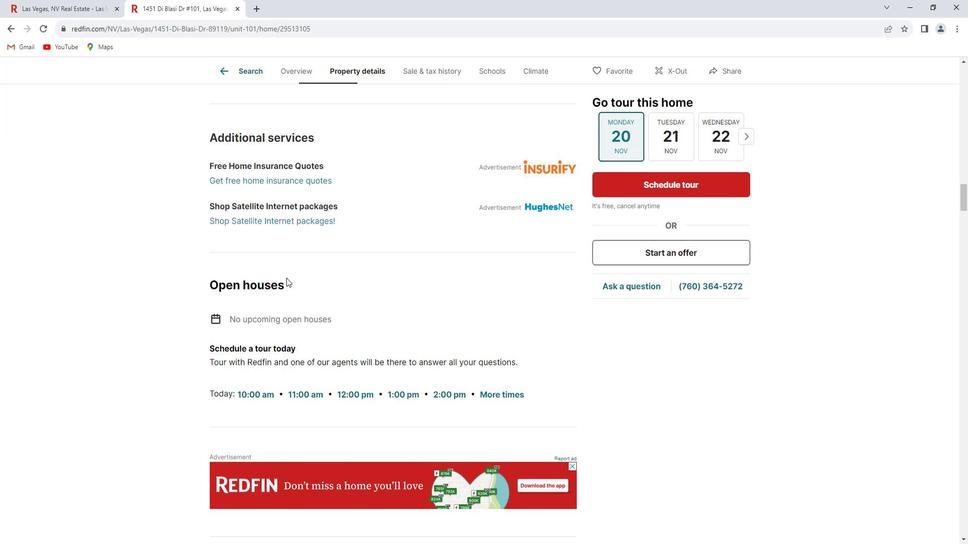 
Action: Mouse scrolled (298, 279) with delta (0, 0)
Screenshot: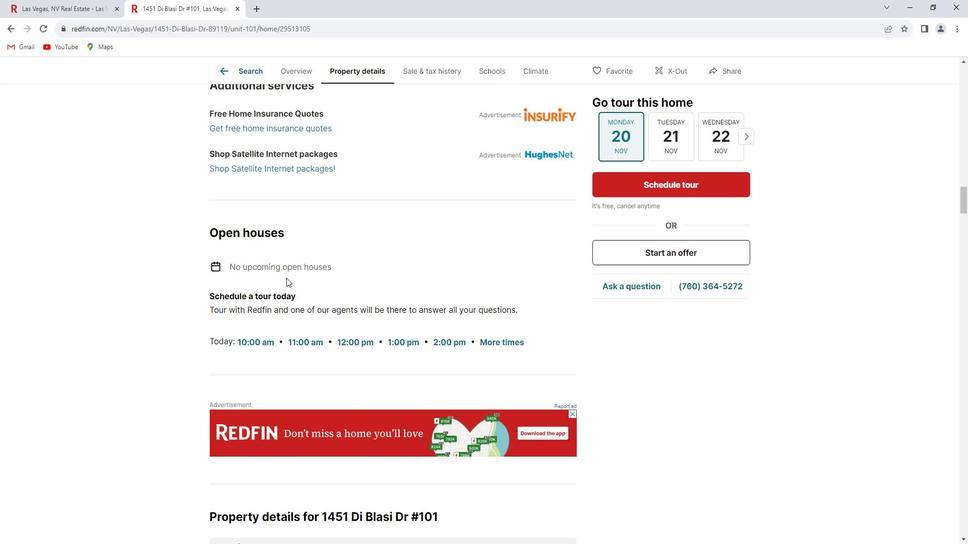
Action: Mouse scrolled (298, 279) with delta (0, 0)
Screenshot: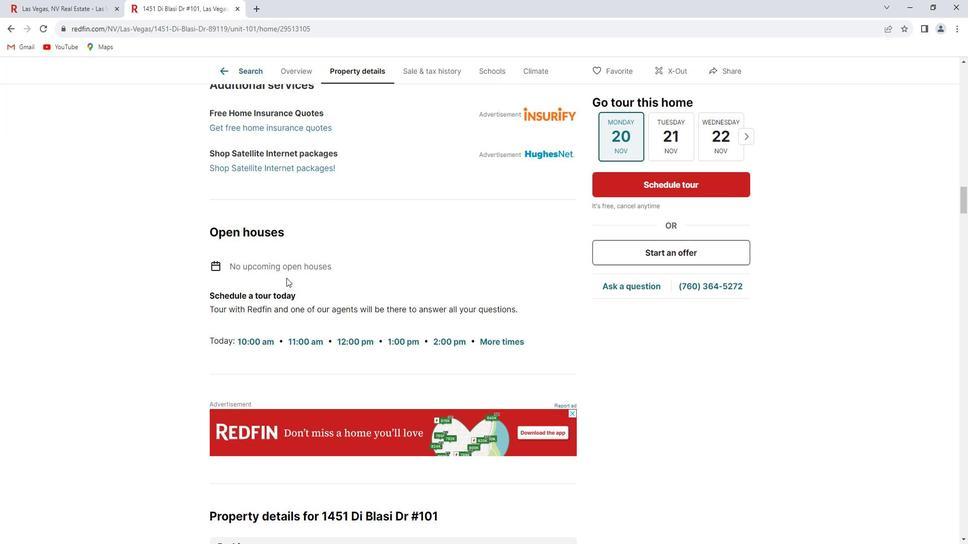 
Action: Mouse scrolled (298, 279) with delta (0, 0)
Screenshot: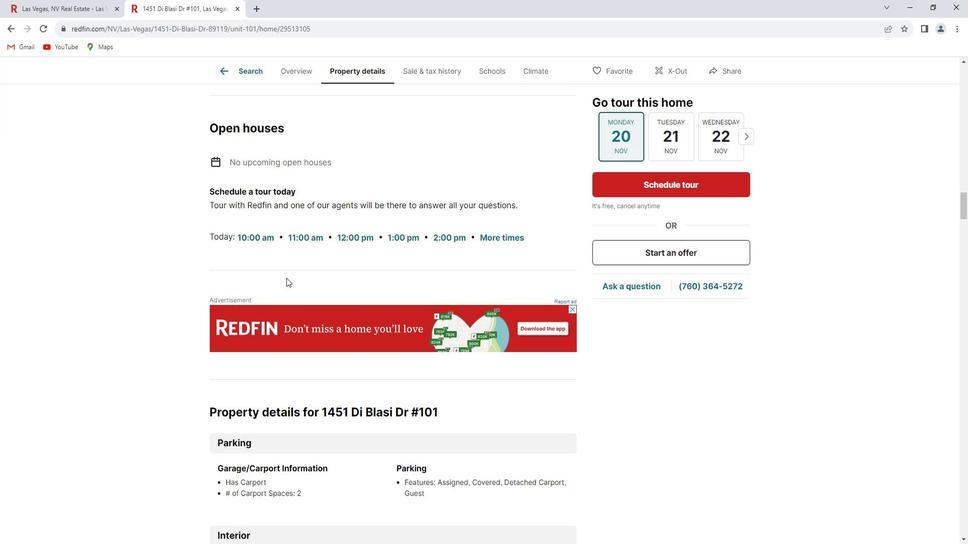 
Action: Mouse scrolled (298, 279) with delta (0, 0)
Screenshot: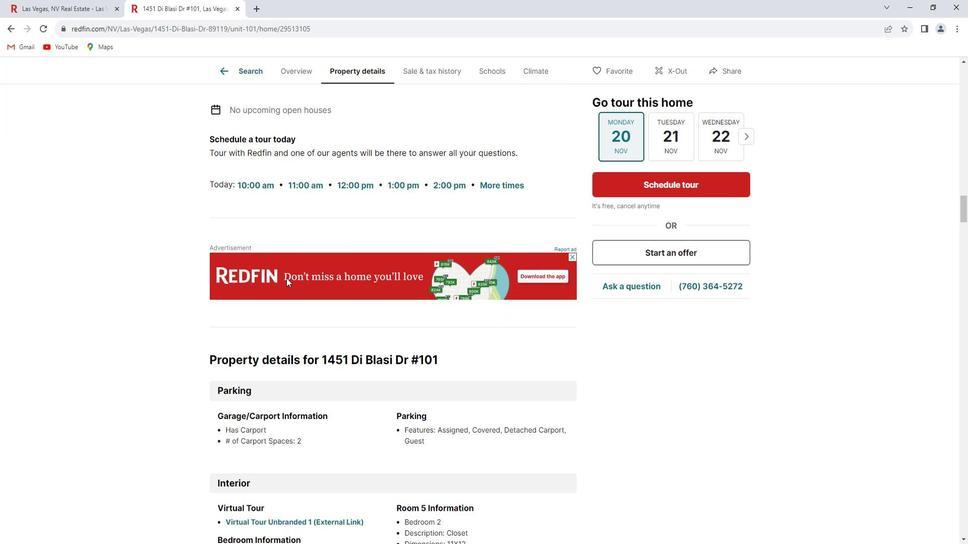 
Action: Mouse scrolled (298, 279) with delta (0, 0)
Screenshot: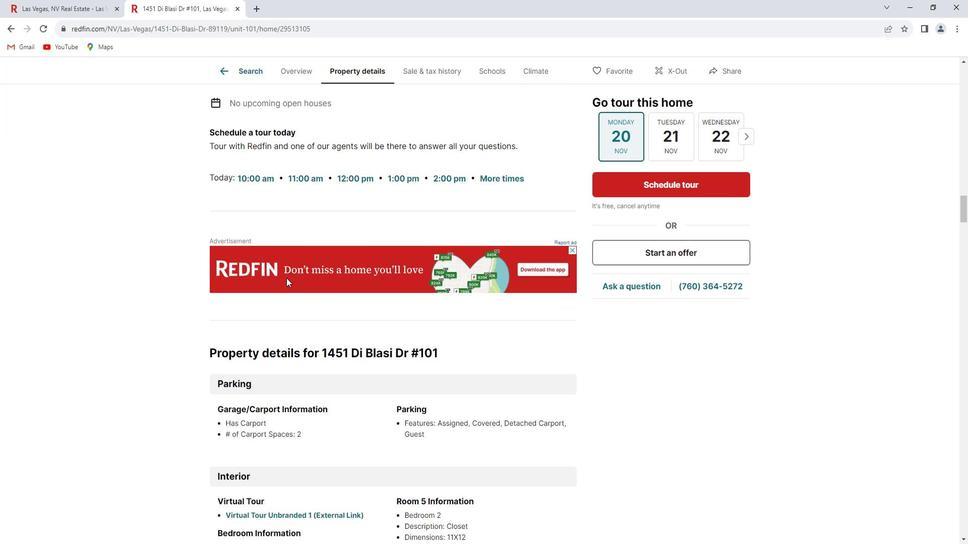 
Action: Mouse scrolled (298, 279) with delta (0, 0)
Screenshot: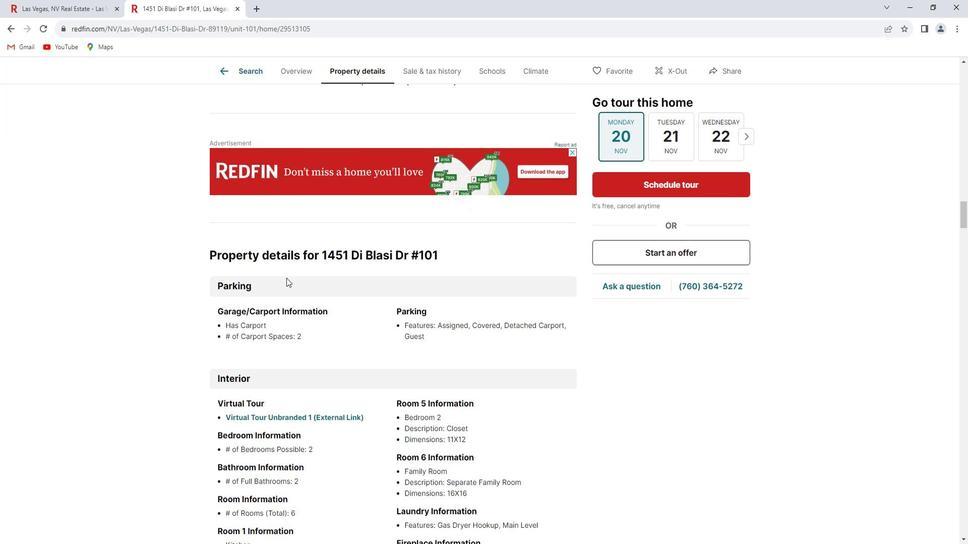 
Action: Mouse scrolled (298, 279) with delta (0, 0)
Screenshot: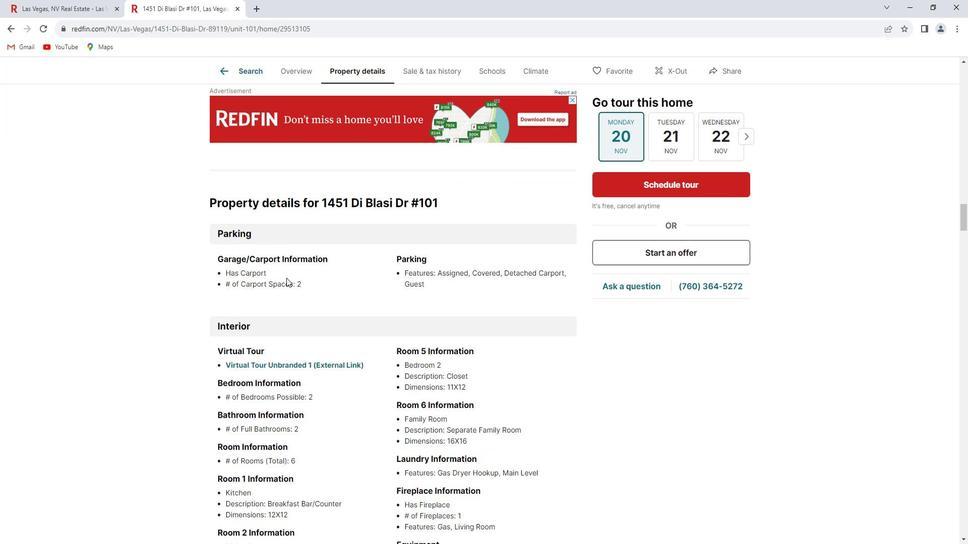
Action: Mouse scrolled (298, 279) with delta (0, 0)
Screenshot: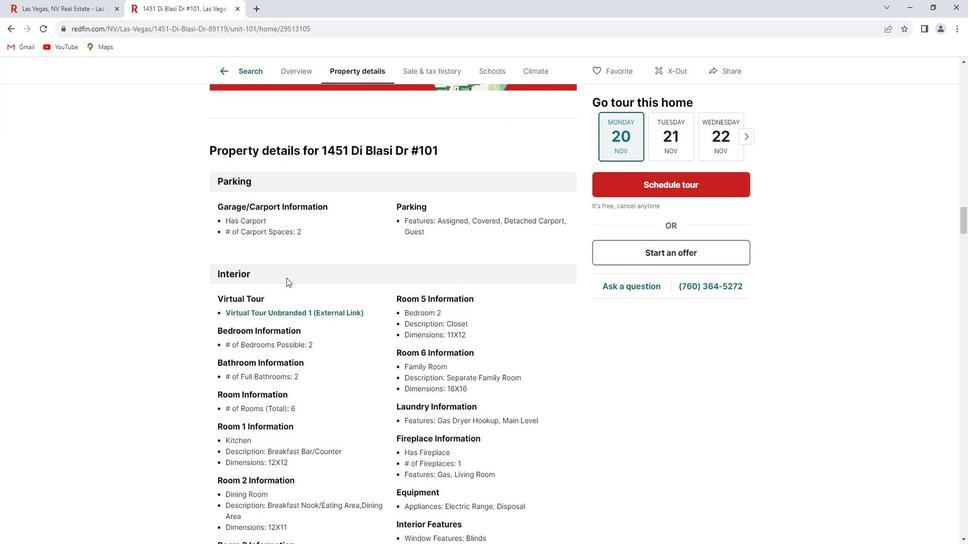 
Action: Mouse scrolled (298, 279) with delta (0, 0)
Screenshot: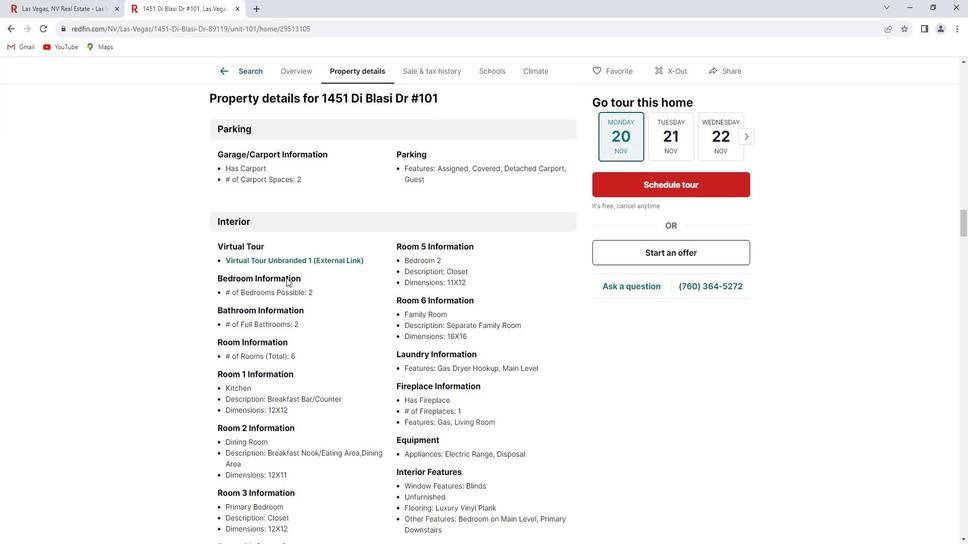 
Action: Mouse scrolled (298, 279) with delta (0, 0)
Screenshot: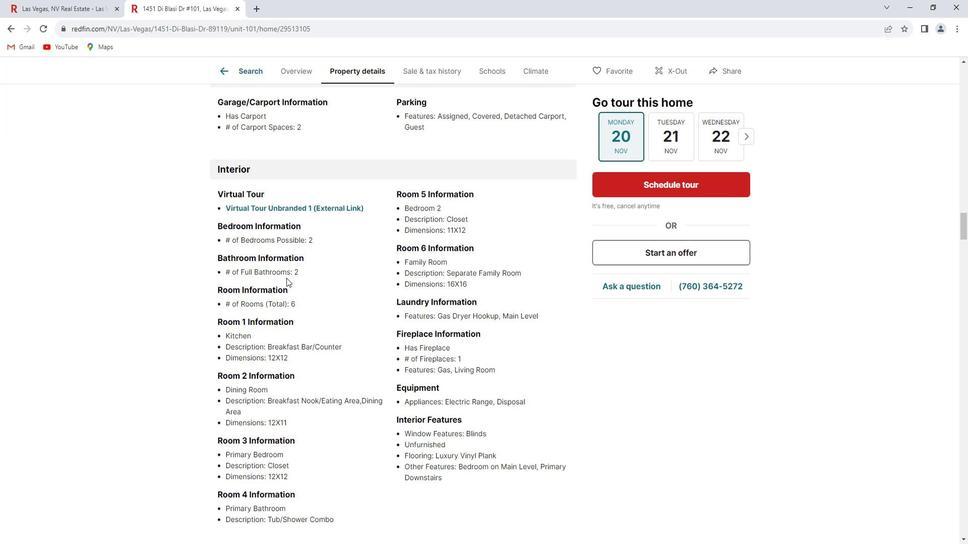 
Action: Mouse scrolled (298, 279) with delta (0, 0)
Screenshot: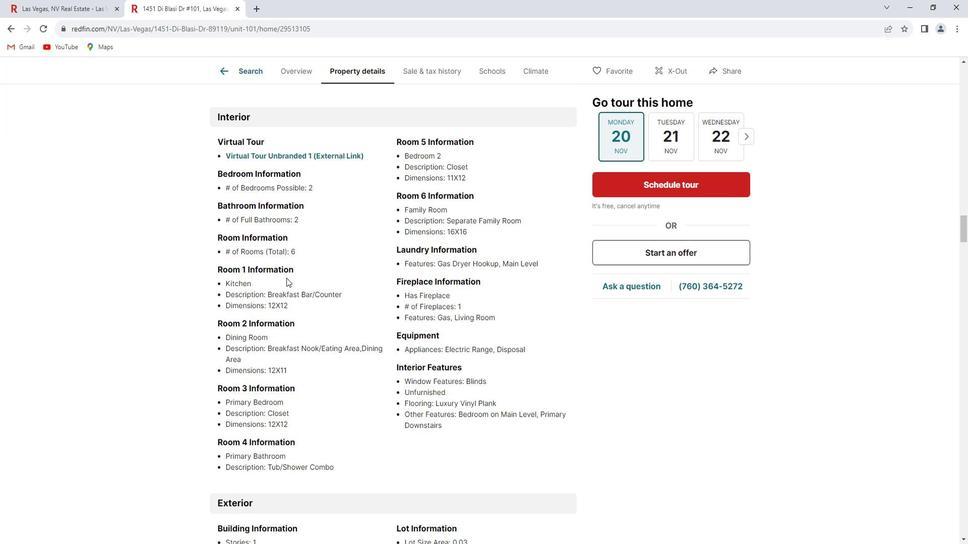 
Action: Mouse scrolled (298, 279) with delta (0, 0)
Screenshot: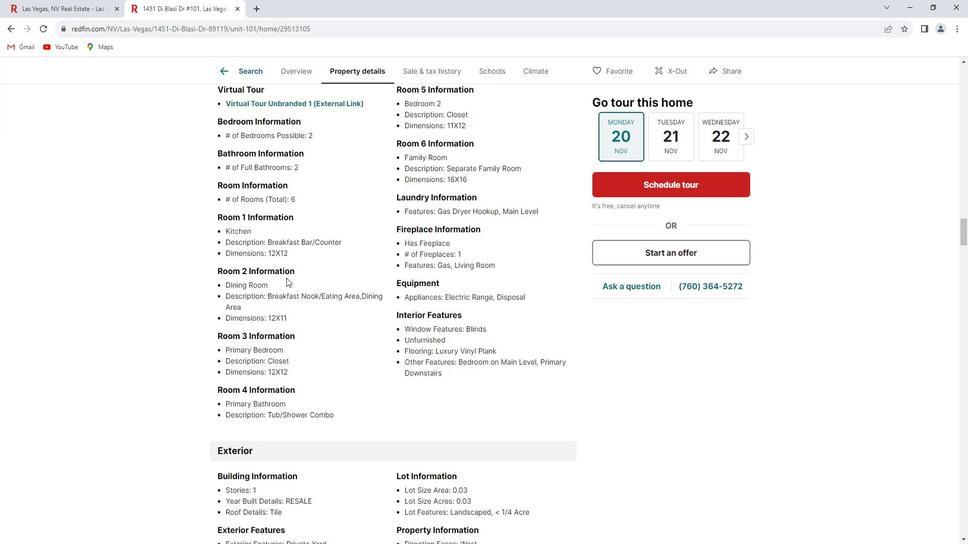 
Action: Mouse scrolled (298, 279) with delta (0, 0)
Screenshot: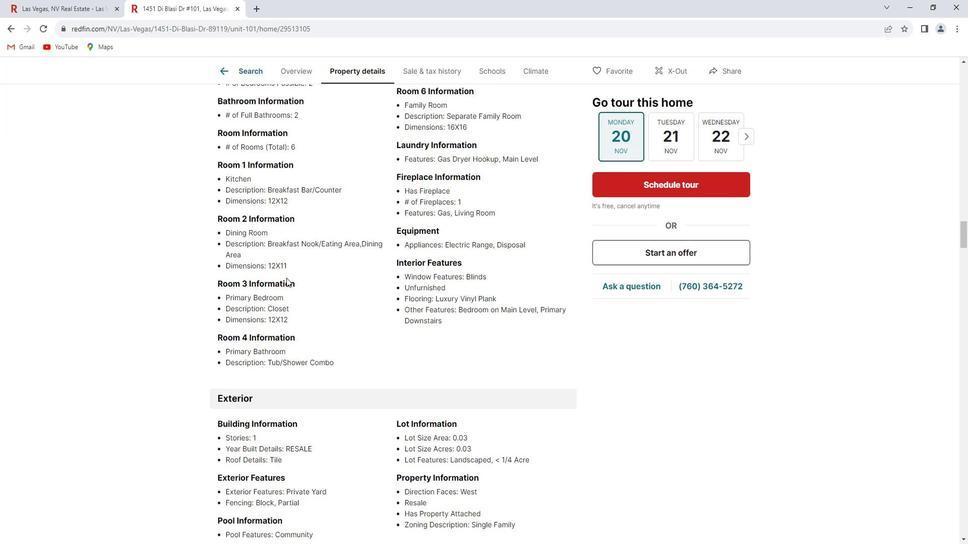 
Action: Mouse scrolled (298, 279) with delta (0, 0)
Screenshot: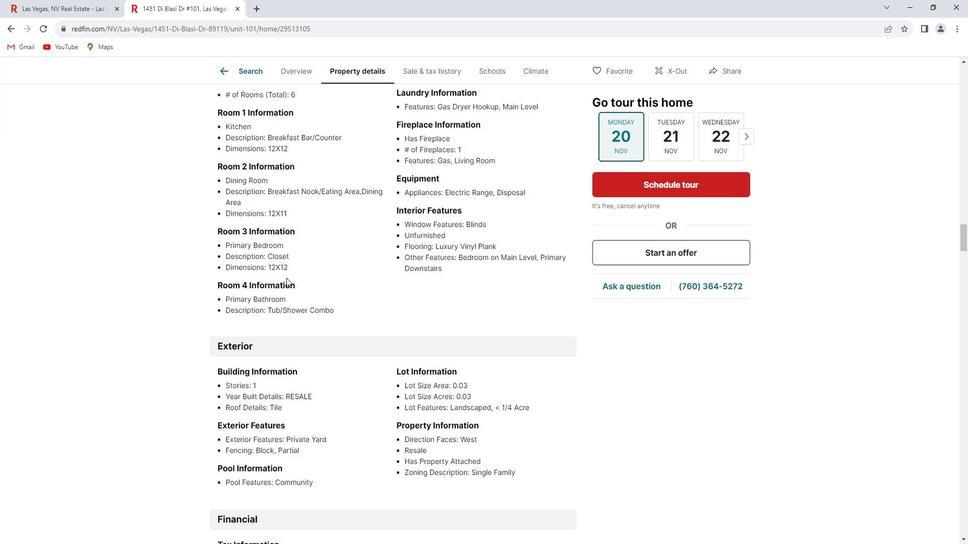 
Action: Mouse scrolled (298, 279) with delta (0, 0)
Screenshot: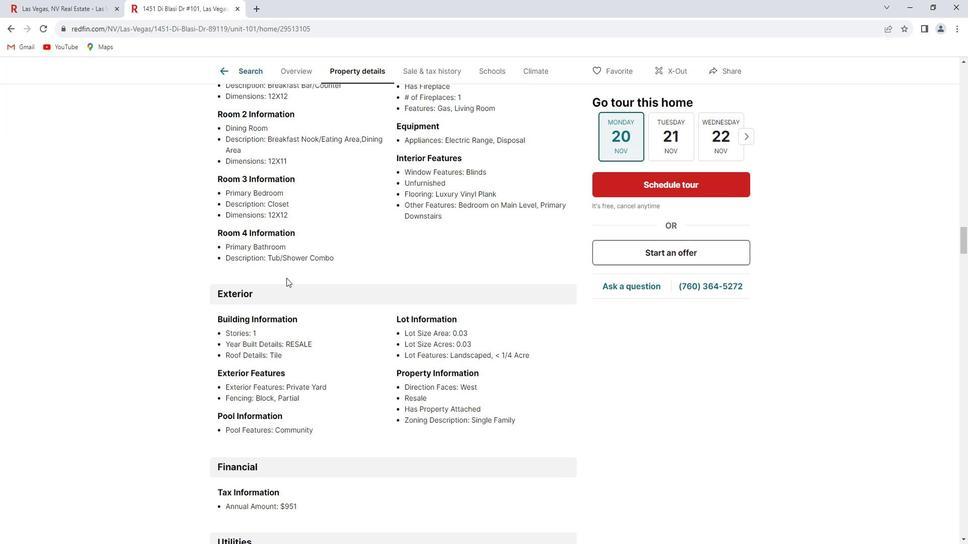 
Action: Mouse scrolled (298, 279) with delta (0, 0)
Screenshot: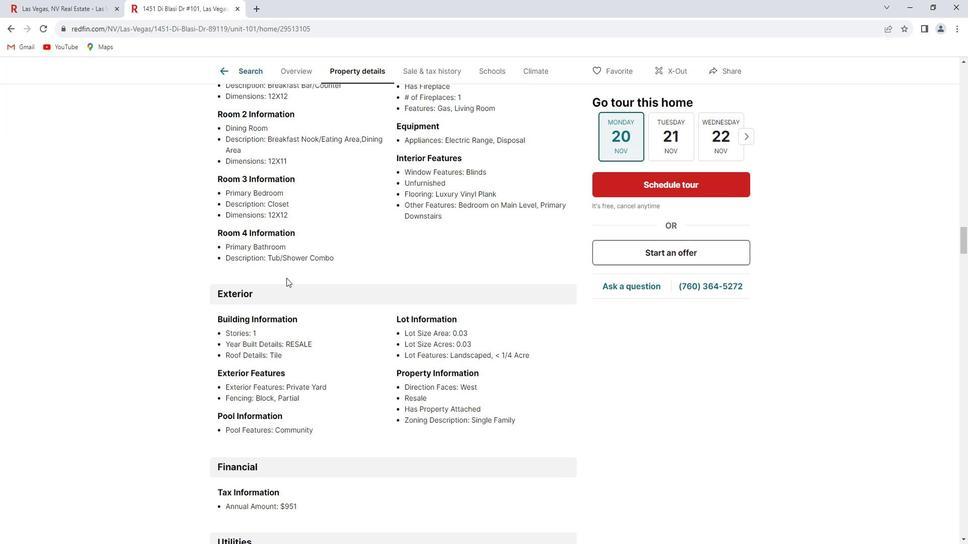 
Action: Mouse scrolled (298, 279) with delta (0, 0)
Screenshot: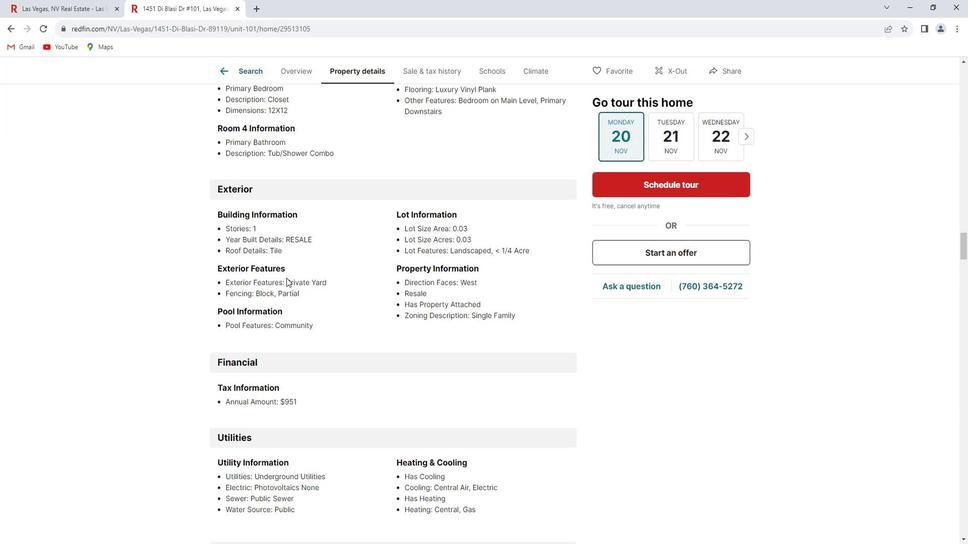 
Action: Mouse scrolled (298, 279) with delta (0, 0)
Screenshot: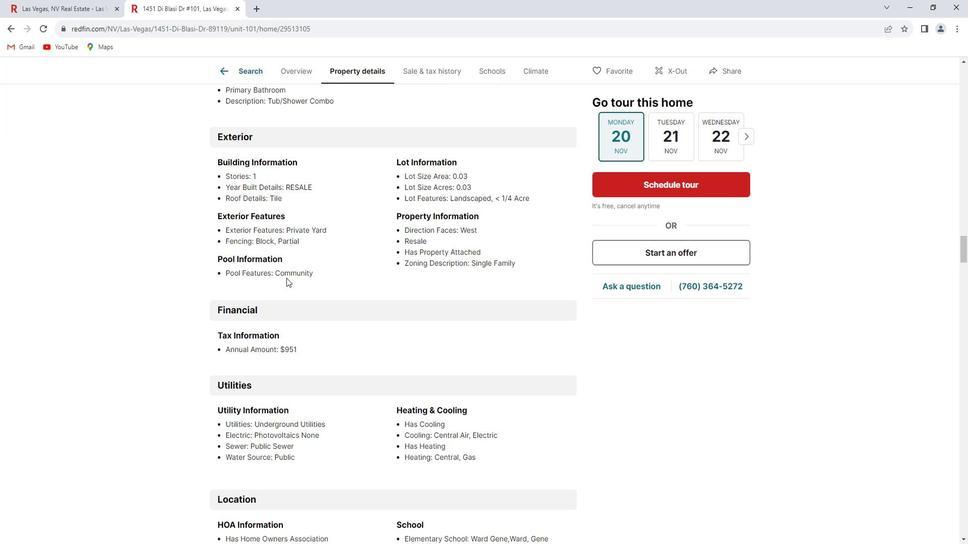 
Action: Mouse scrolled (298, 279) with delta (0, 0)
Screenshot: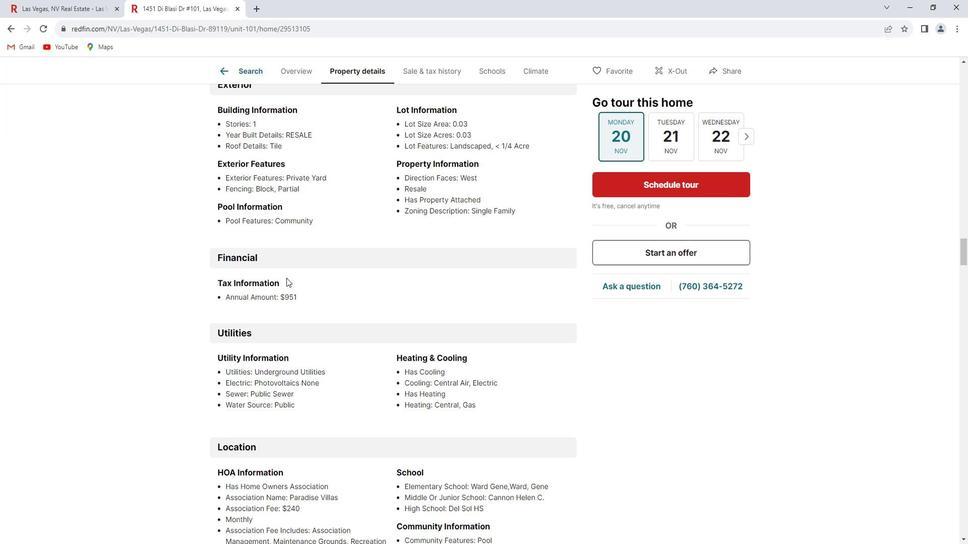 
Action: Mouse scrolled (298, 279) with delta (0, 0)
Screenshot: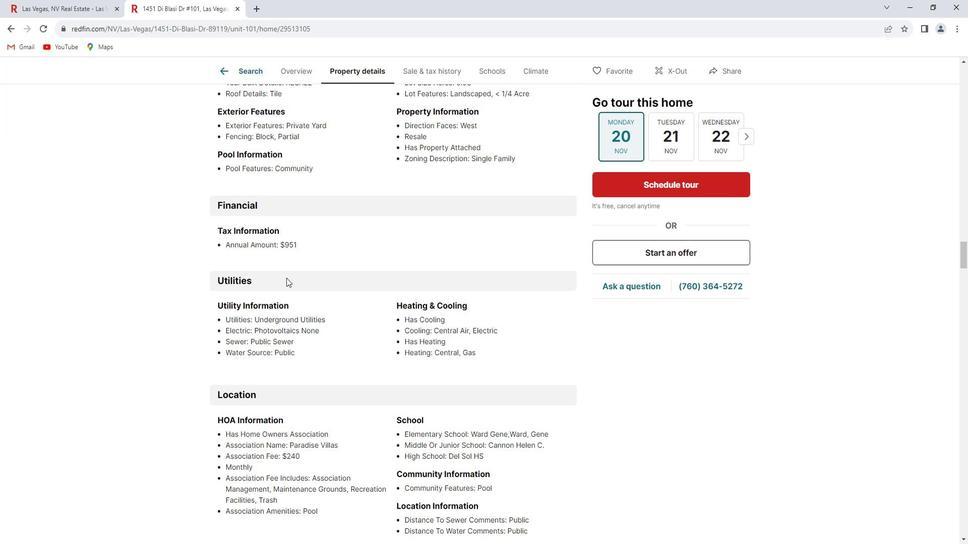 
Action: Mouse scrolled (298, 279) with delta (0, 0)
Screenshot: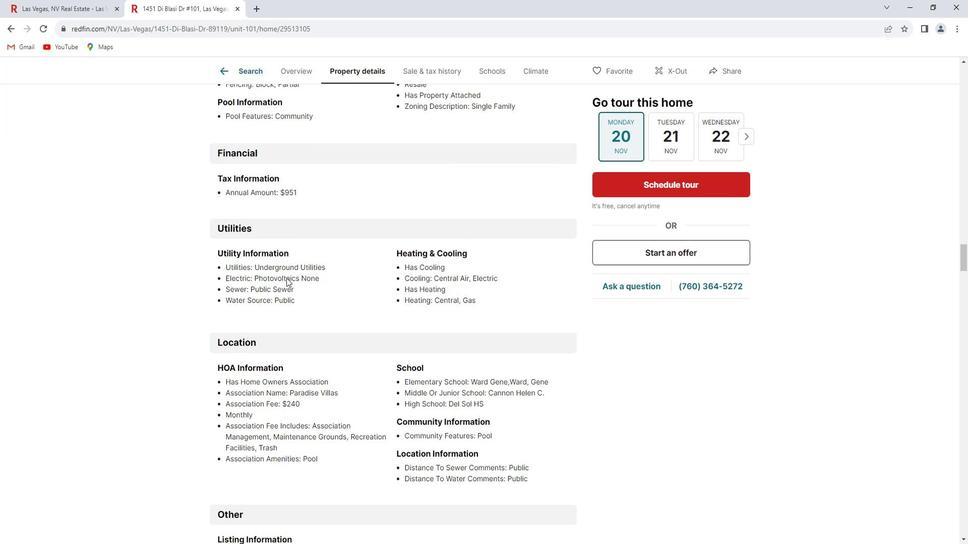 
Action: Mouse scrolled (298, 279) with delta (0, 0)
Screenshot: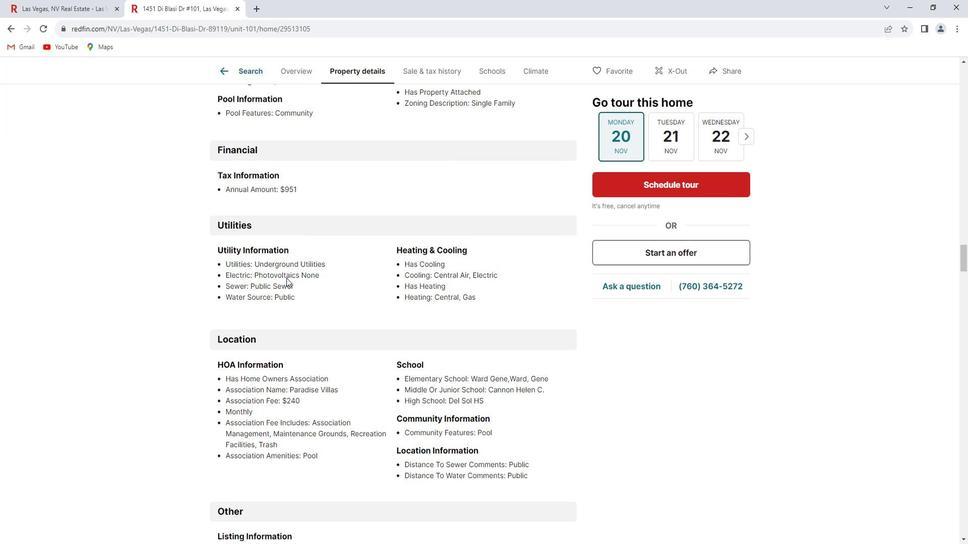 
Action: Mouse scrolled (298, 279) with delta (0, 0)
Screenshot: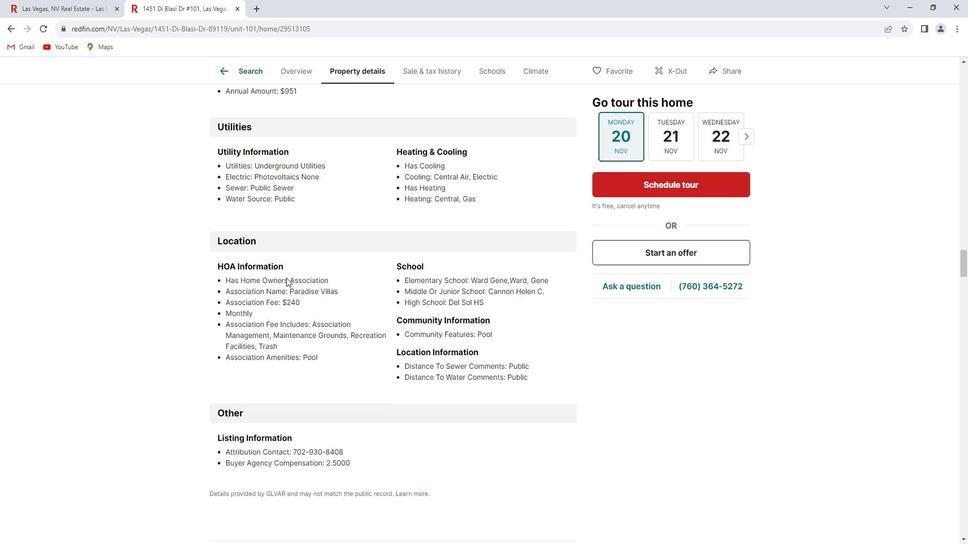 
Action: Mouse scrolled (298, 279) with delta (0, 0)
Screenshot: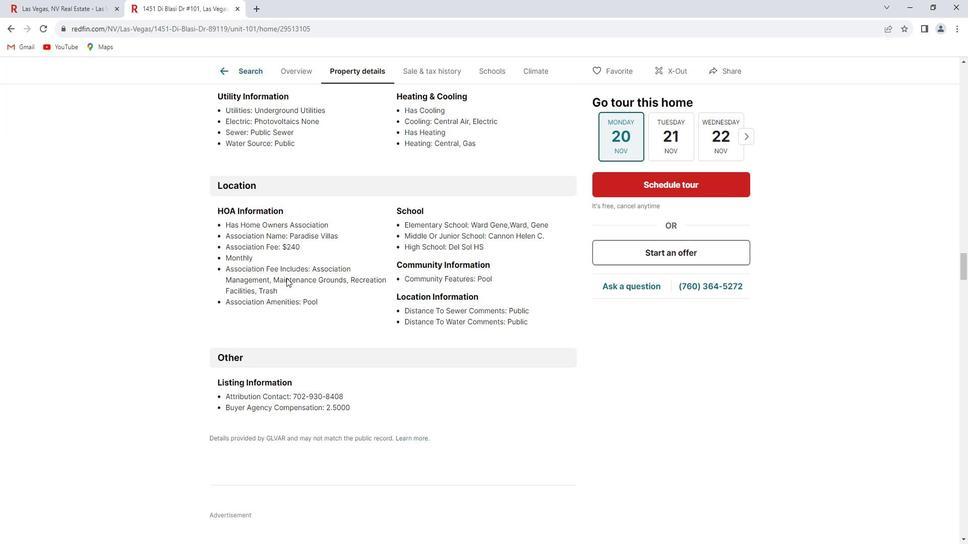 
Action: Mouse scrolled (298, 279) with delta (0, 0)
Screenshot: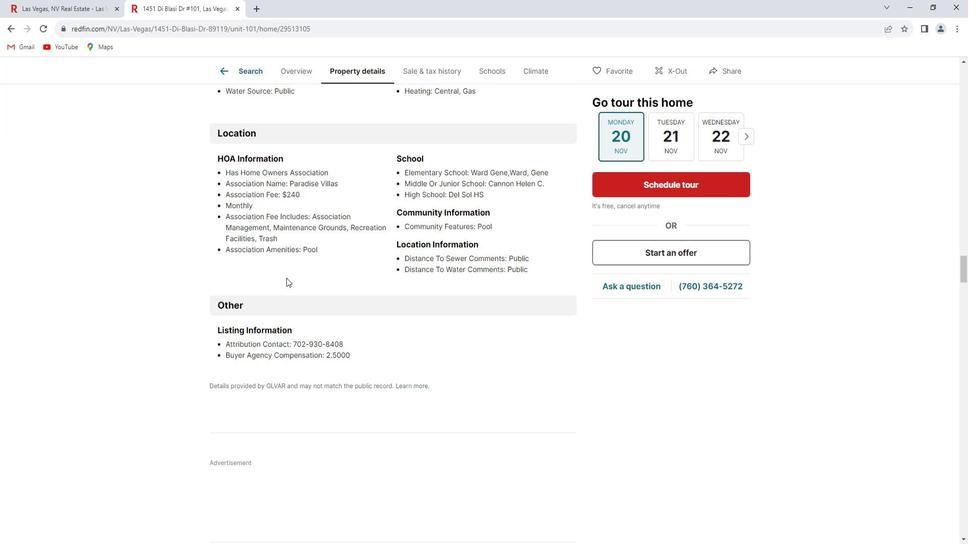 
Action: Mouse scrolled (298, 279) with delta (0, 0)
Screenshot: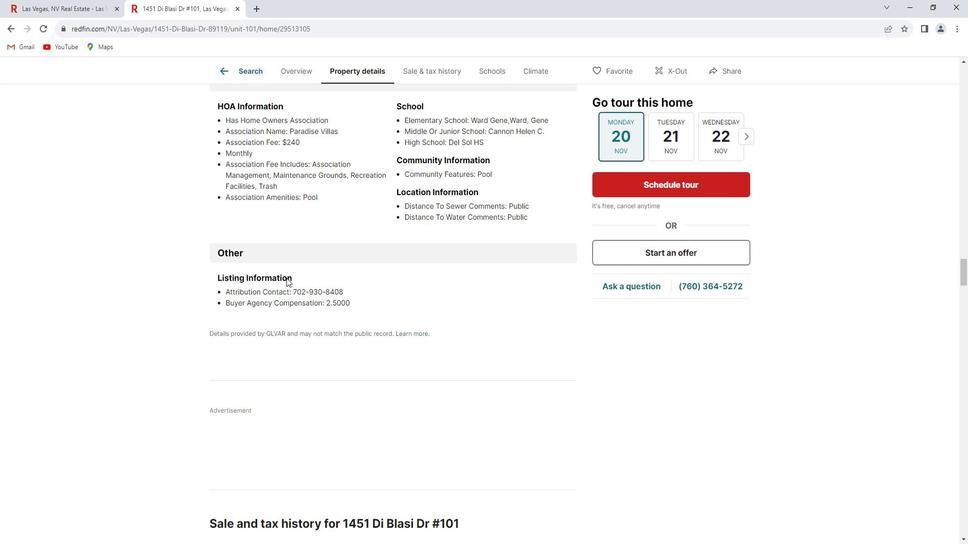 
Action: Mouse scrolled (298, 279) with delta (0, 0)
Screenshot: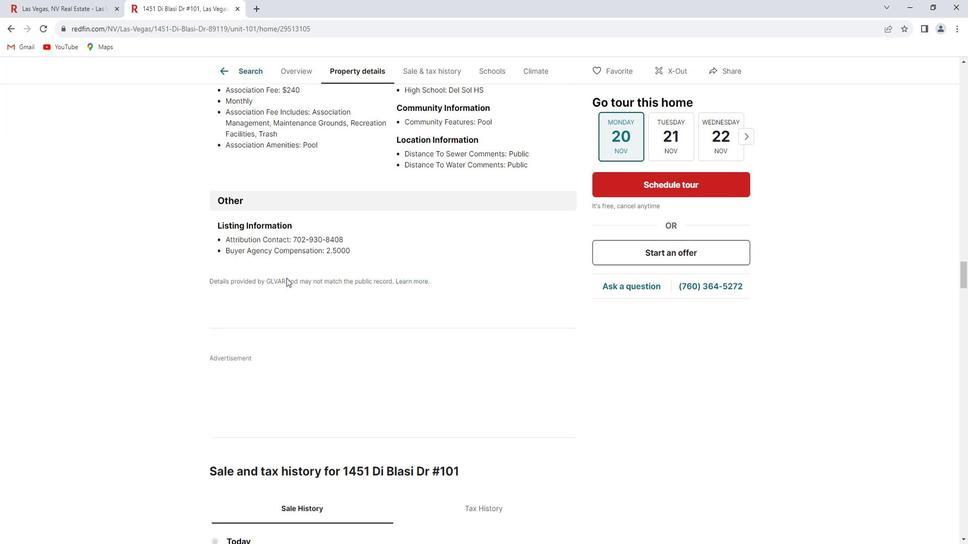 
Action: Mouse scrolled (298, 279) with delta (0, 0)
Screenshot: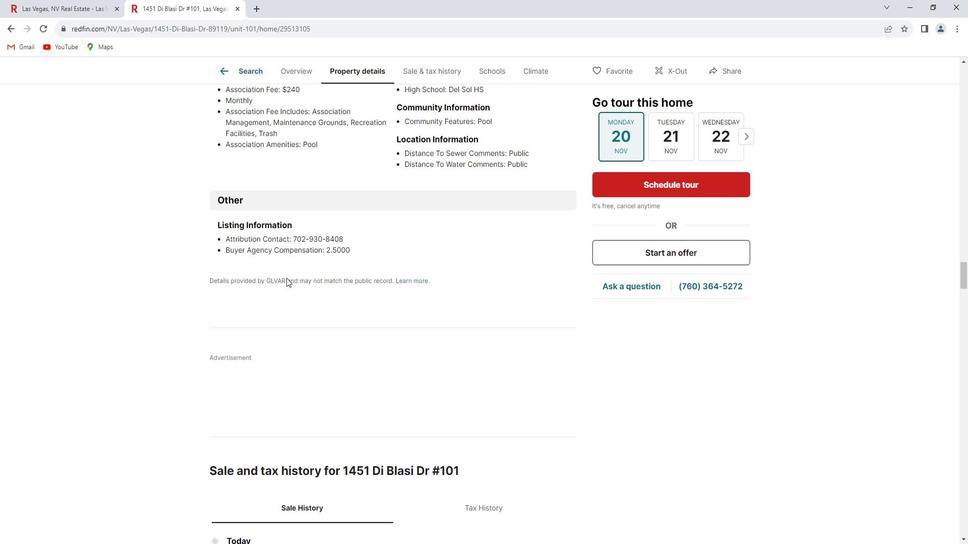 
Action: Mouse scrolled (298, 279) with delta (0, 0)
Screenshot: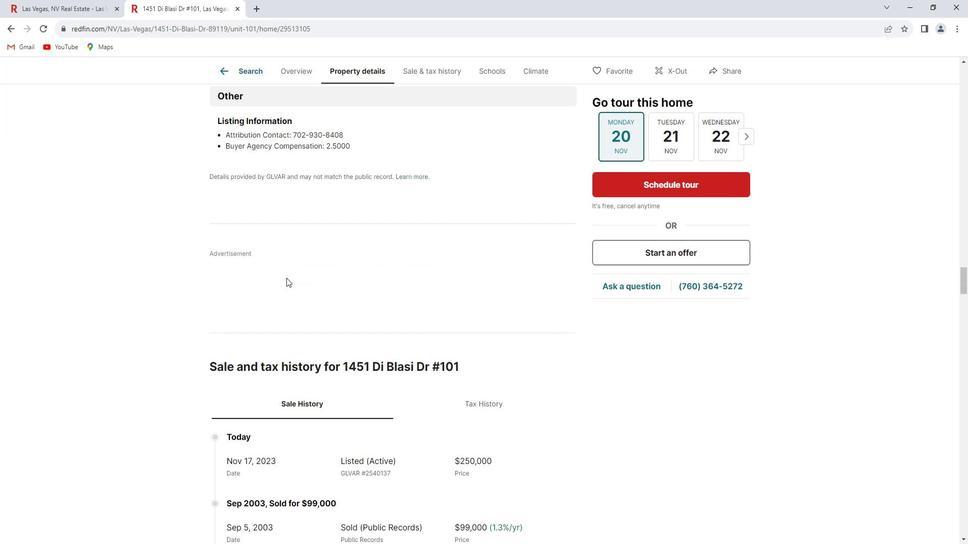
Action: Mouse scrolled (298, 279) with delta (0, 0)
Screenshot: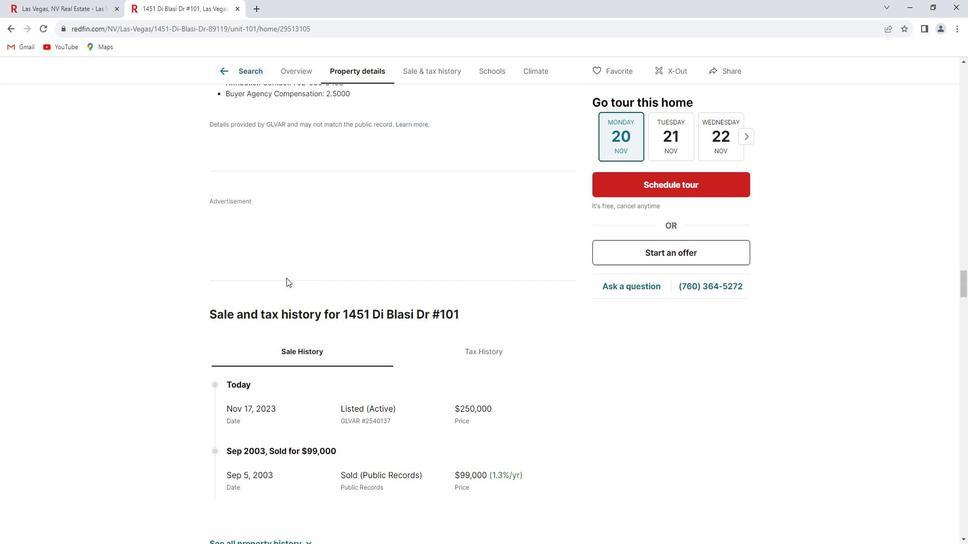 
Action: Mouse scrolled (298, 279) with delta (0, 0)
Screenshot: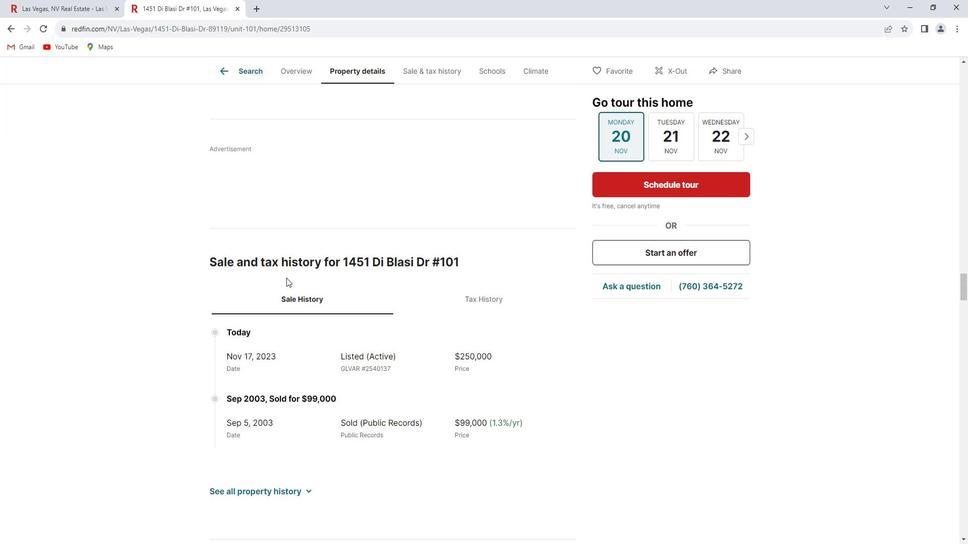 
Action: Mouse scrolled (298, 279) with delta (0, 0)
Screenshot: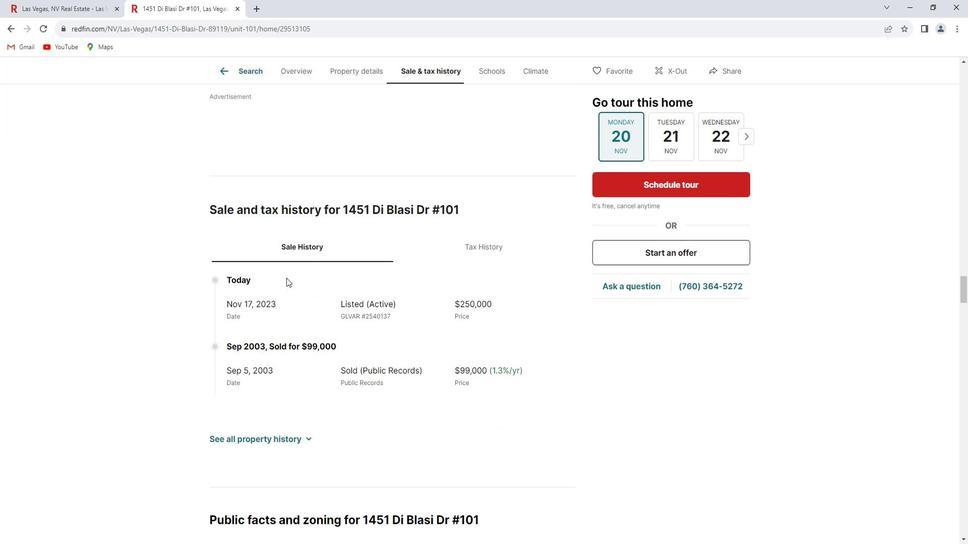 
Action: Mouse scrolled (298, 279) with delta (0, 0)
Screenshot: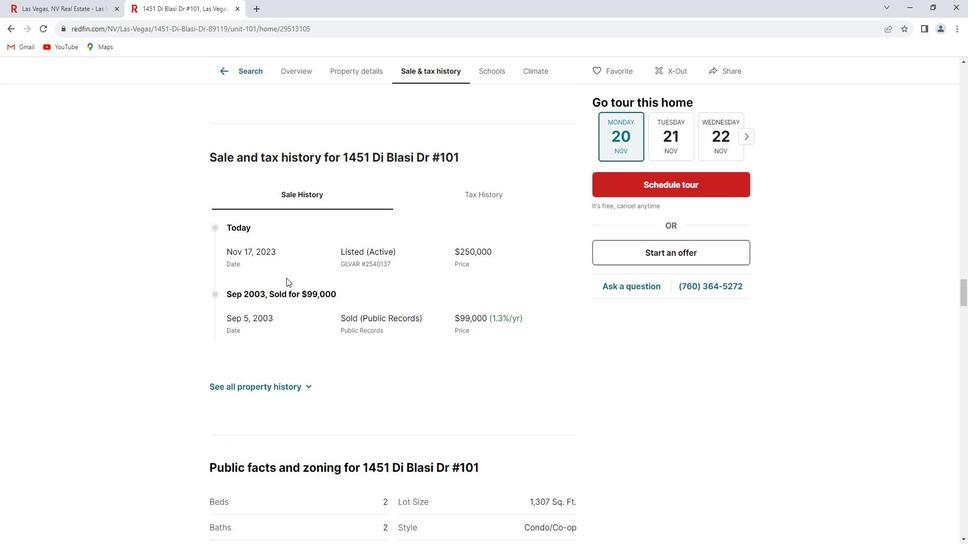 
Action: Mouse scrolled (298, 279) with delta (0, 0)
Screenshot: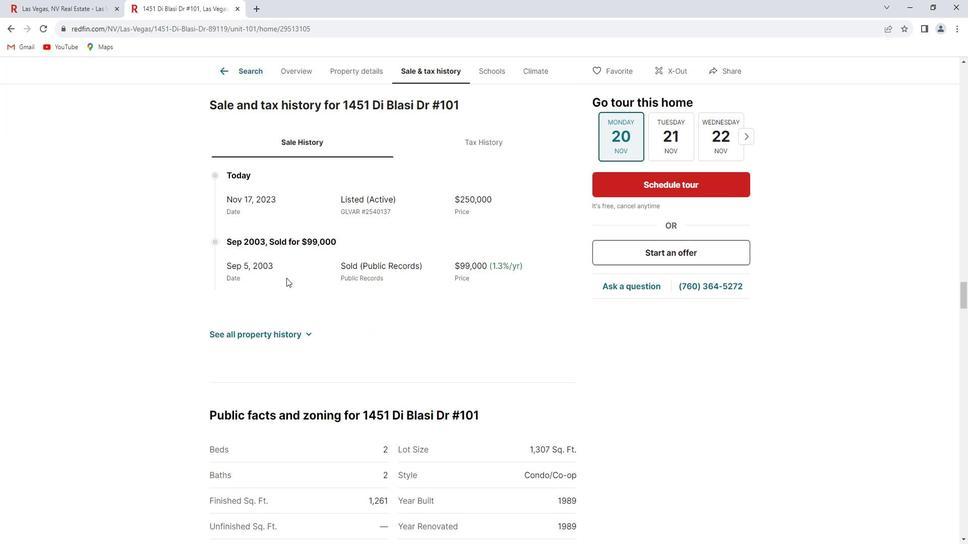 
Action: Mouse scrolled (298, 279) with delta (0, 0)
Screenshot: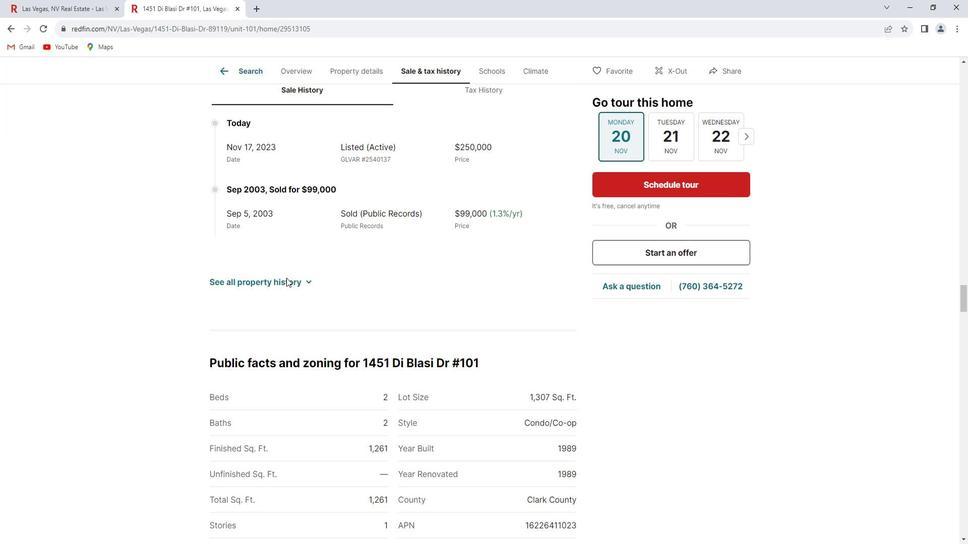 
Action: Mouse scrolled (298, 279) with delta (0, 0)
Screenshot: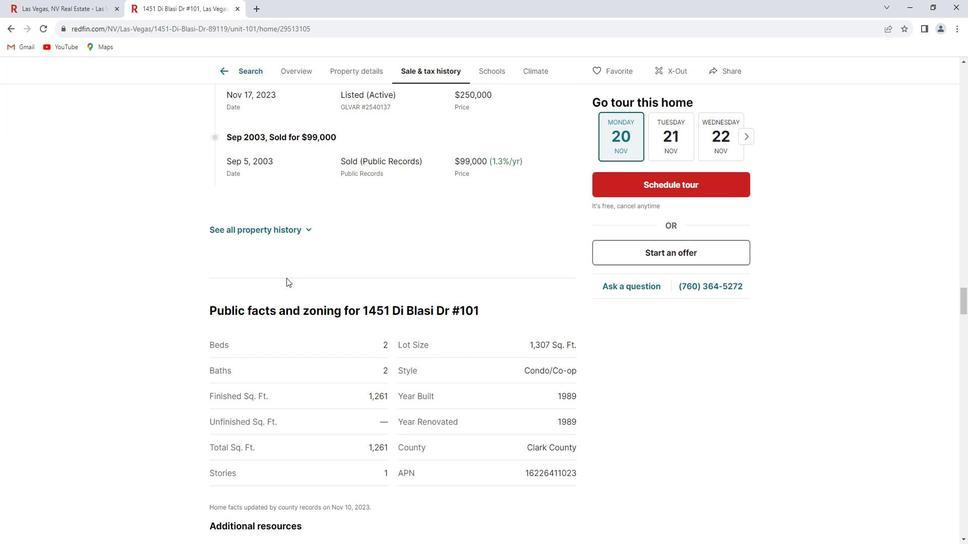 
Action: Mouse scrolled (298, 279) with delta (0, 0)
Screenshot: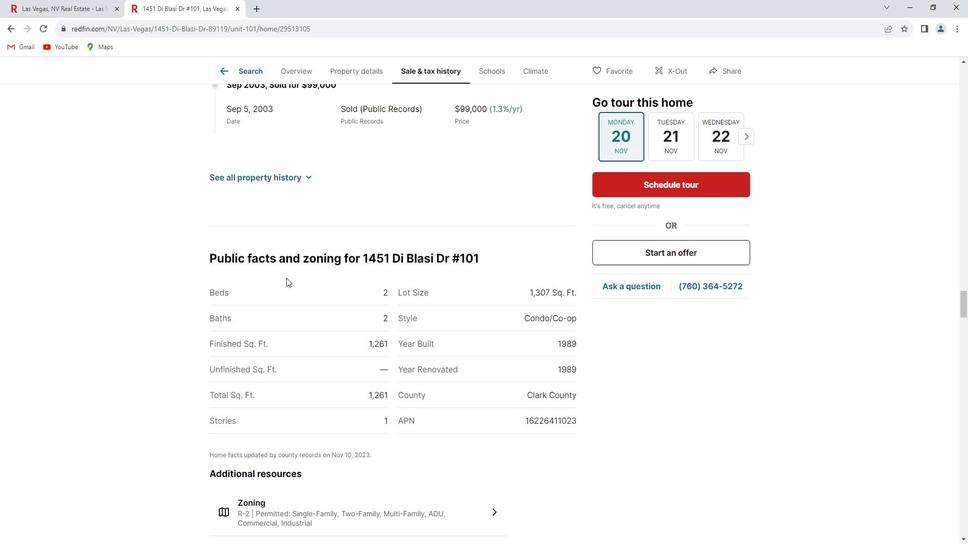 
Action: Mouse scrolled (298, 279) with delta (0, 0)
Screenshot: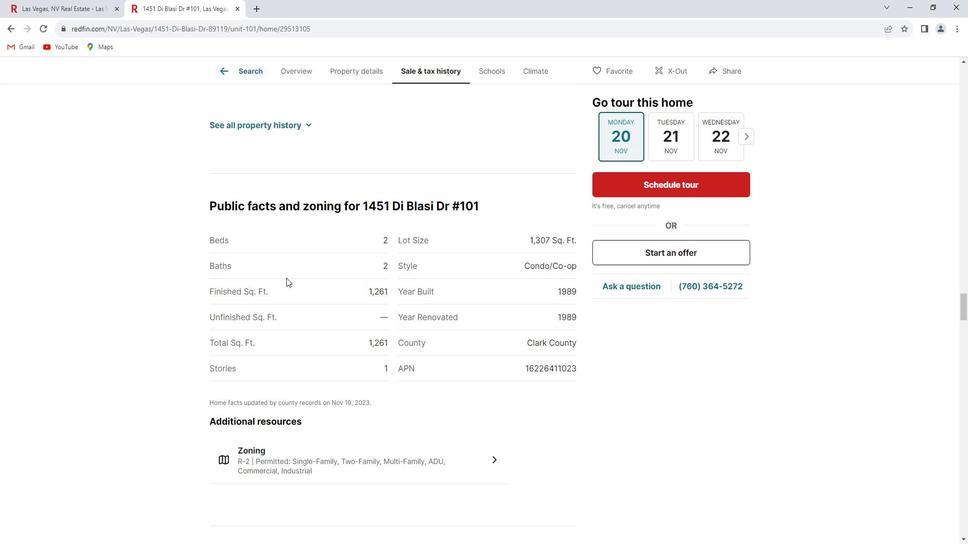 
Action: Mouse scrolled (298, 279) with delta (0, 0)
Screenshot: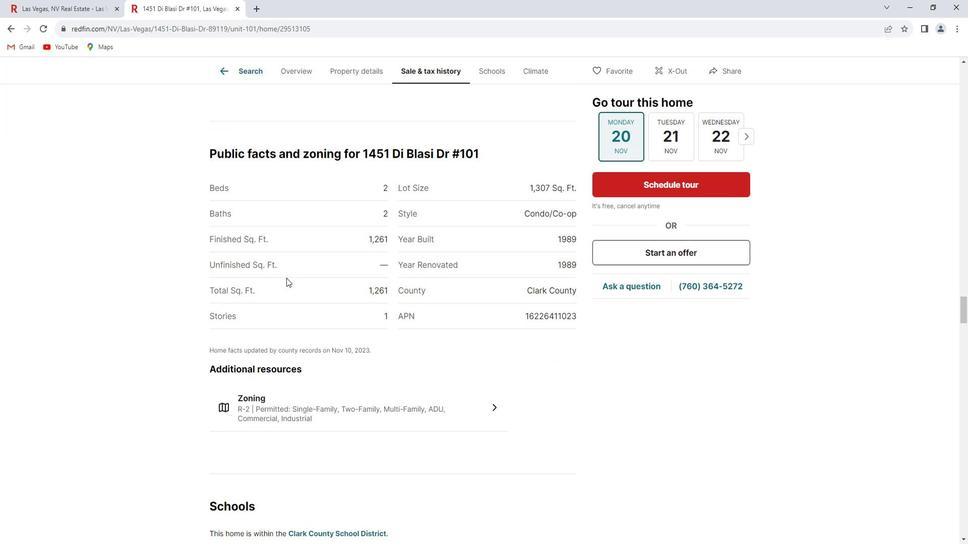 
Action: Mouse scrolled (298, 279) with delta (0, 0)
Screenshot: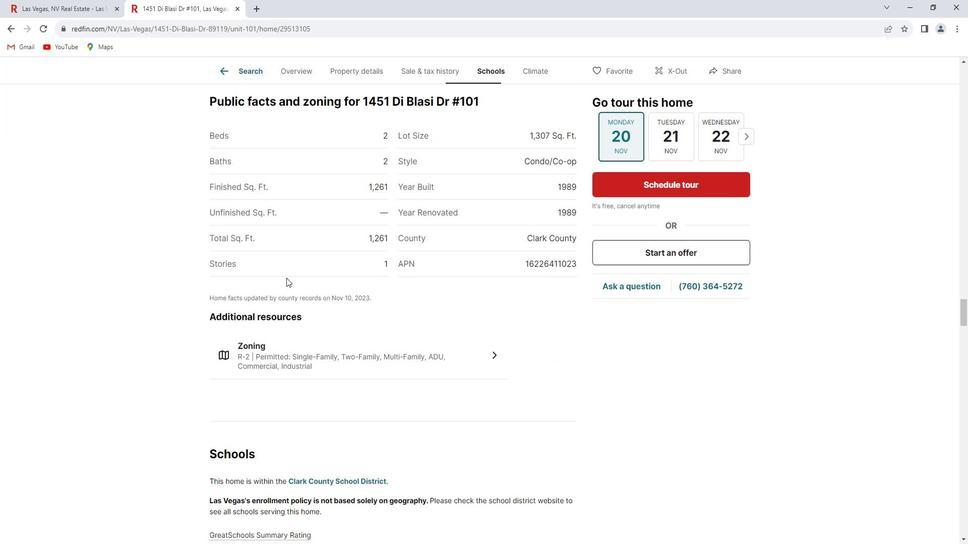 
Action: Mouse scrolled (298, 279) with delta (0, 0)
Screenshot: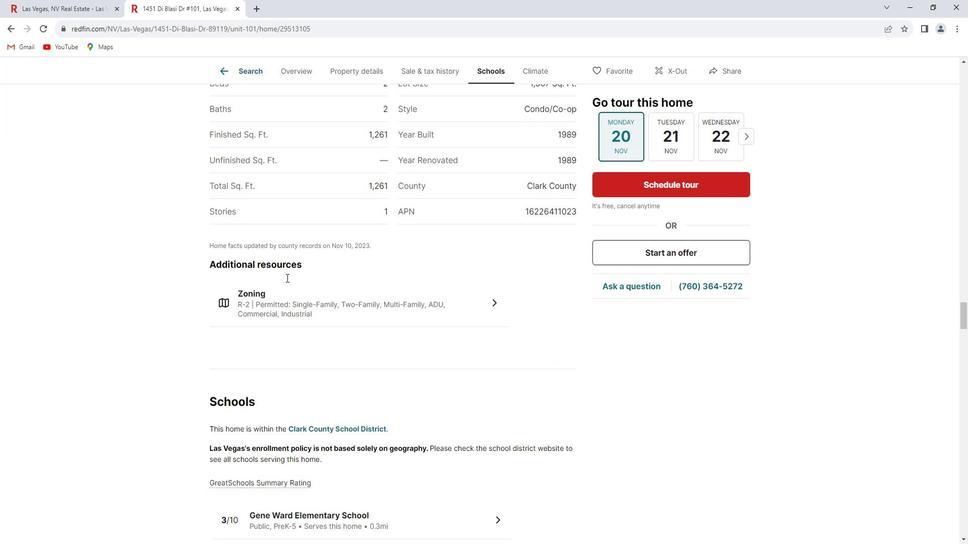 
Action: Mouse scrolled (298, 279) with delta (0, 0)
Screenshot: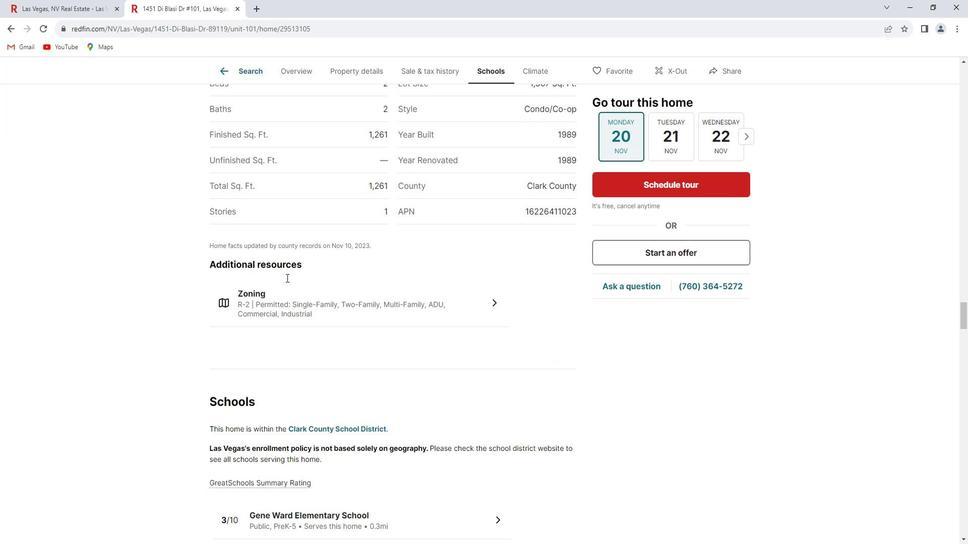 
Action: Mouse scrolled (298, 279) with delta (0, 0)
Screenshot: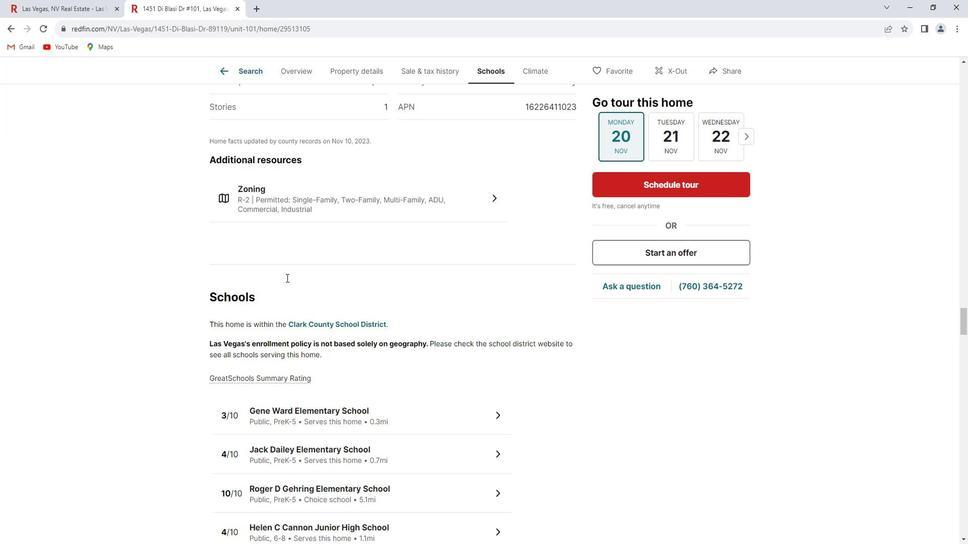 
Action: Mouse scrolled (298, 279) with delta (0, 0)
Screenshot: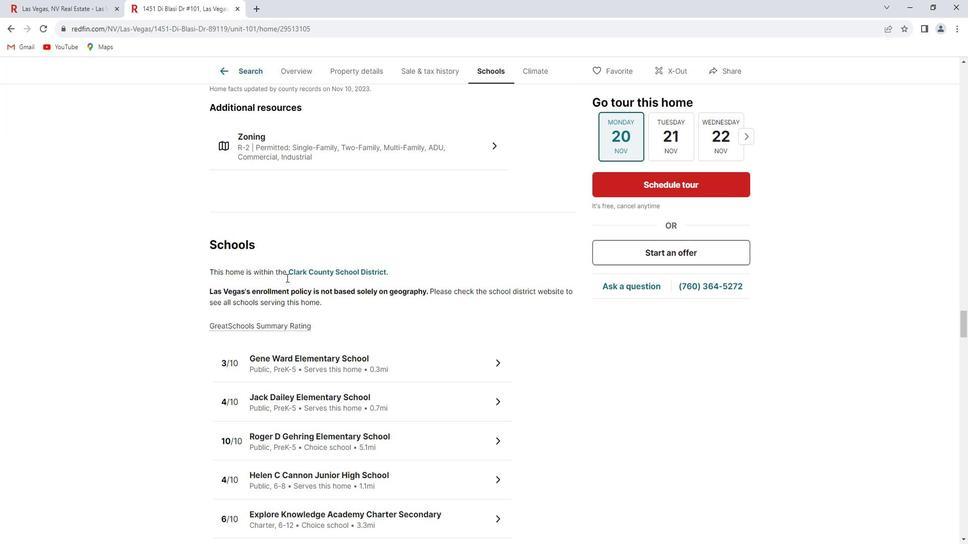 
Action: Mouse scrolled (298, 279) with delta (0, 0)
Screenshot: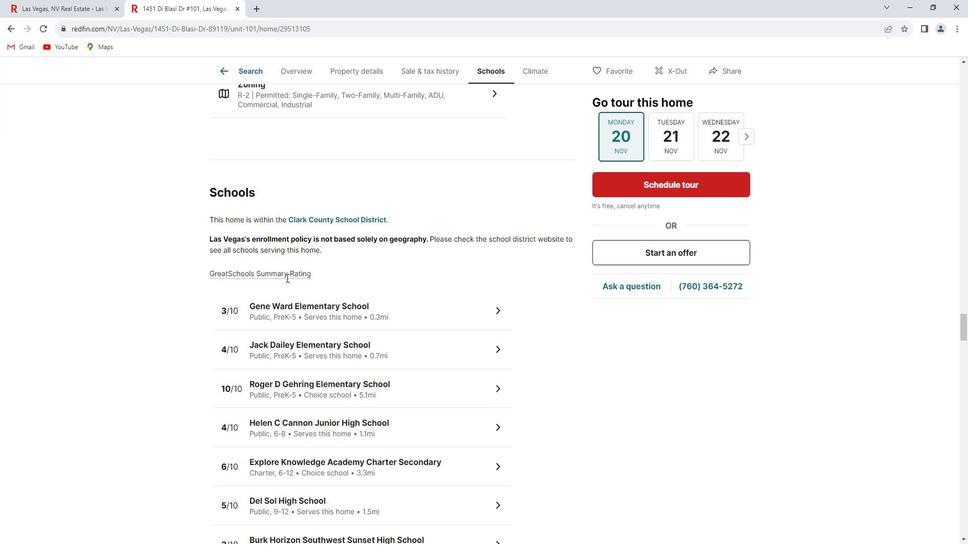 
Action: Mouse scrolled (298, 279) with delta (0, 0)
Screenshot: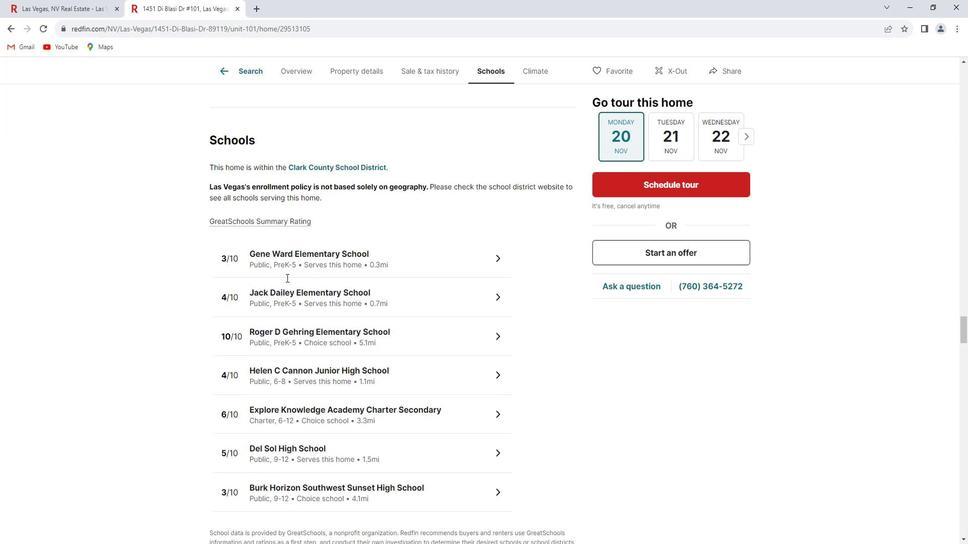 
Action: Mouse scrolled (298, 279) with delta (0, 0)
Screenshot: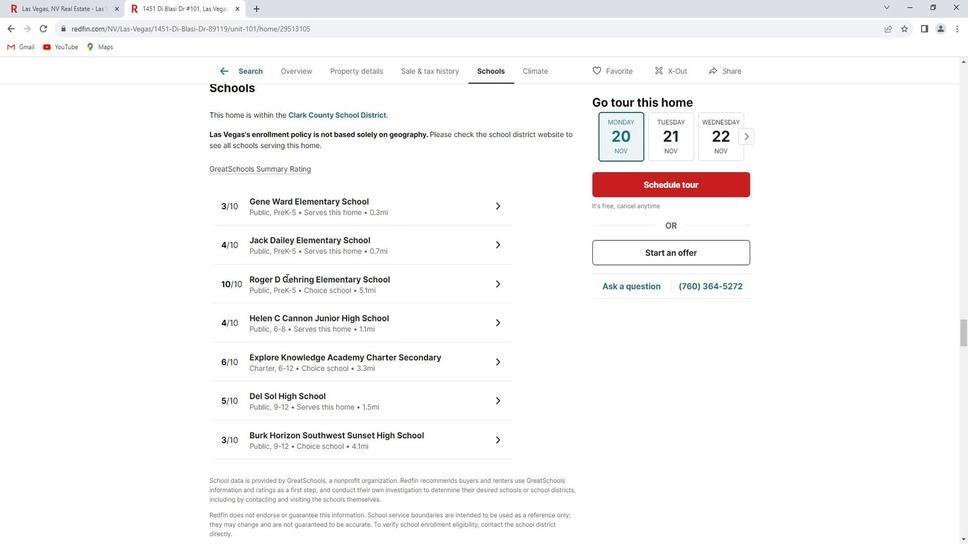 
Action: Mouse scrolled (298, 279) with delta (0, 0)
Screenshot: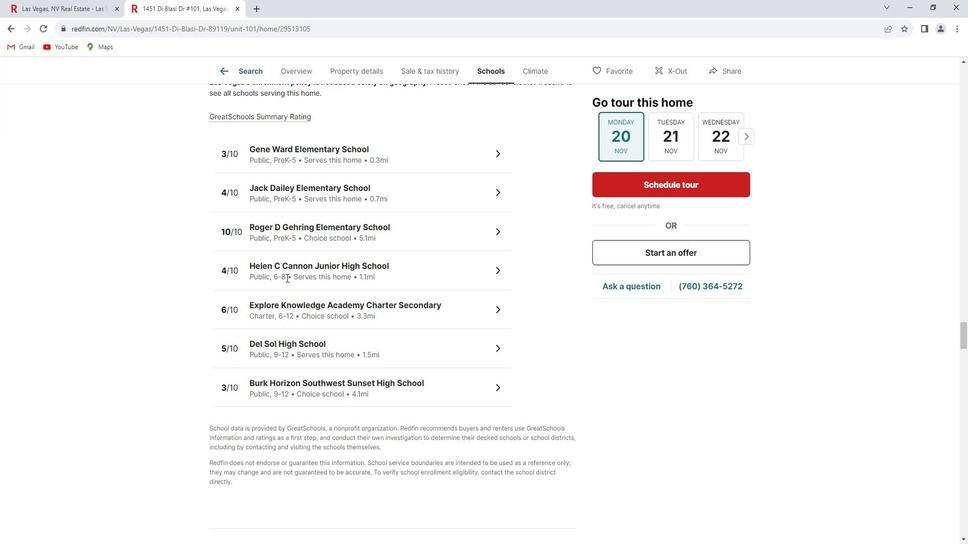 
Action: Mouse scrolled (298, 279) with delta (0, 0)
Screenshot: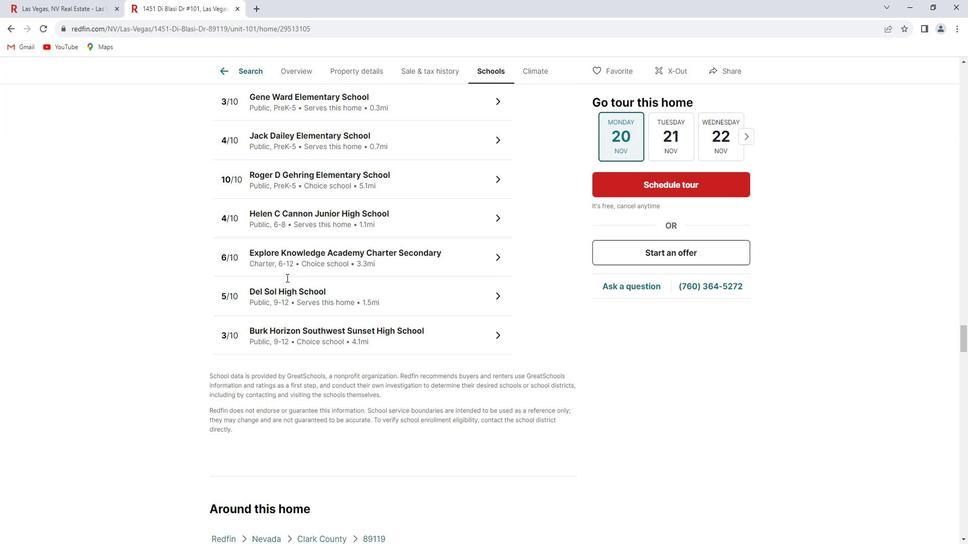 
Action: Mouse scrolled (298, 279) with delta (0, 0)
Screenshot: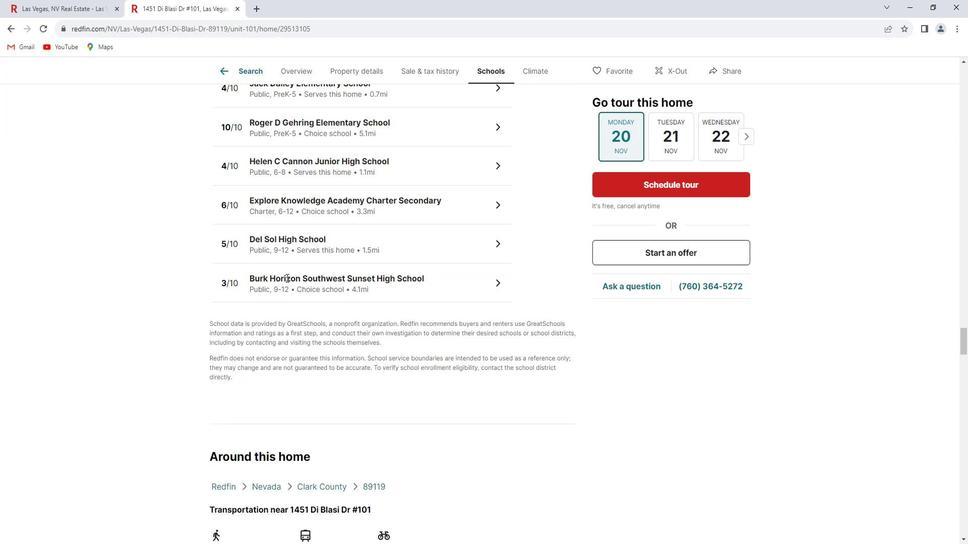 
Action: Mouse scrolled (298, 279) with delta (0, 0)
Screenshot: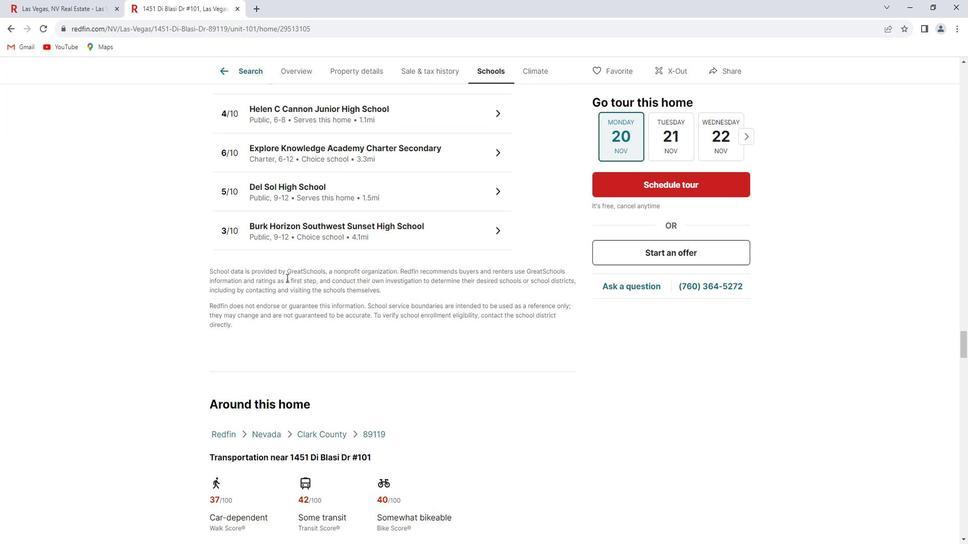 
Action: Mouse scrolled (298, 279) with delta (0, 0)
Screenshot: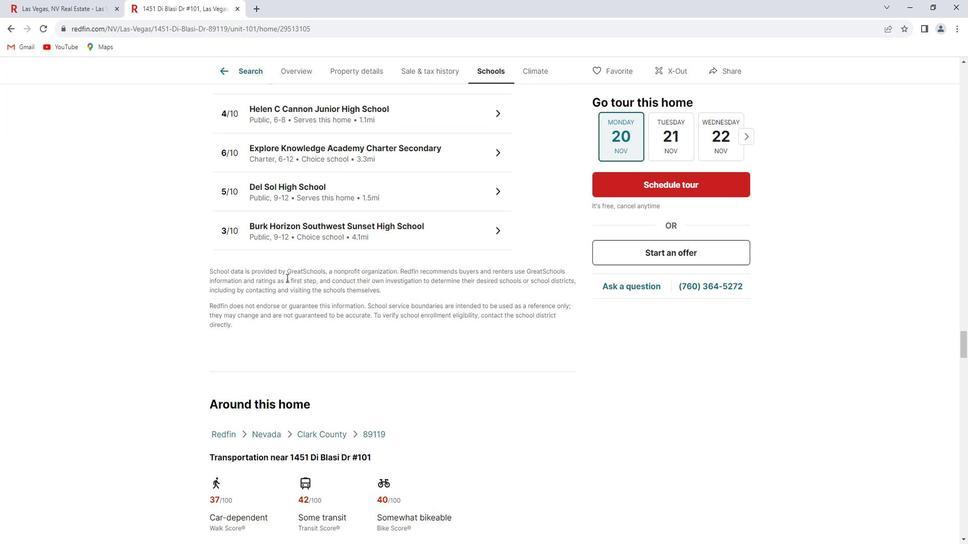 
Action: Mouse scrolled (298, 279) with delta (0, 0)
Screenshot: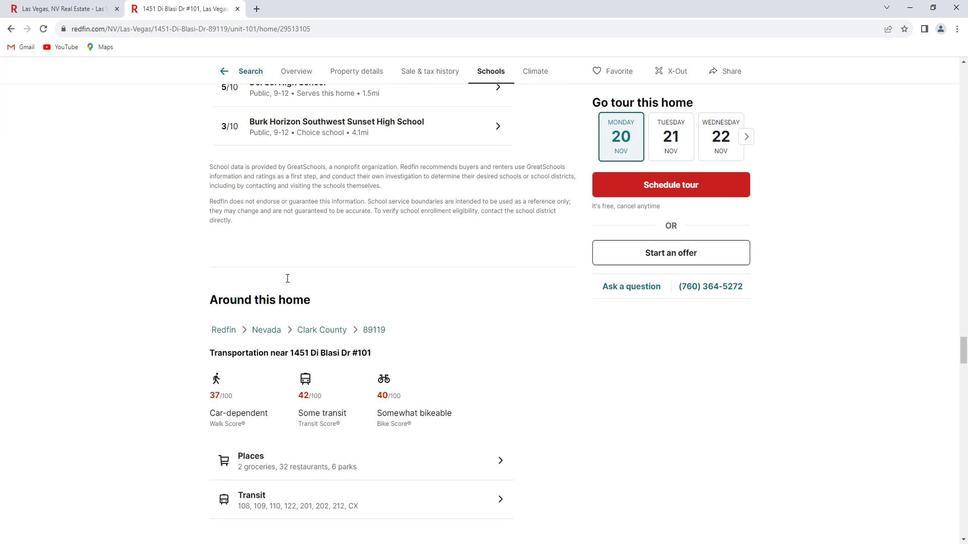 
Action: Mouse scrolled (298, 279) with delta (0, 0)
Screenshot: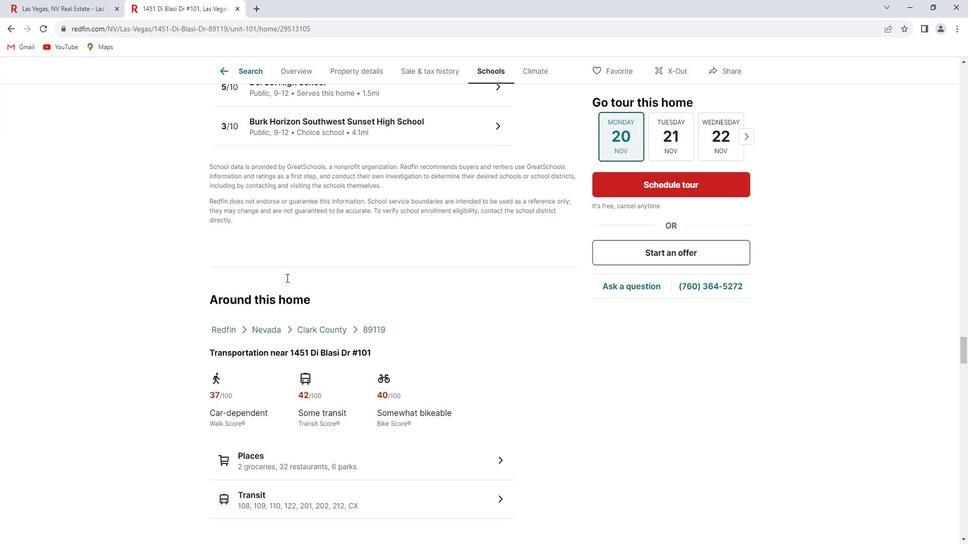 
Action: Mouse scrolled (298, 279) with delta (0, 0)
Screenshot: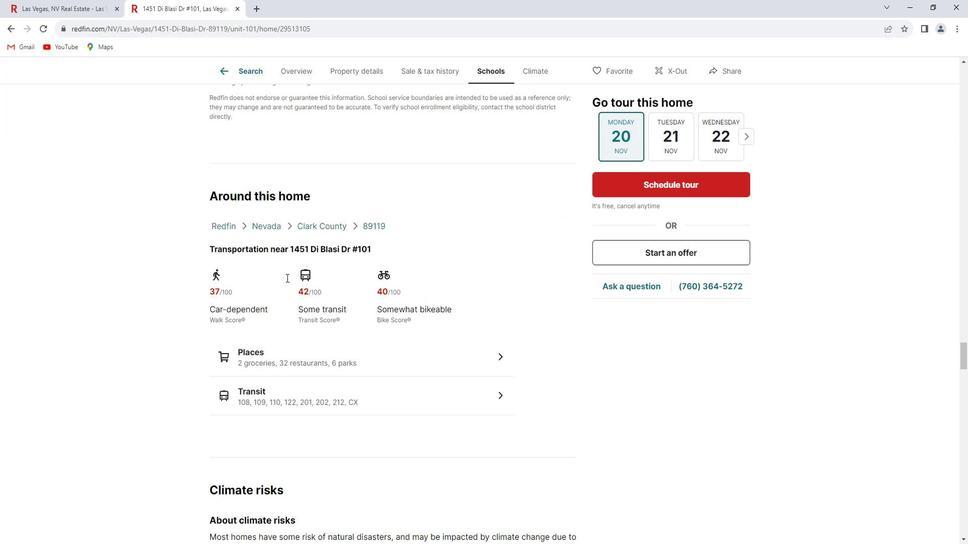 
Action: Mouse scrolled (298, 279) with delta (0, 0)
Screenshot: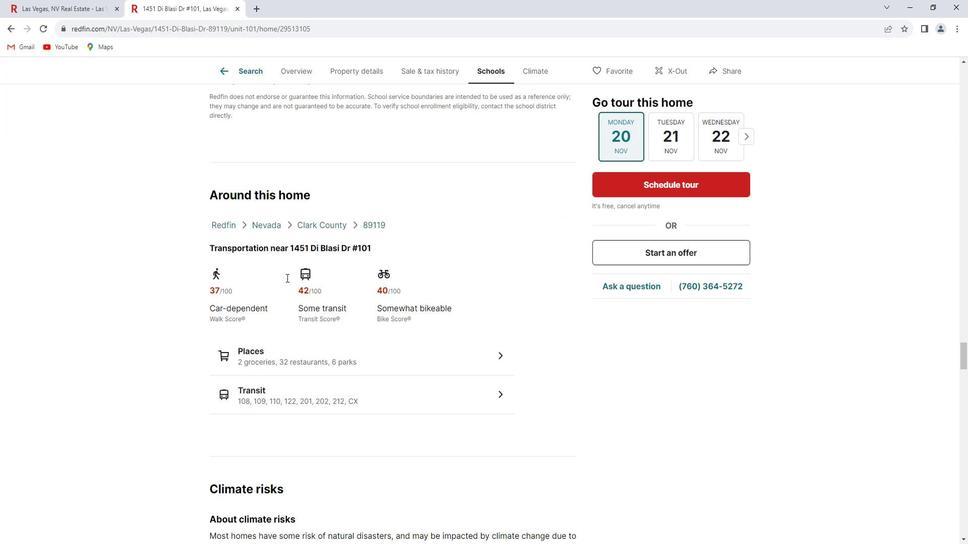
Action: Mouse scrolled (298, 279) with delta (0, 0)
Screenshot: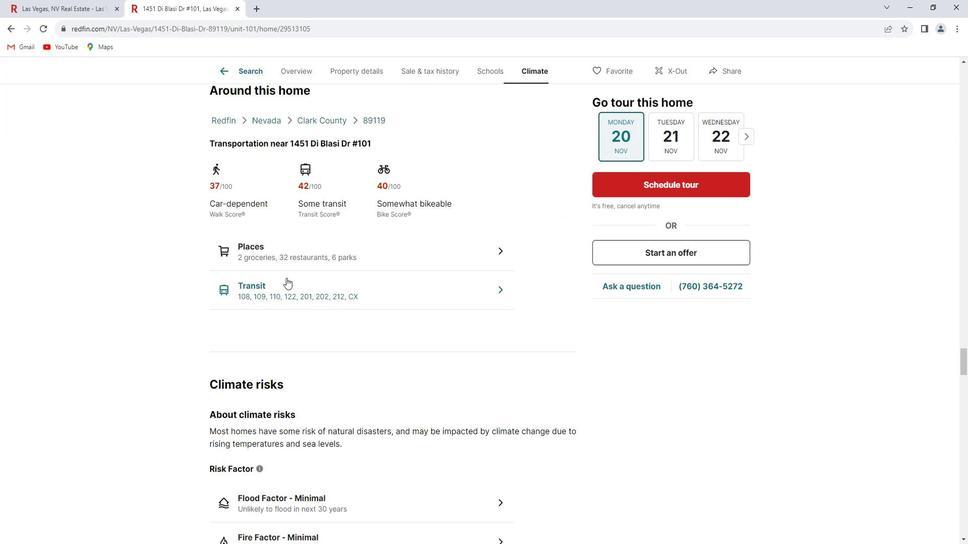 
Action: Mouse scrolled (298, 279) with delta (0, 0)
Screenshot: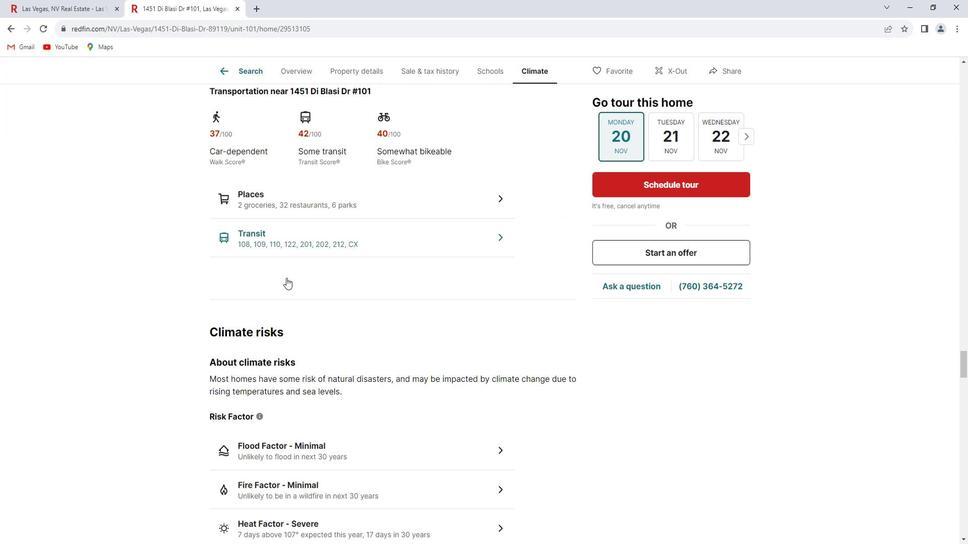 
Action: Mouse scrolled (298, 279) with delta (0, 0)
Screenshot: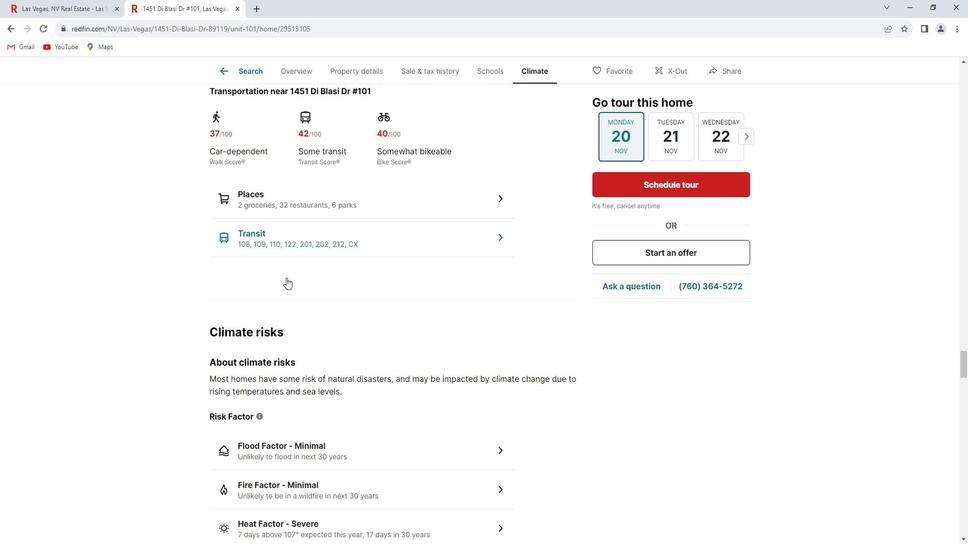 
Action: Mouse scrolled (298, 279) with delta (0, 0)
Screenshot: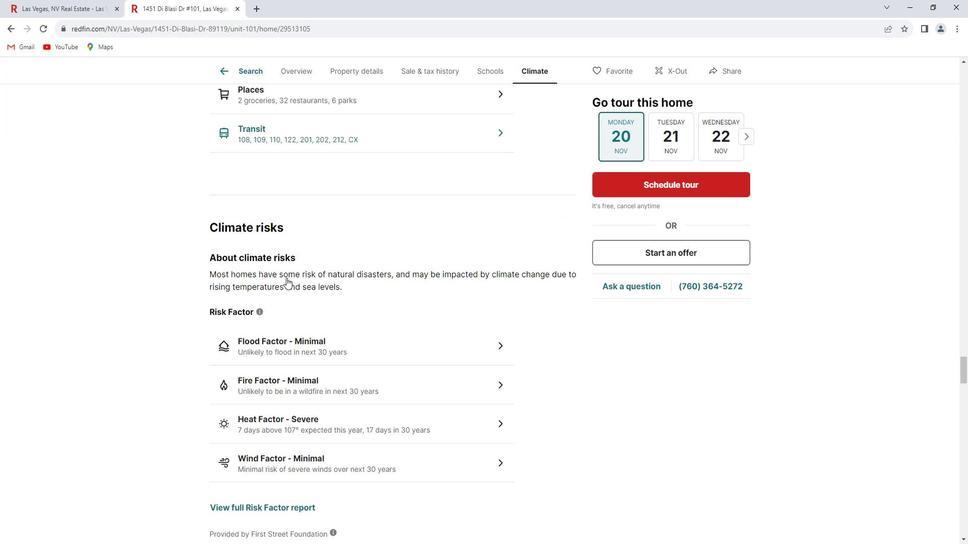 
Action: Mouse scrolled (298, 279) with delta (0, 0)
Screenshot: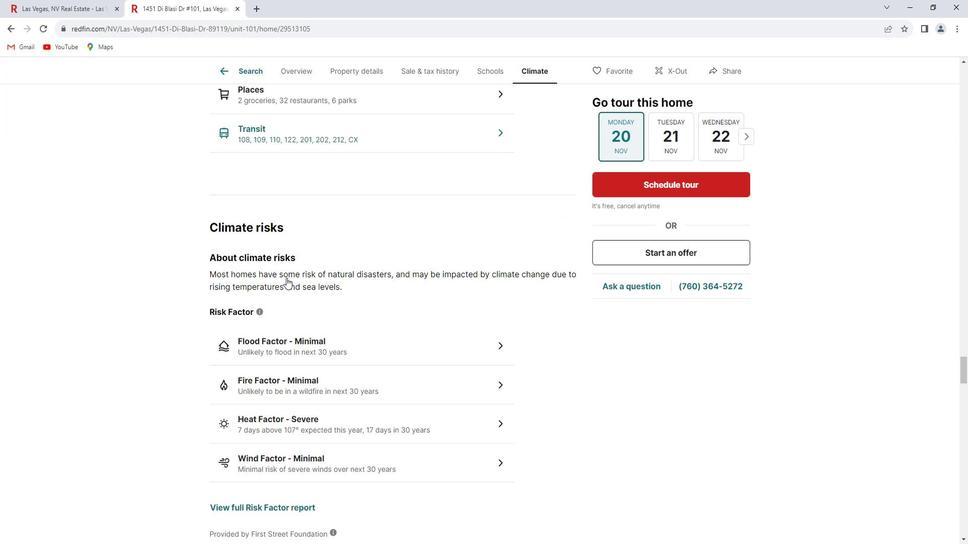 
Action: Mouse scrolled (298, 279) with delta (0, 0)
Screenshot: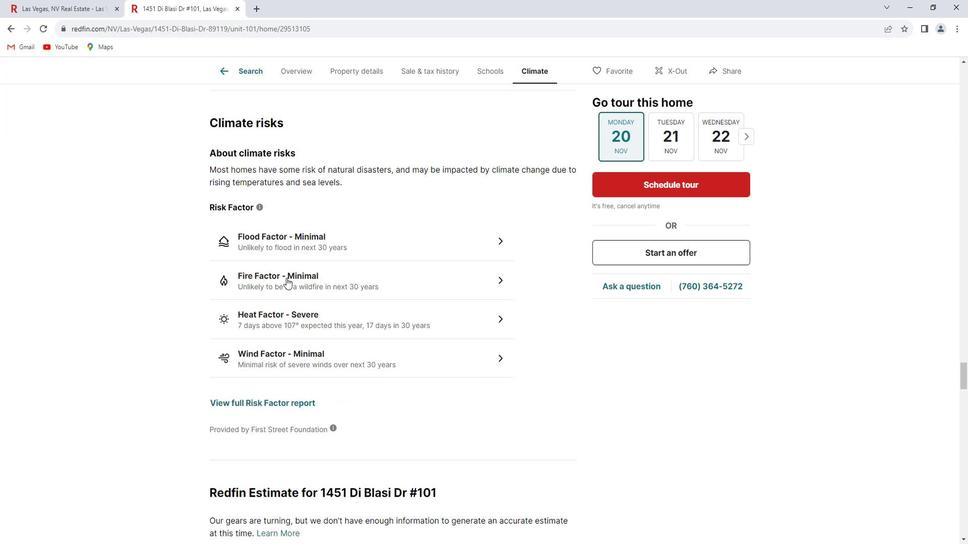 
Action: Mouse scrolled (298, 279) with delta (0, 0)
Screenshot: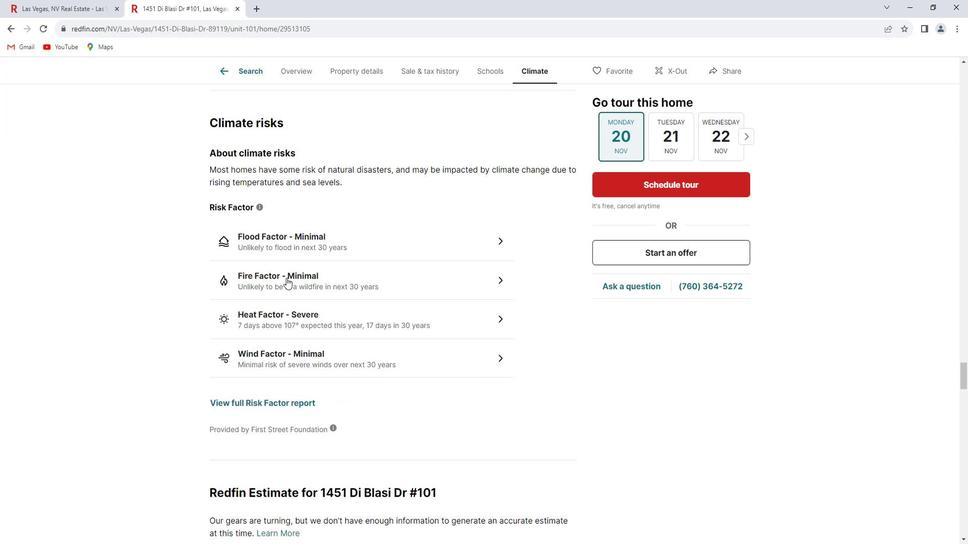 
Action: Mouse scrolled (298, 279) with delta (0, 0)
Screenshot: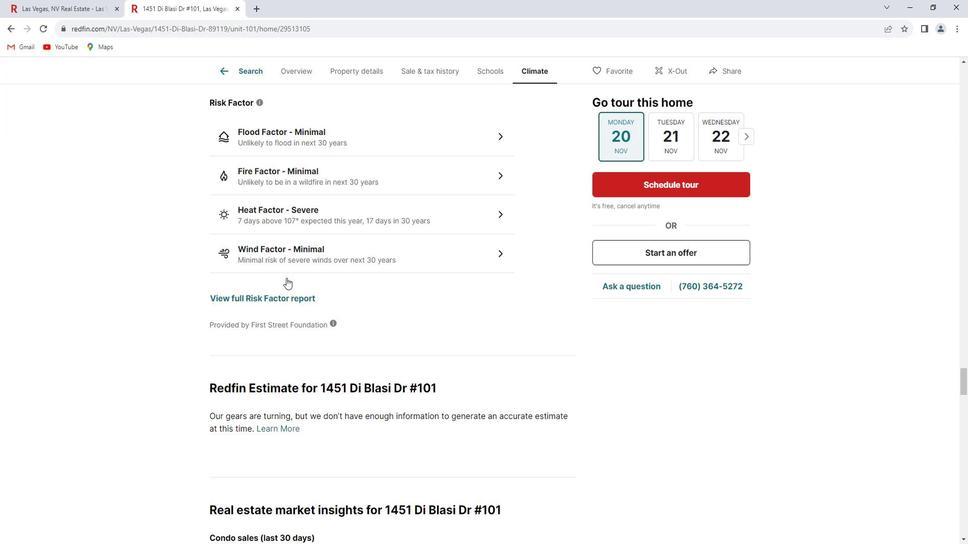 
Action: Mouse scrolled (298, 279) with delta (0, 0)
Screenshot: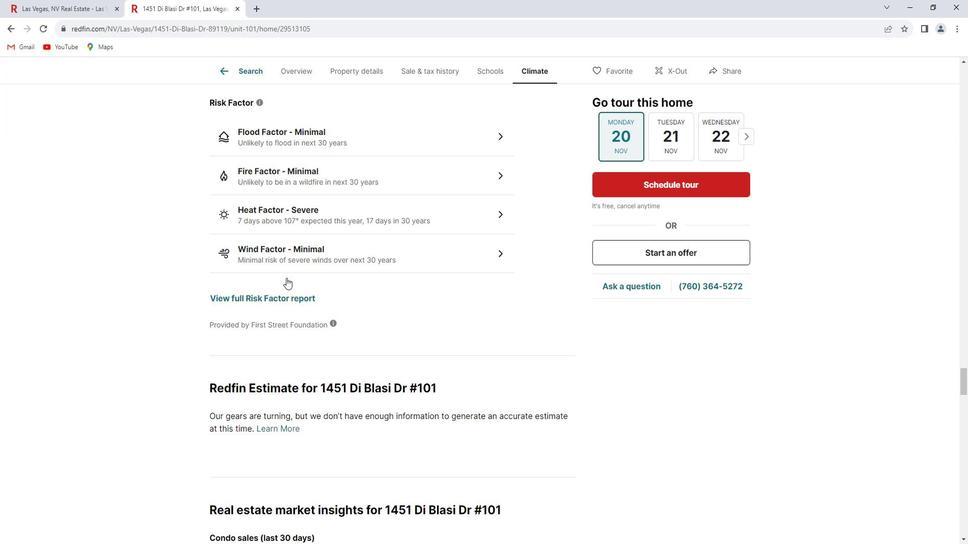 
Action: Mouse scrolled (298, 279) with delta (0, 0)
Screenshot: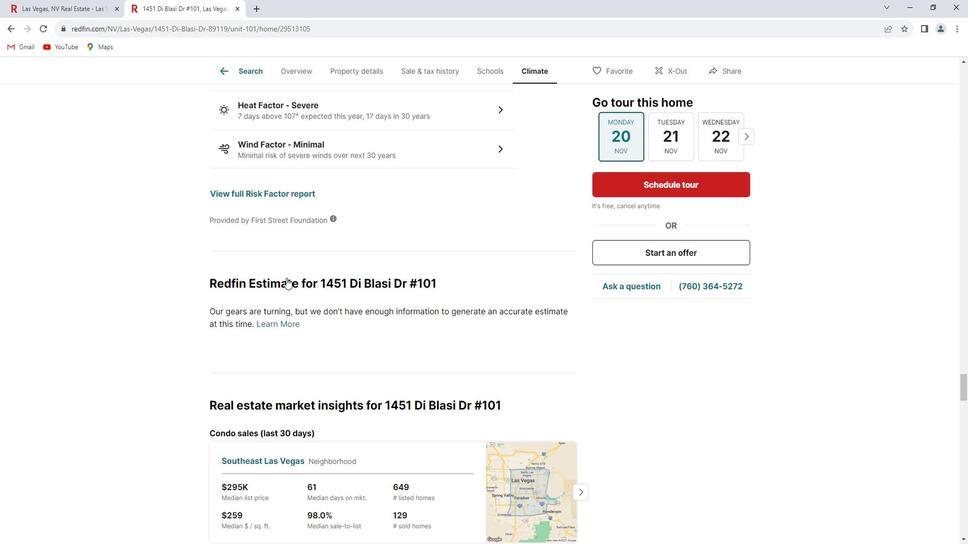 
Action: Mouse scrolled (298, 279) with delta (0, 0)
Screenshot: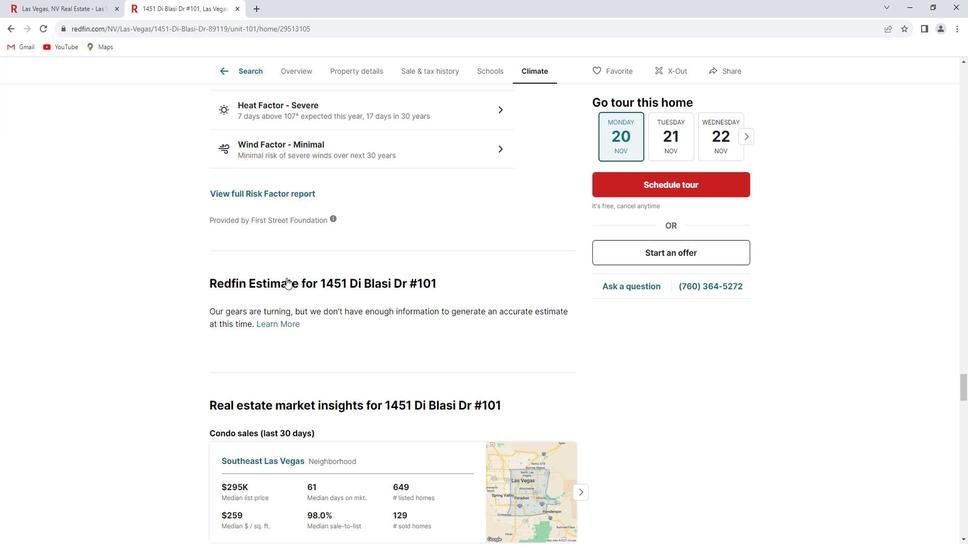 
Action: Mouse scrolled (298, 279) with delta (0, 0)
Screenshot: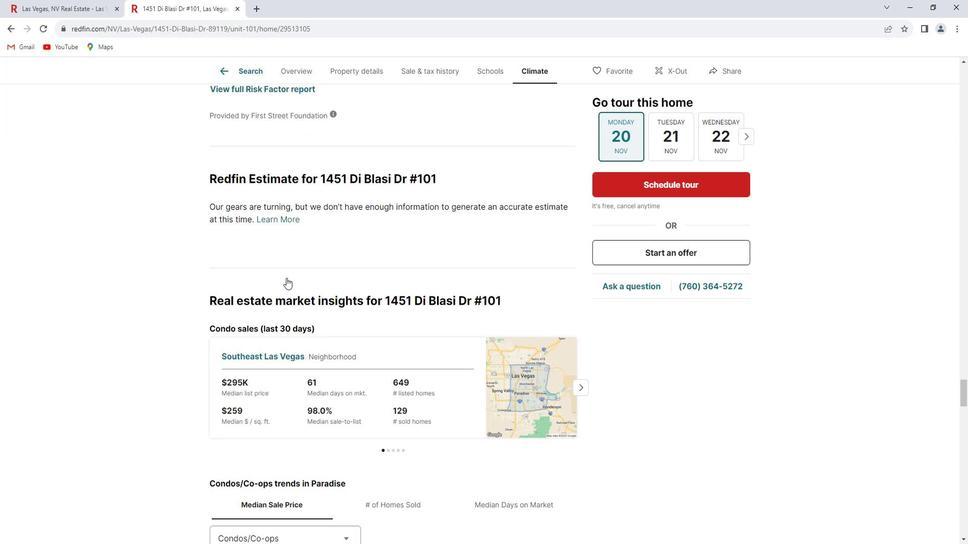 
Action: Mouse scrolled (298, 279) with delta (0, 0)
Screenshot: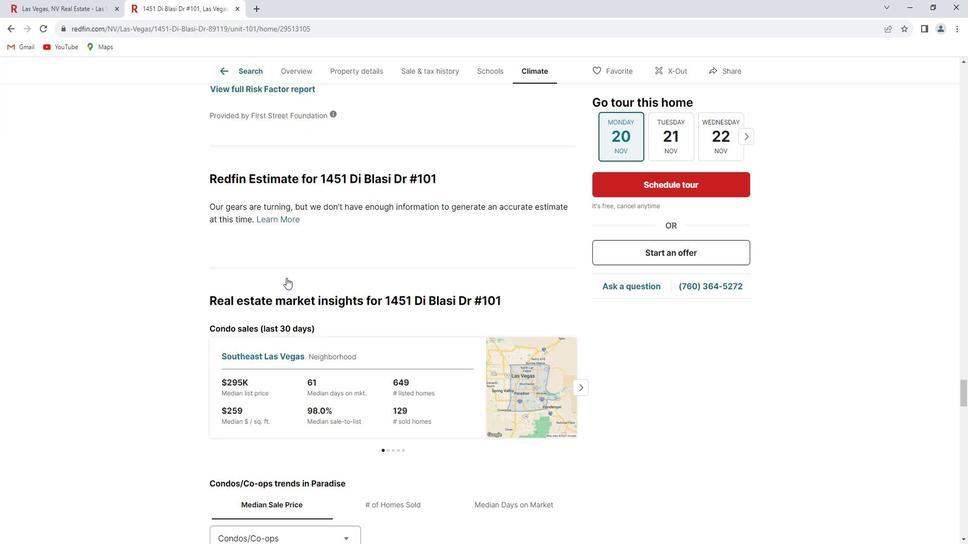 
Action: Mouse scrolled (298, 279) with delta (0, 0)
Screenshot: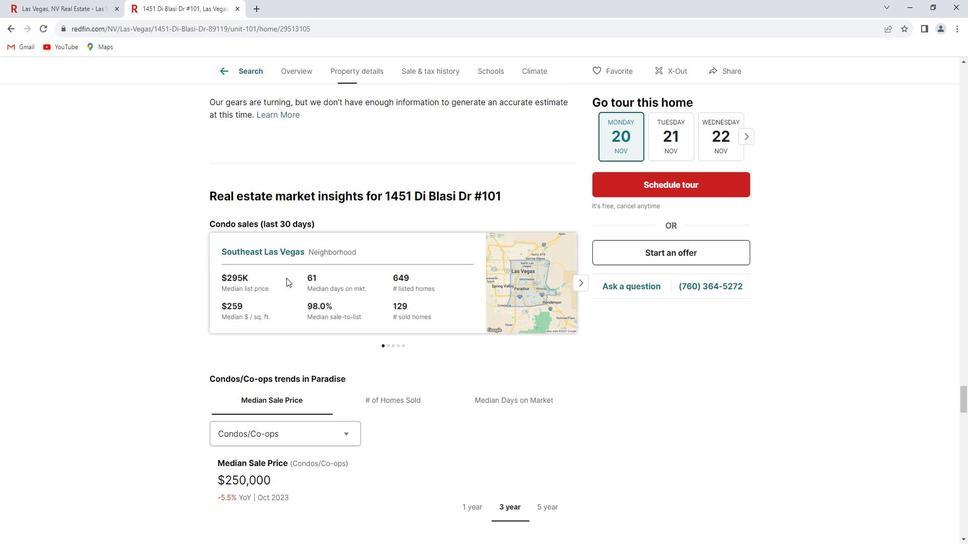 
Action: Mouse scrolled (298, 279) with delta (0, 0)
Screenshot: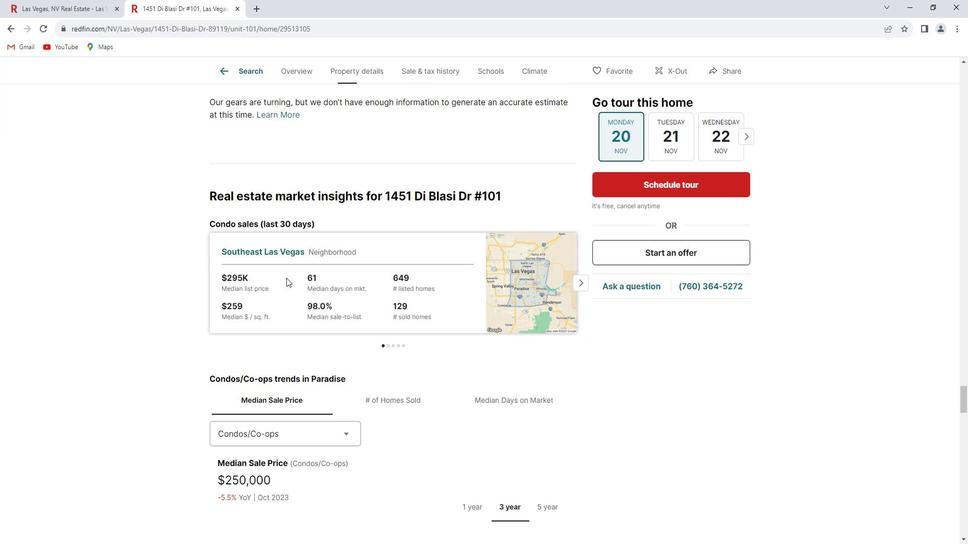 
Action: Mouse scrolled (298, 279) with delta (0, 0)
Screenshot: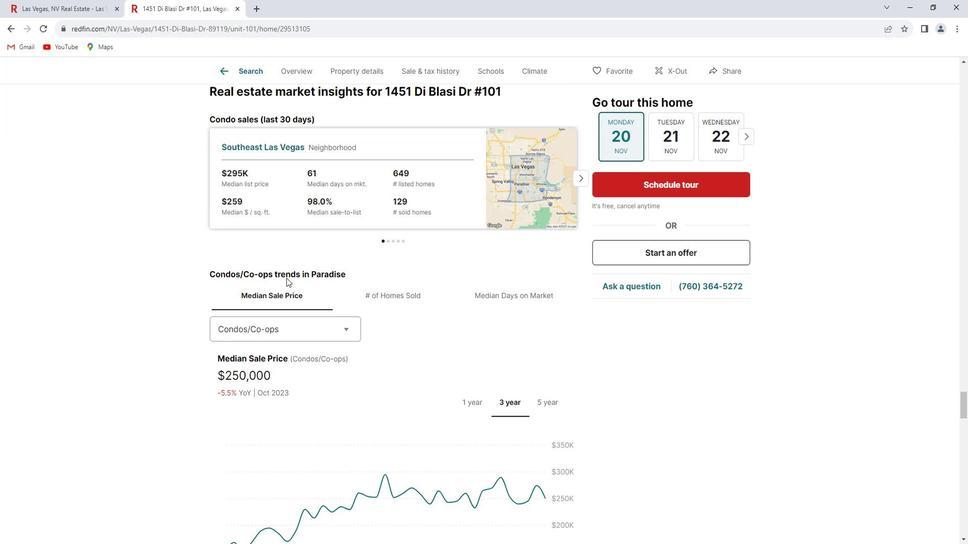 
Action: Mouse scrolled (298, 279) with delta (0, 0)
Screenshot: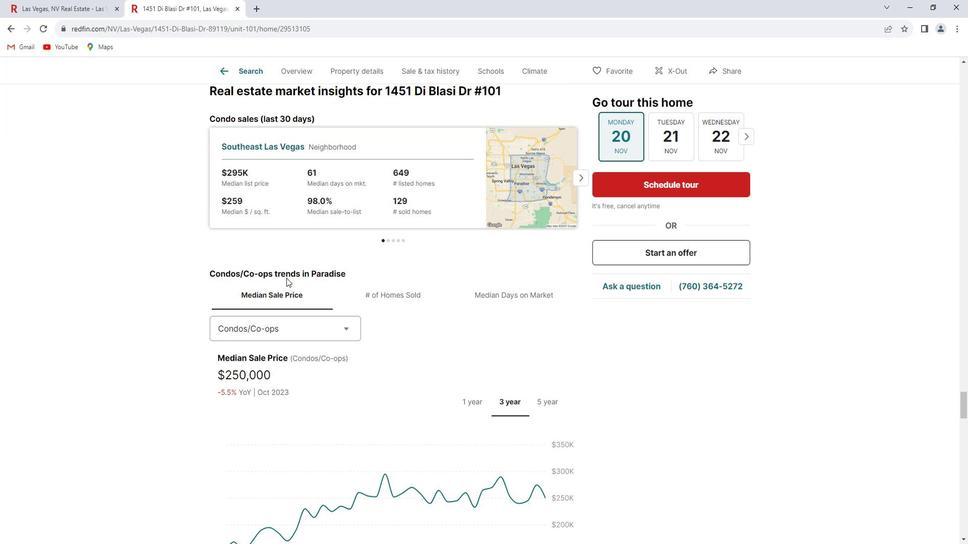 
Action: Mouse scrolled (298, 279) with delta (0, 0)
Screenshot: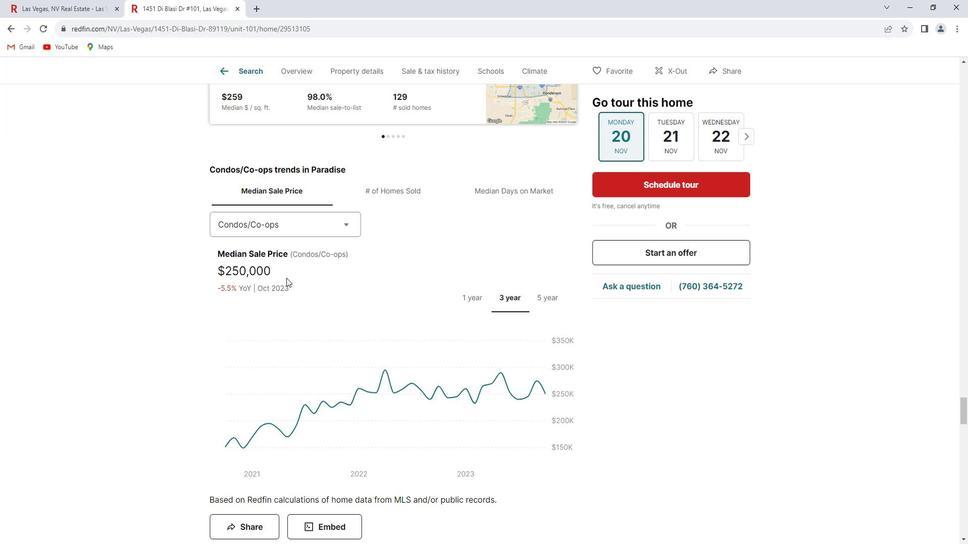 
Action: Mouse scrolled (298, 279) with delta (0, 0)
Screenshot: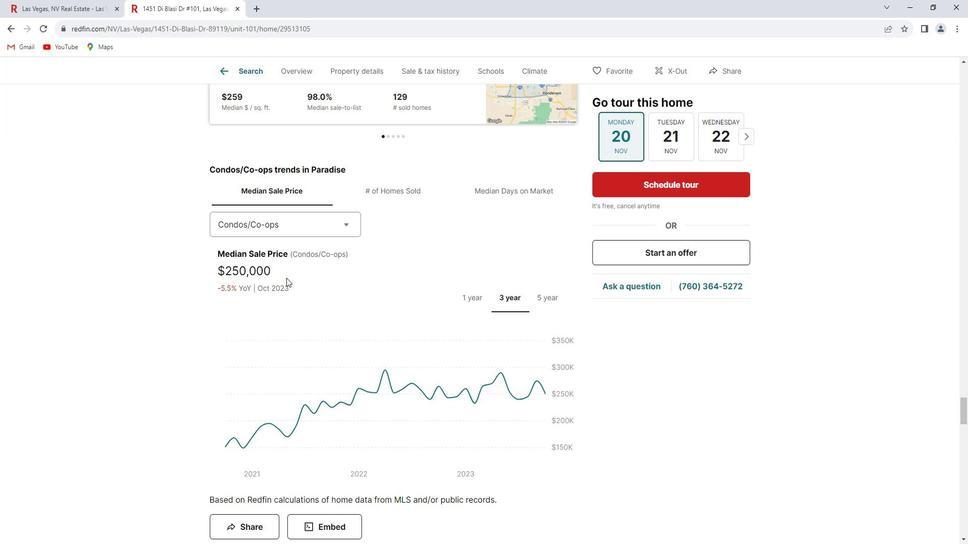 
Action: Mouse scrolled (298, 279) with delta (0, 0)
Screenshot: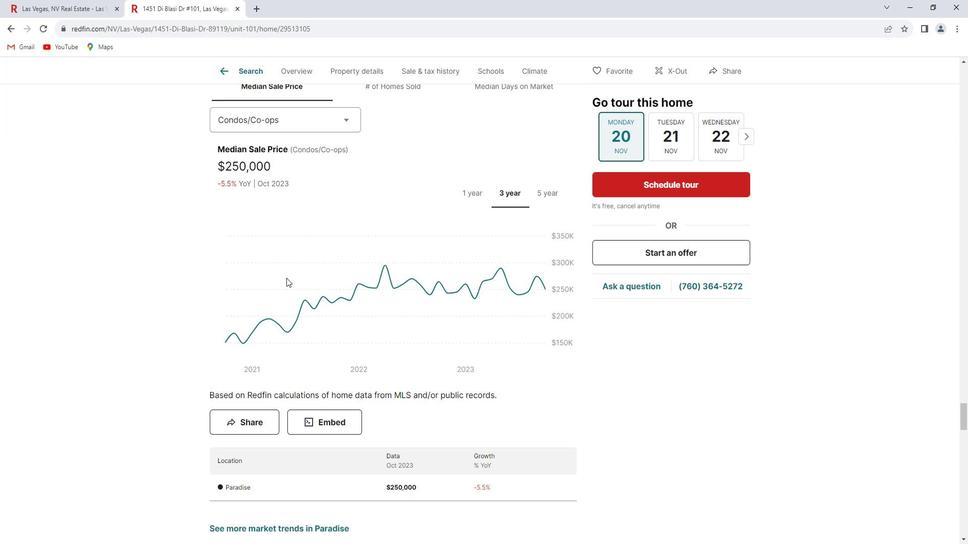 
Action: Mouse scrolled (298, 279) with delta (0, 0)
Screenshot: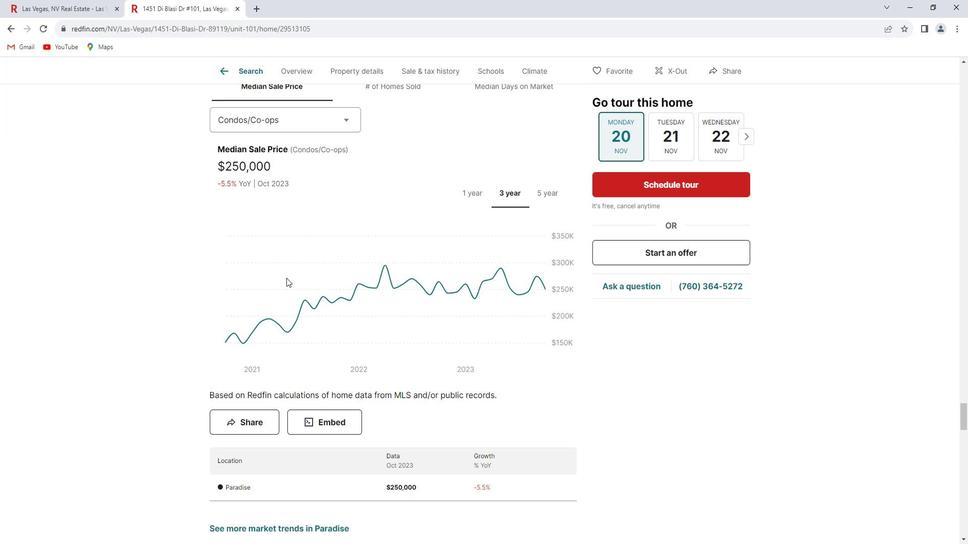 
Action: Mouse scrolled (298, 279) with delta (0, 0)
Screenshot: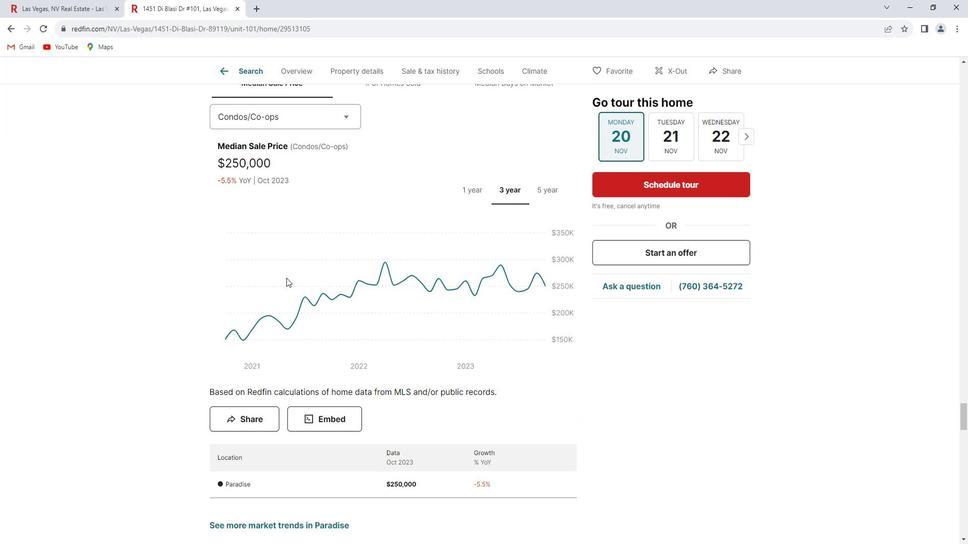 
Action: Mouse scrolled (298, 279) with delta (0, 0)
Screenshot: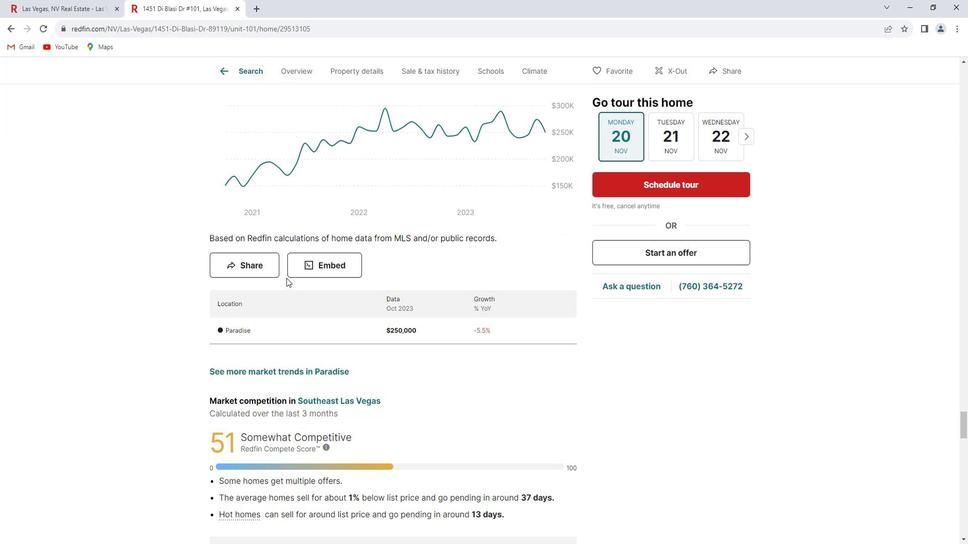 
Action: Mouse scrolled (298, 279) with delta (0, 0)
Screenshot: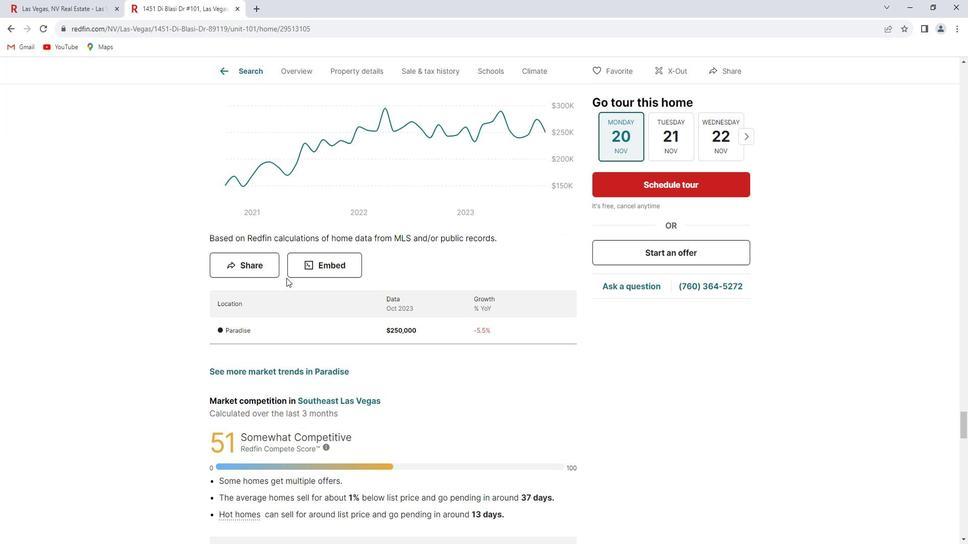 
Action: Mouse scrolled (298, 279) with delta (0, 0)
Screenshot: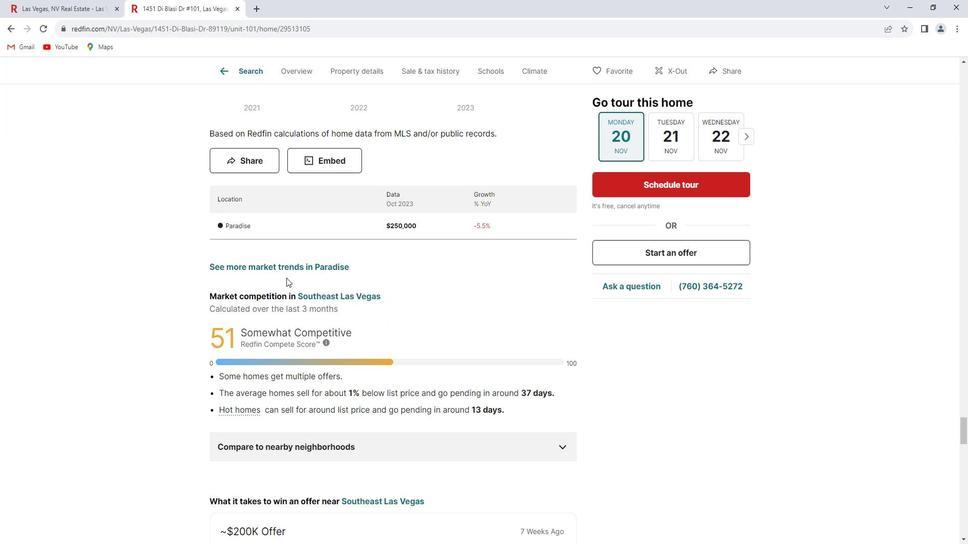 
Action: Mouse scrolled (298, 279) with delta (0, 0)
Screenshot: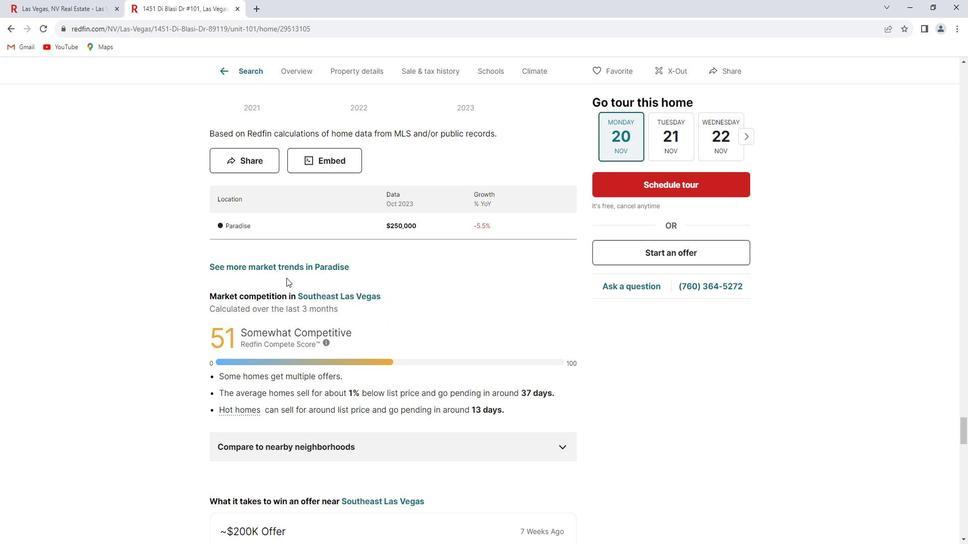 
Action: Mouse scrolled (298, 279) with delta (0, 0)
Screenshot: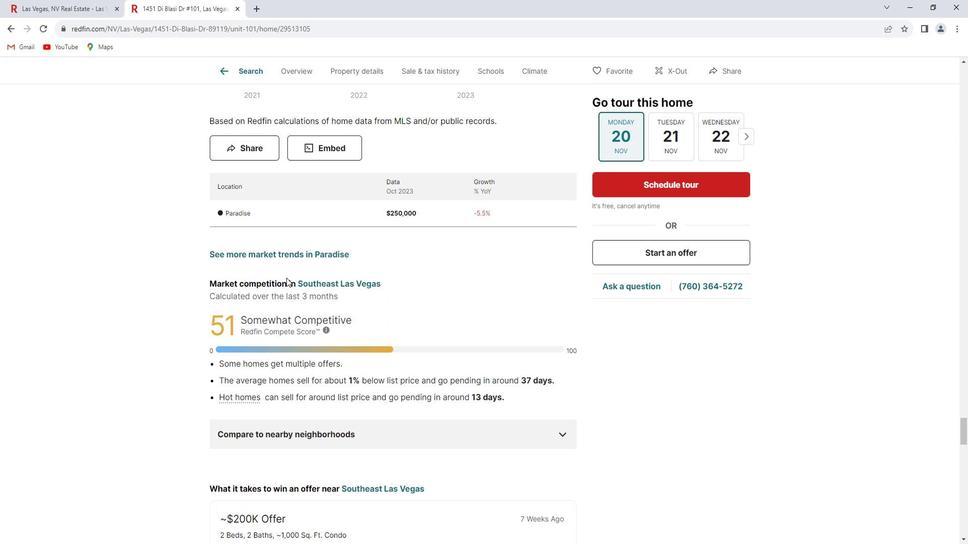 
Action: Mouse scrolled (298, 279) with delta (0, 0)
Screenshot: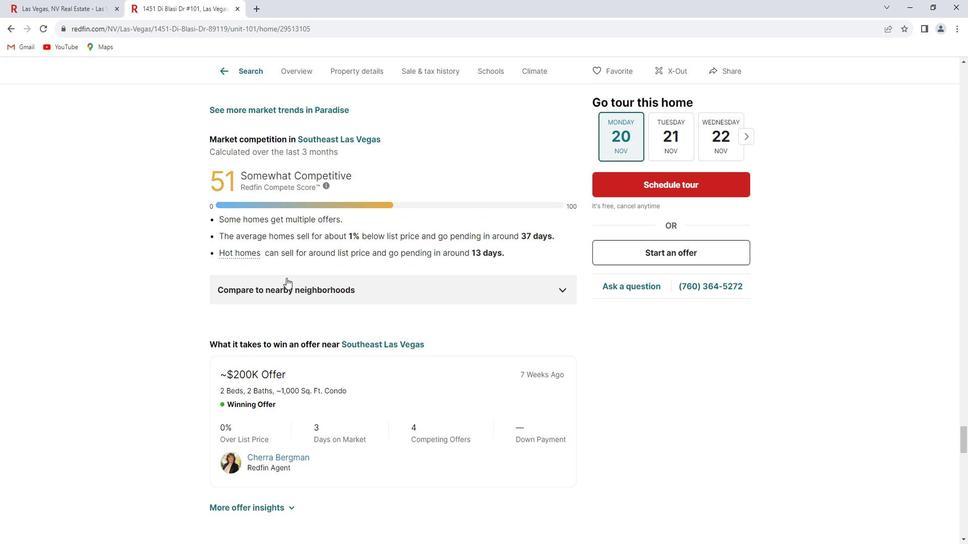 
Action: Mouse scrolled (298, 279) with delta (0, 0)
Screenshot: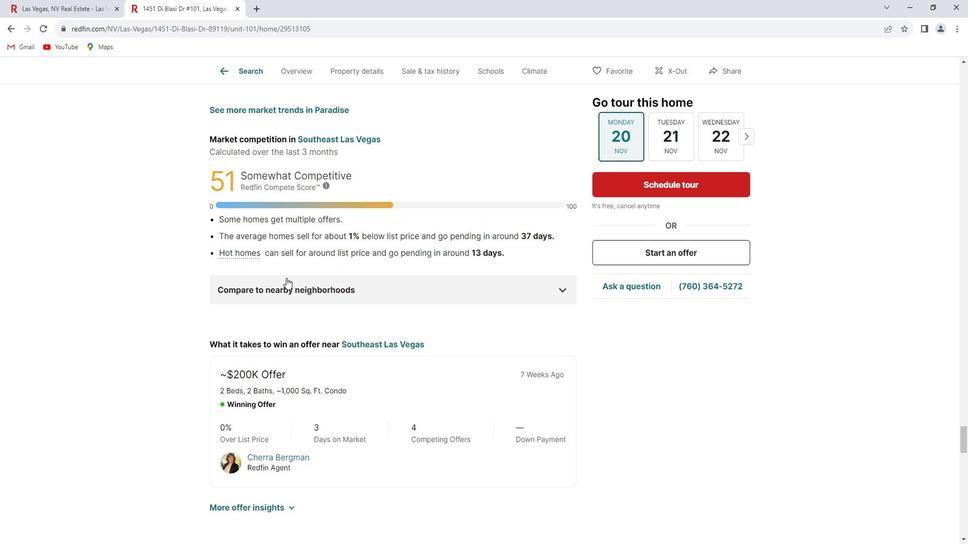 
Action: Mouse scrolled (298, 279) with delta (0, 0)
Screenshot: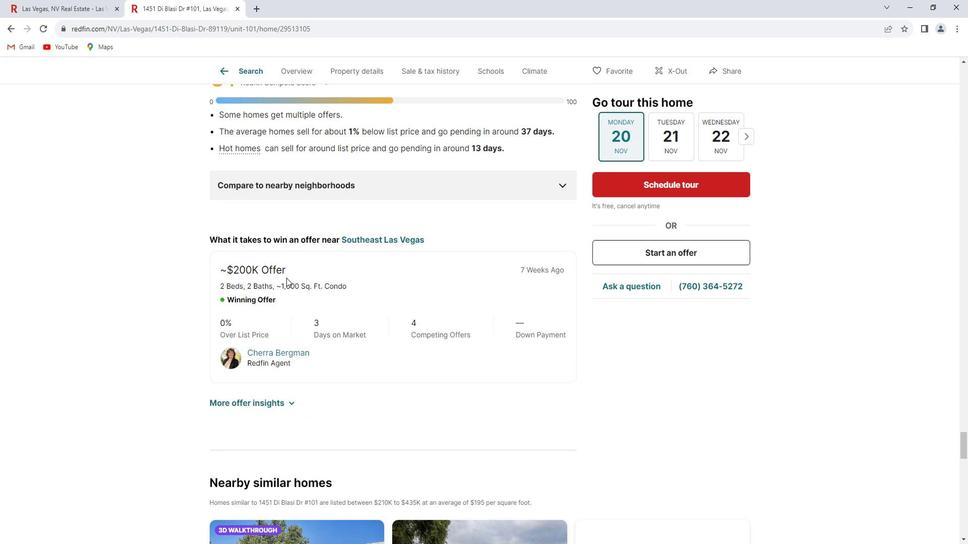 
Action: Mouse scrolled (298, 279) with delta (0, 0)
Screenshot: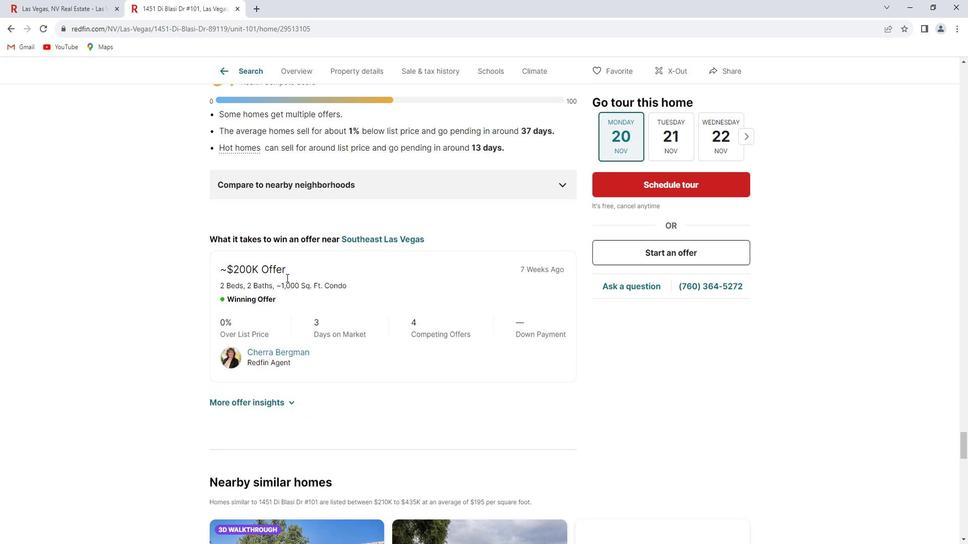 
Action: Mouse scrolled (298, 279) with delta (0, 0)
Screenshot: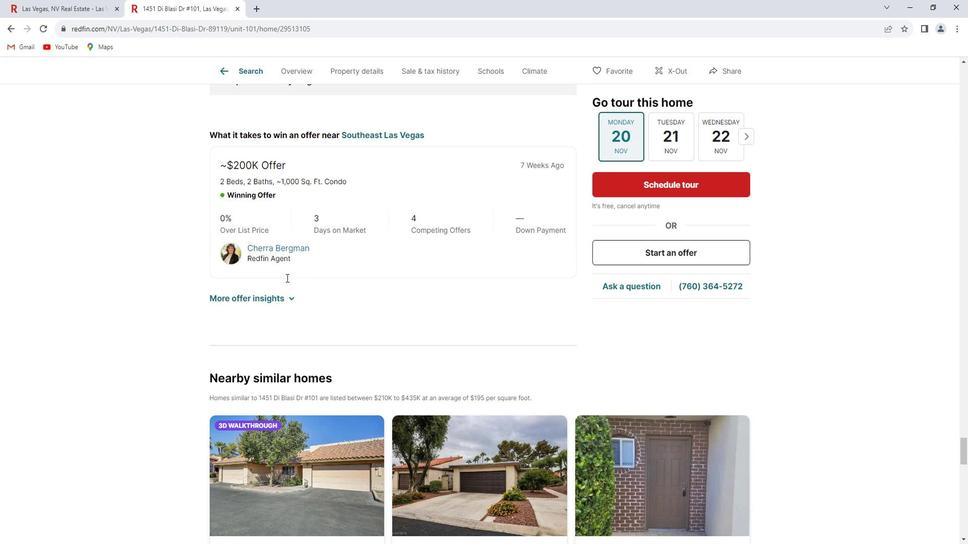 
Action: Mouse scrolled (298, 279) with delta (0, 0)
Screenshot: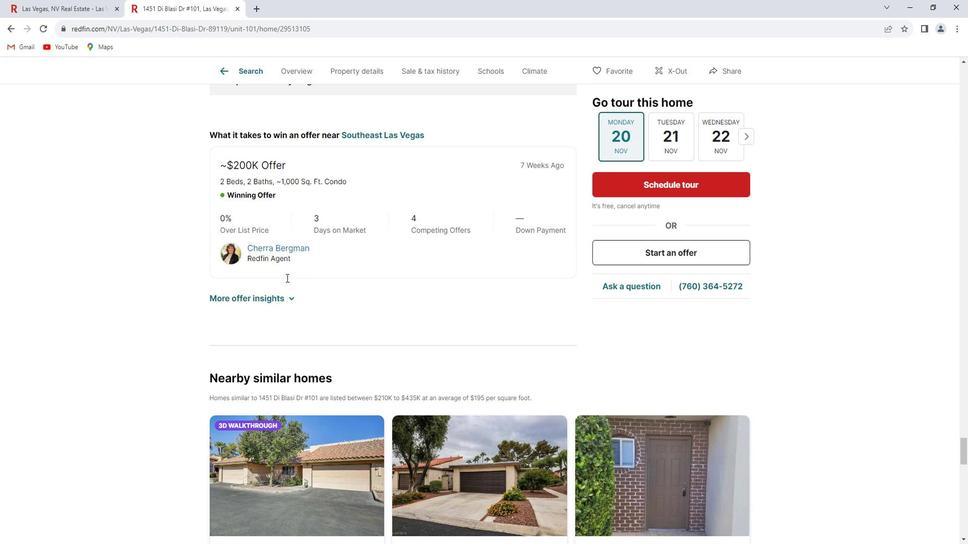 
Action: Mouse scrolled (298, 279) with delta (0, 0)
Screenshot: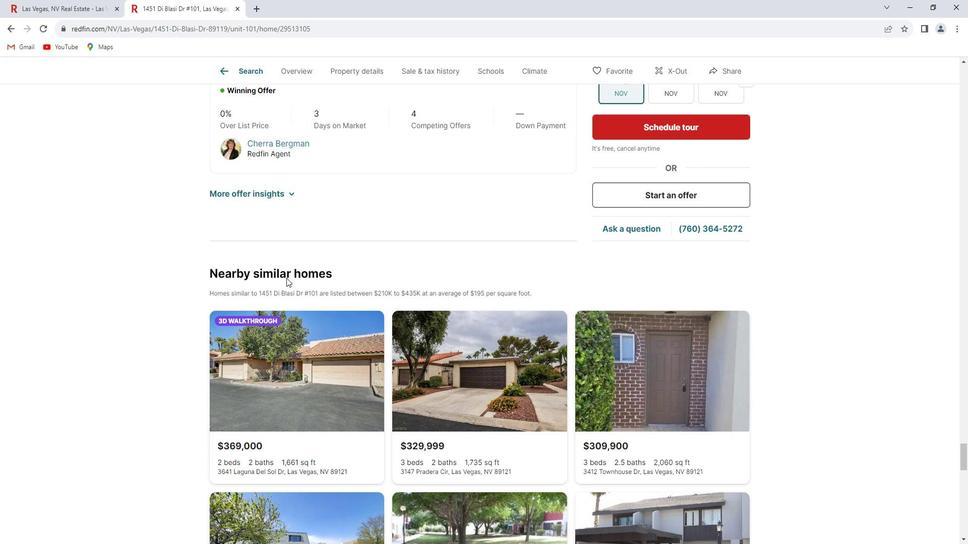 
Action: Mouse scrolled (298, 279) with delta (0, 0)
Screenshot: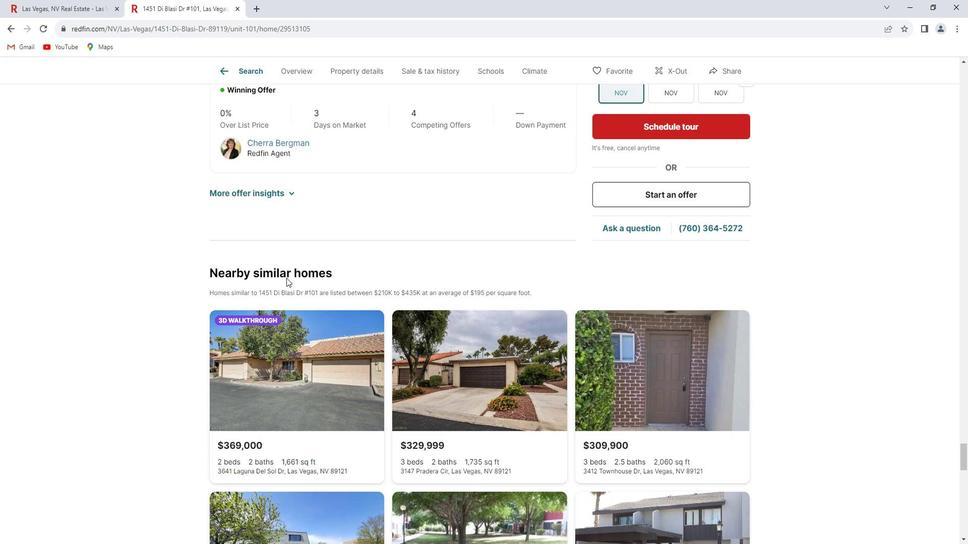 
Action: Mouse scrolled (298, 279) with delta (0, 0)
Screenshot: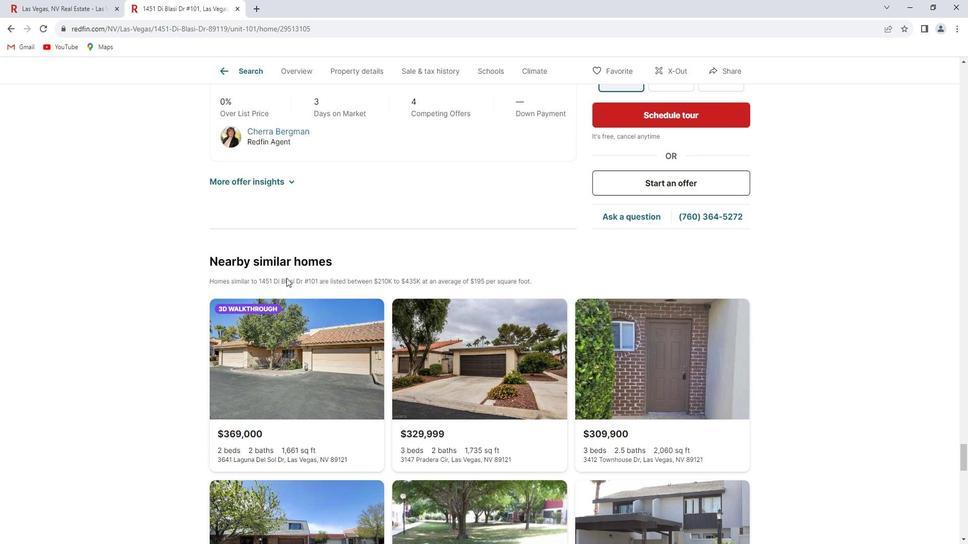 
Action: Mouse scrolled (298, 279) with delta (0, 0)
Screenshot: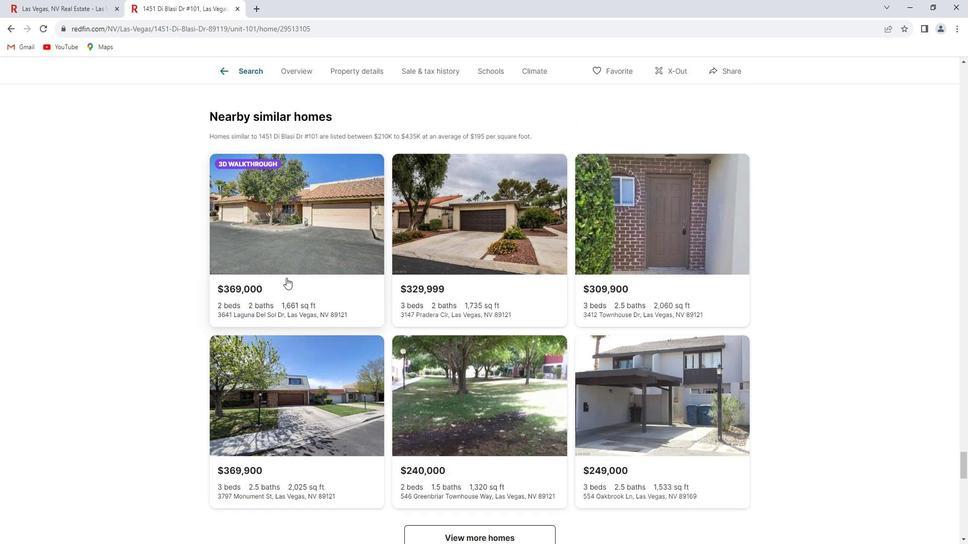 
Action: Mouse scrolled (298, 279) with delta (0, 0)
Screenshot: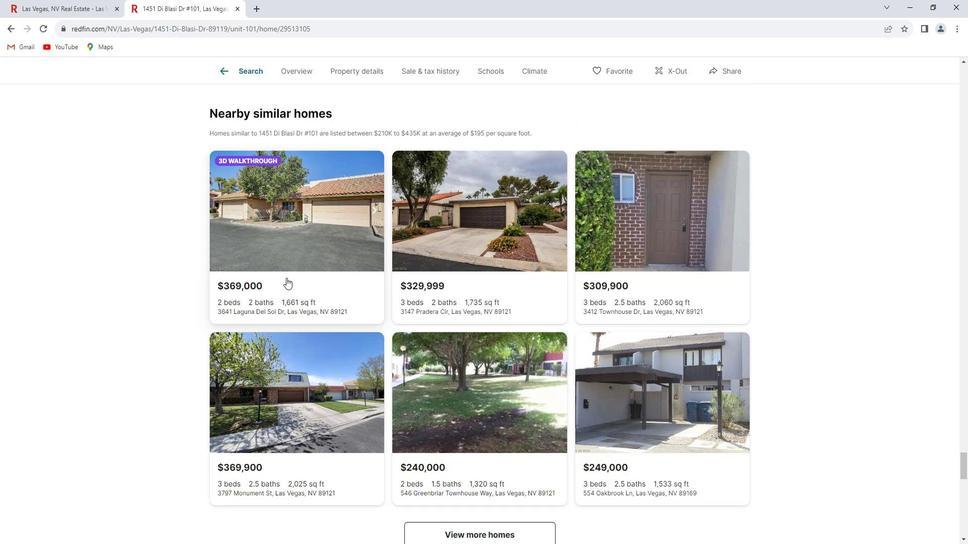 
Action: Mouse scrolled (298, 279) with delta (0, 0)
Screenshot: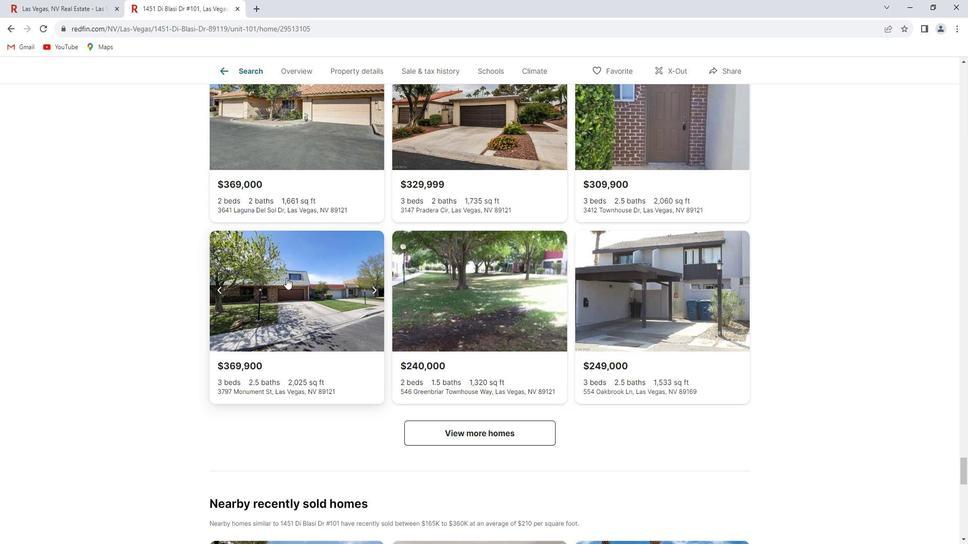 
Action: Mouse scrolled (298, 279) with delta (0, 0)
Screenshot: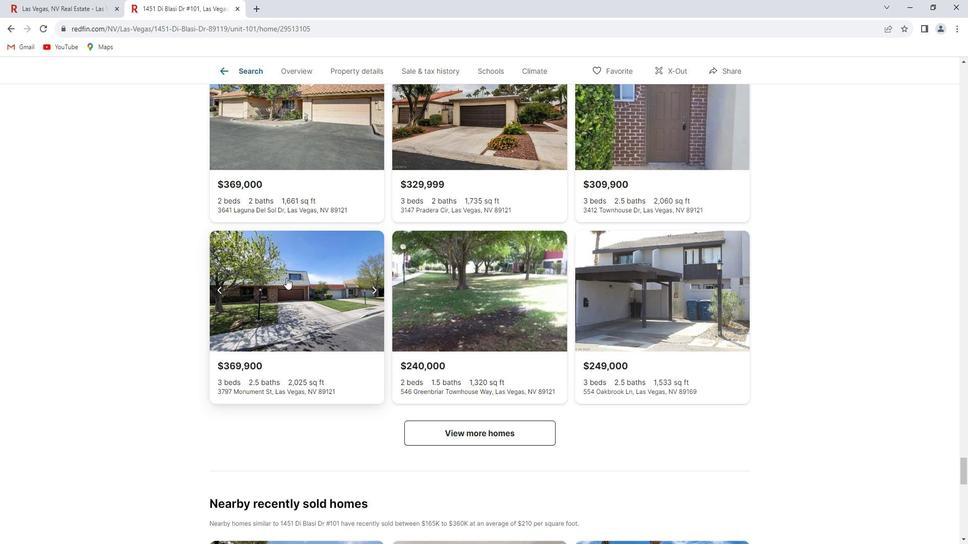 
Action: Mouse scrolled (298, 279) with delta (0, 0)
Screenshot: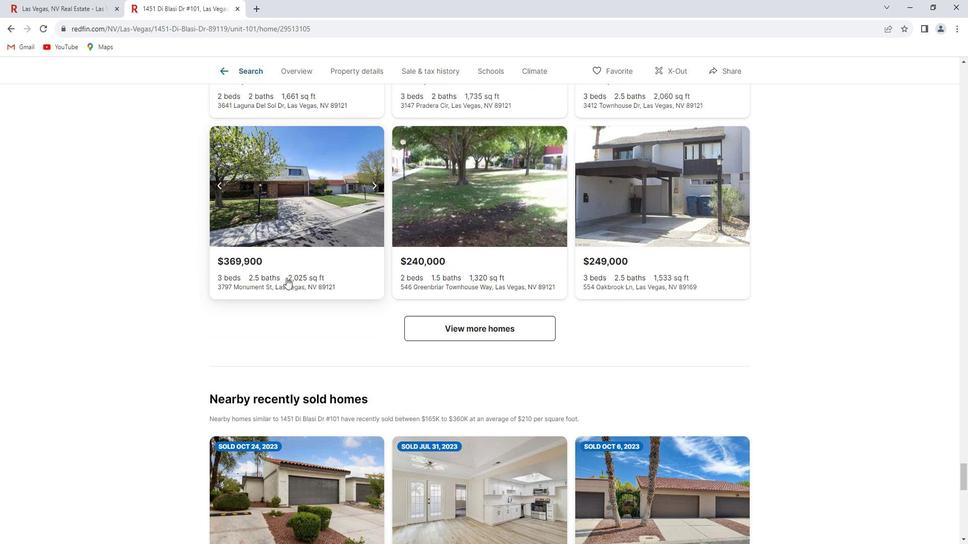 
Action: Mouse scrolled (298, 279) with delta (0, 0)
Screenshot: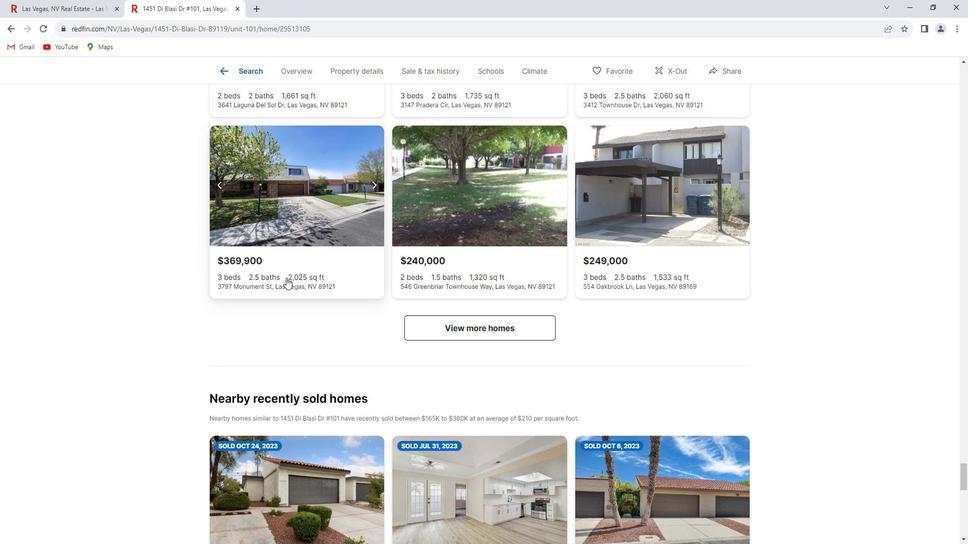 
Action: Mouse scrolled (298, 279) with delta (0, 0)
Screenshot: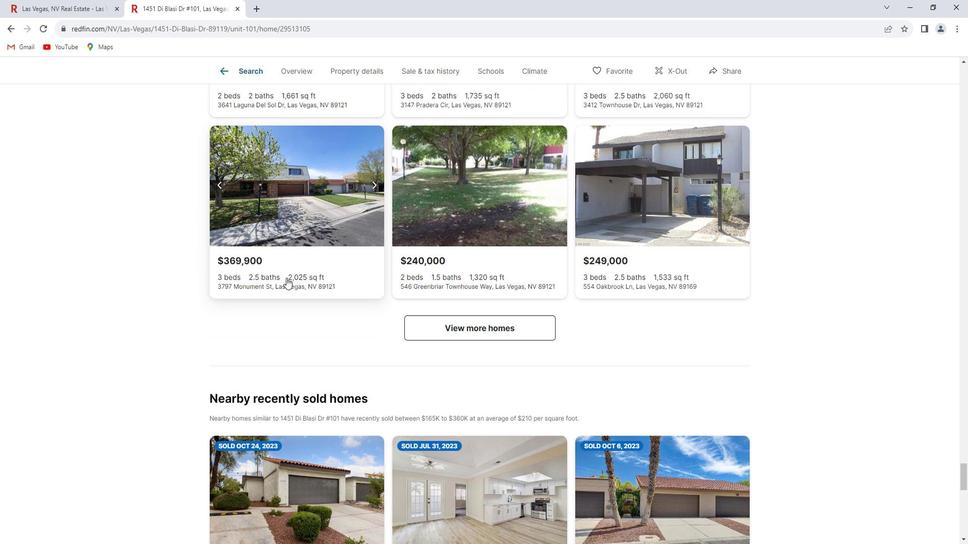
Action: Mouse scrolled (298, 279) with delta (0, 0)
Screenshot: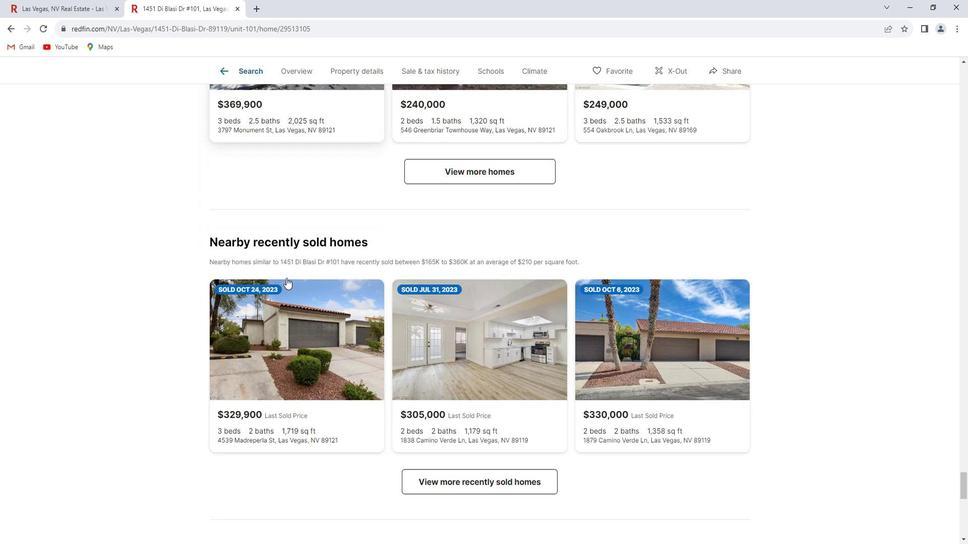 
Action: Mouse scrolled (298, 279) with delta (0, 0)
Screenshot: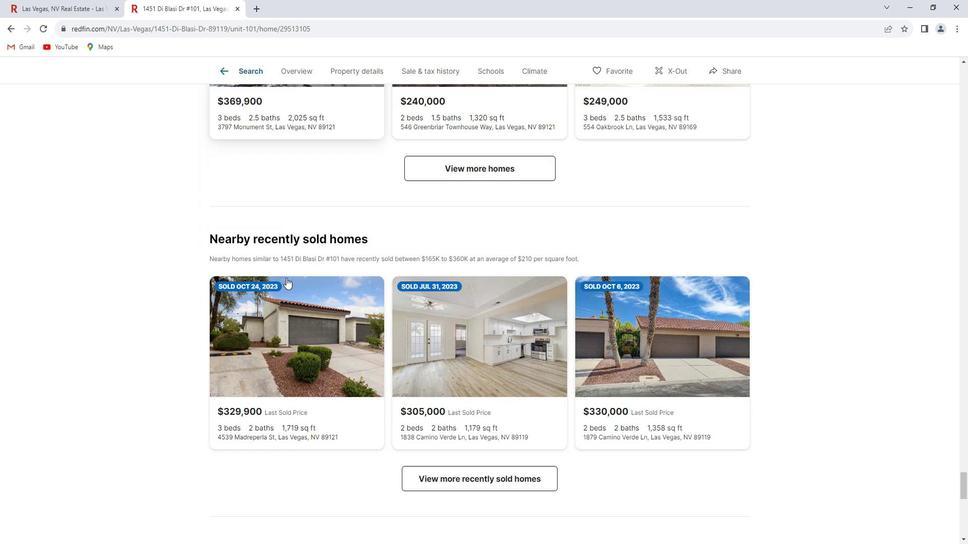 
Action: Mouse scrolled (298, 279) with delta (0, 0)
Screenshot: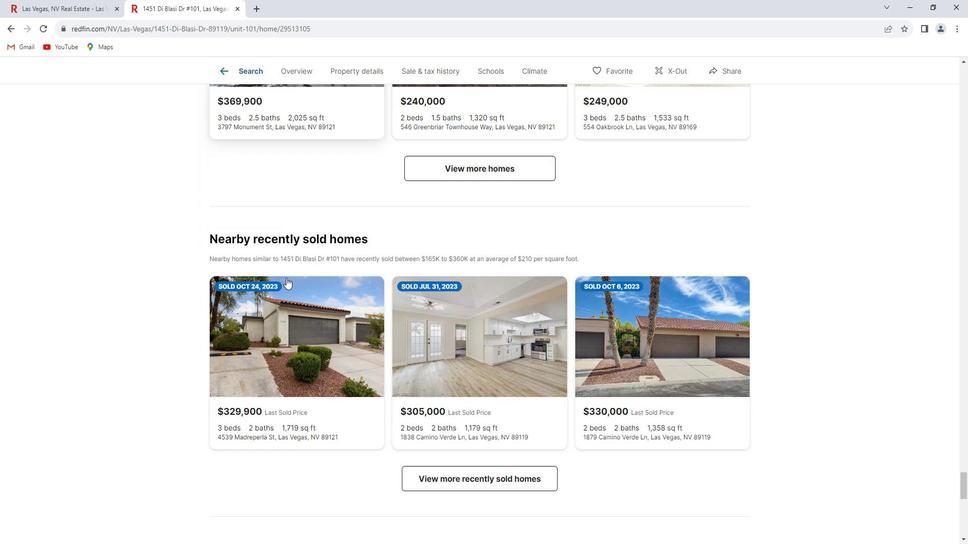 
Action: Mouse scrolled (298, 279) with delta (0, 0)
Screenshot: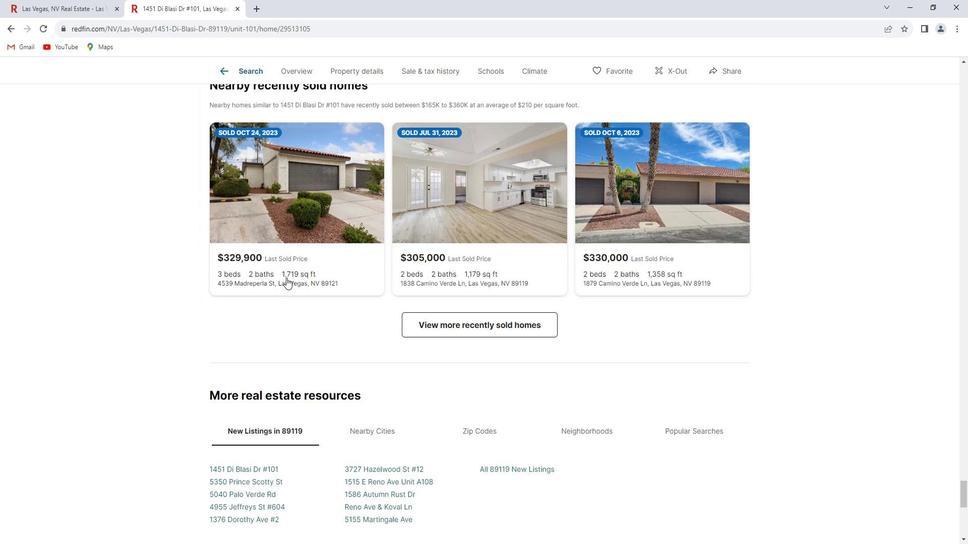 
Action: Mouse scrolled (298, 279) with delta (0, 0)
Screenshot: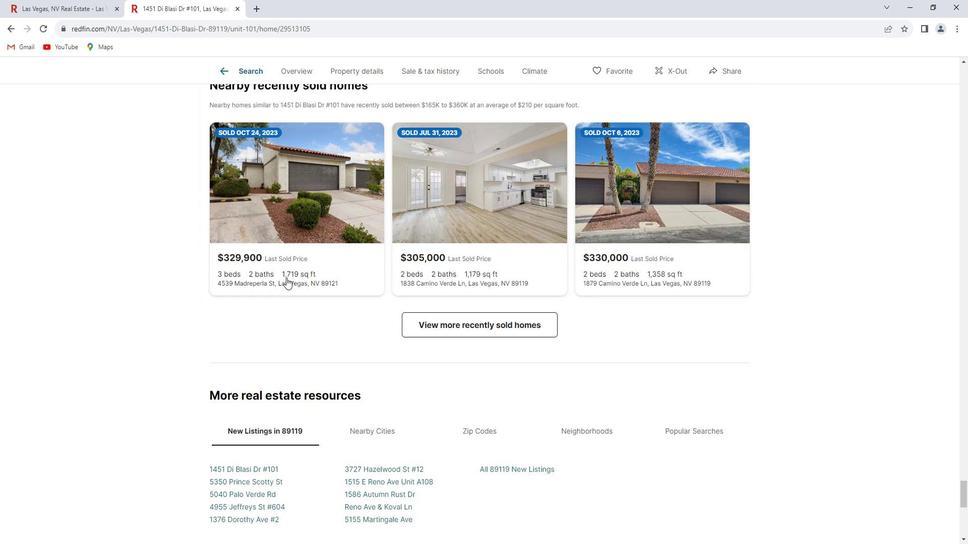 
Action: Mouse scrolled (298, 279) with delta (0, 0)
Screenshot: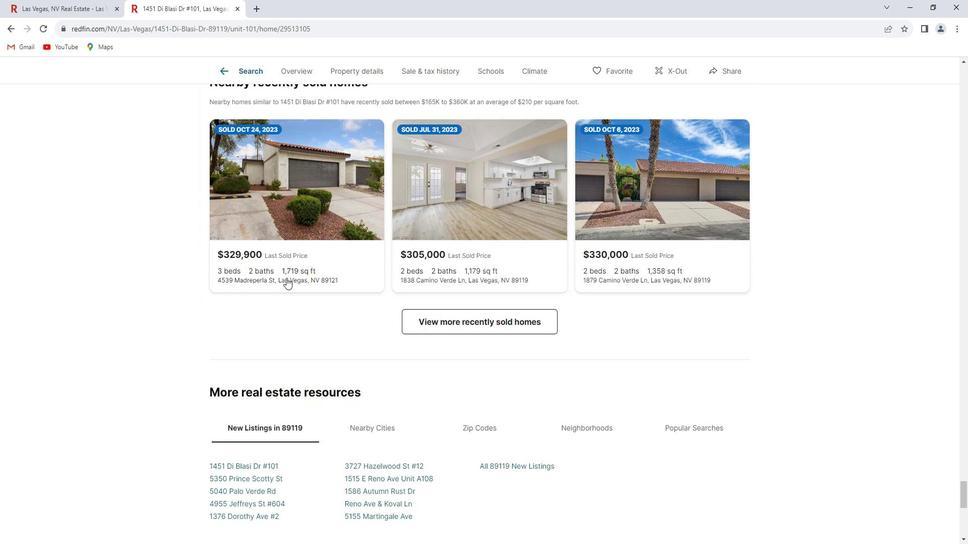 
Action: Mouse scrolled (298, 279) with delta (0, 0)
Screenshot: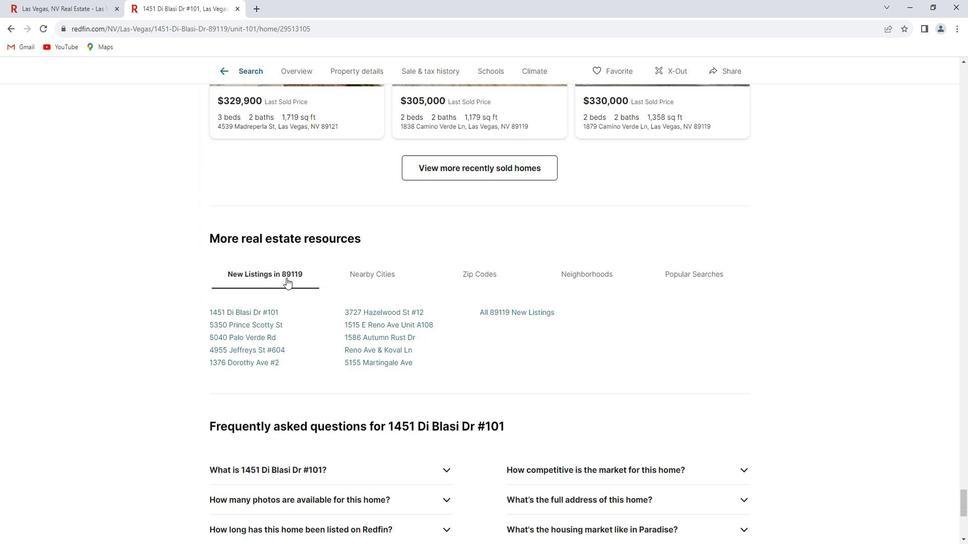 
Action: Mouse scrolled (298, 279) with delta (0, 0)
Screenshot: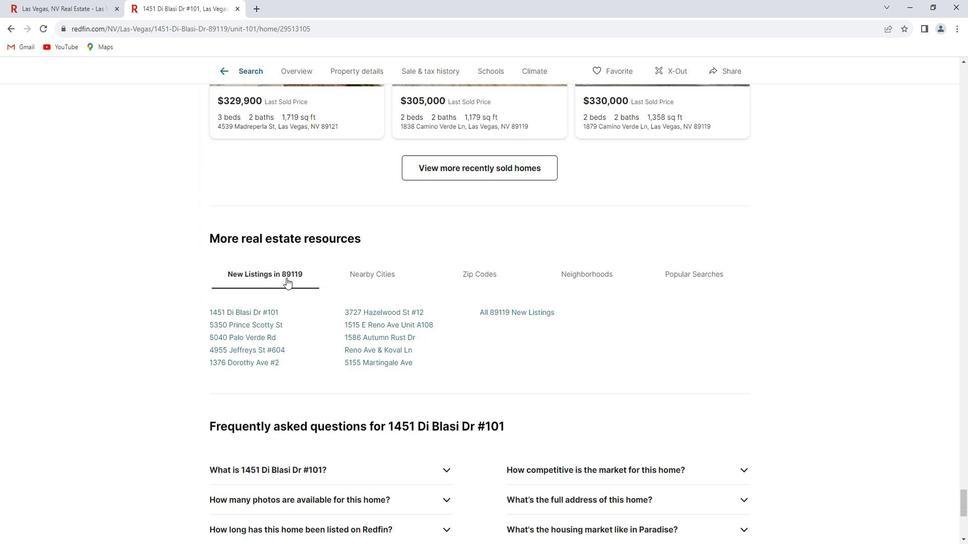 
Action: Mouse scrolled (298, 279) with delta (0, 0)
Screenshot: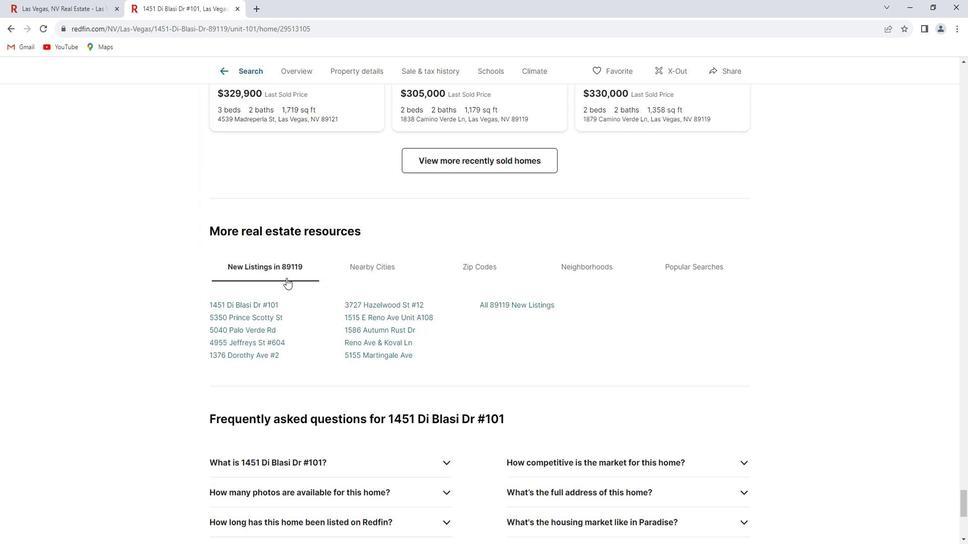 
Action: Mouse scrolled (298, 279) with delta (0, 0)
Screenshot: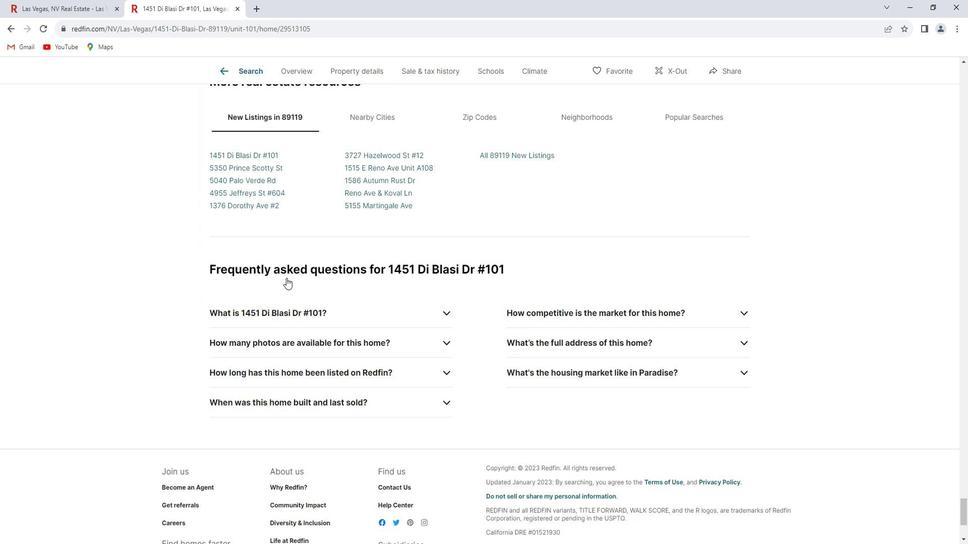 
Action: Mouse scrolled (298, 279) with delta (0, 0)
Screenshot: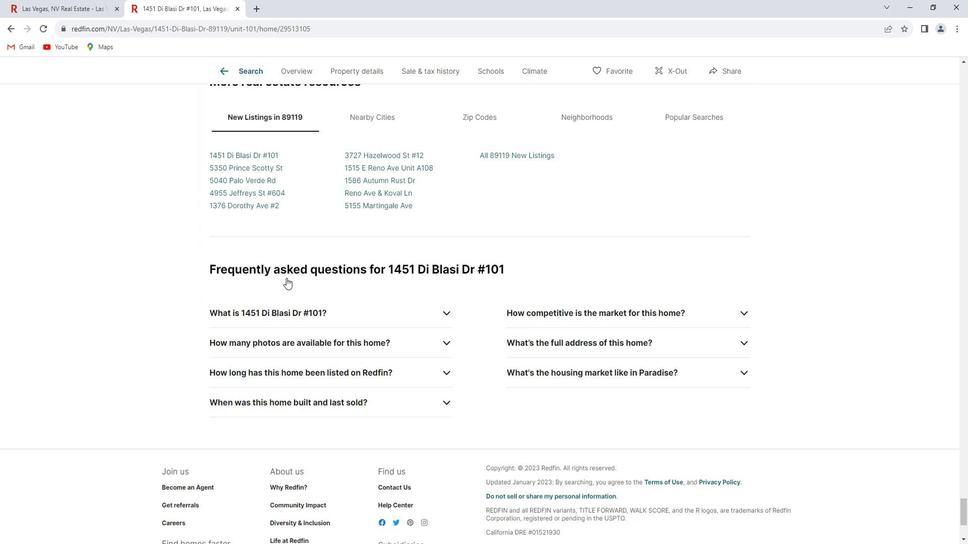 
Action: Mouse scrolled (298, 279) with delta (0, 0)
Screenshot: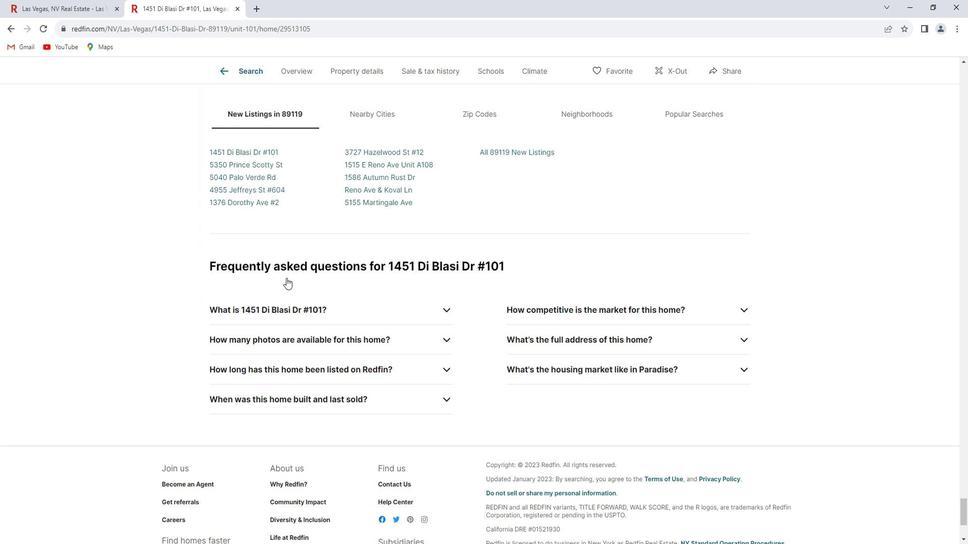 
Action: Mouse scrolled (298, 279) with delta (0, 0)
Screenshot: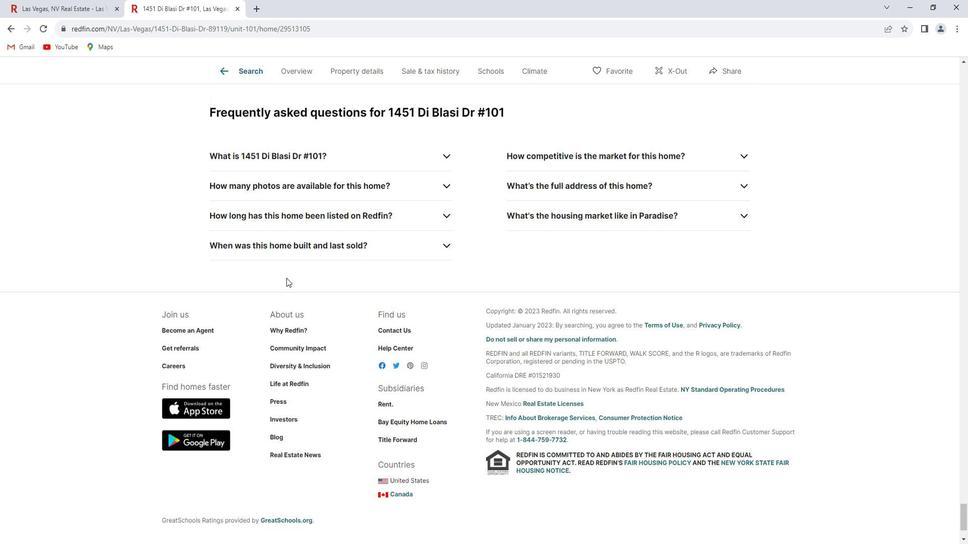 
Action: Mouse scrolled (298, 279) with delta (0, 0)
Screenshot: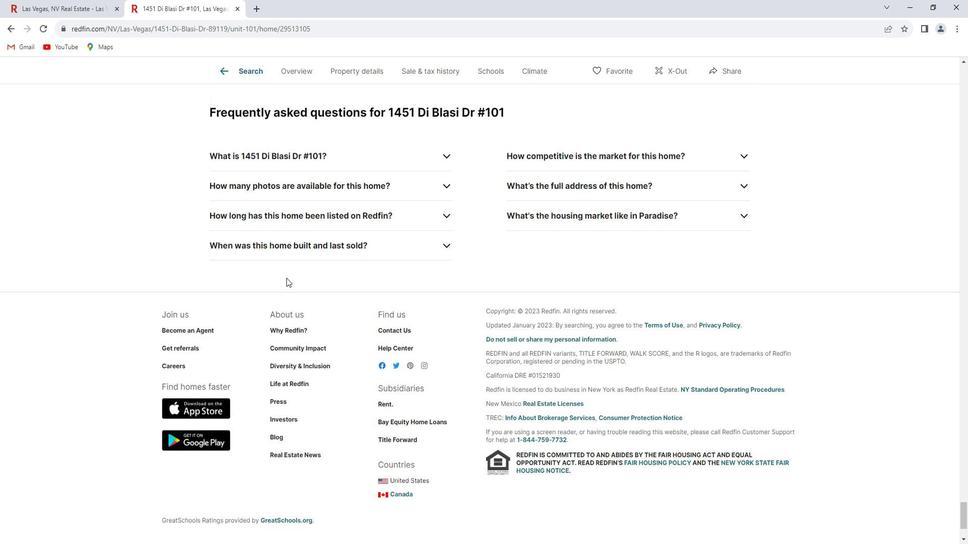 
Action: Mouse scrolled (298, 279) with delta (0, 0)
Screenshot: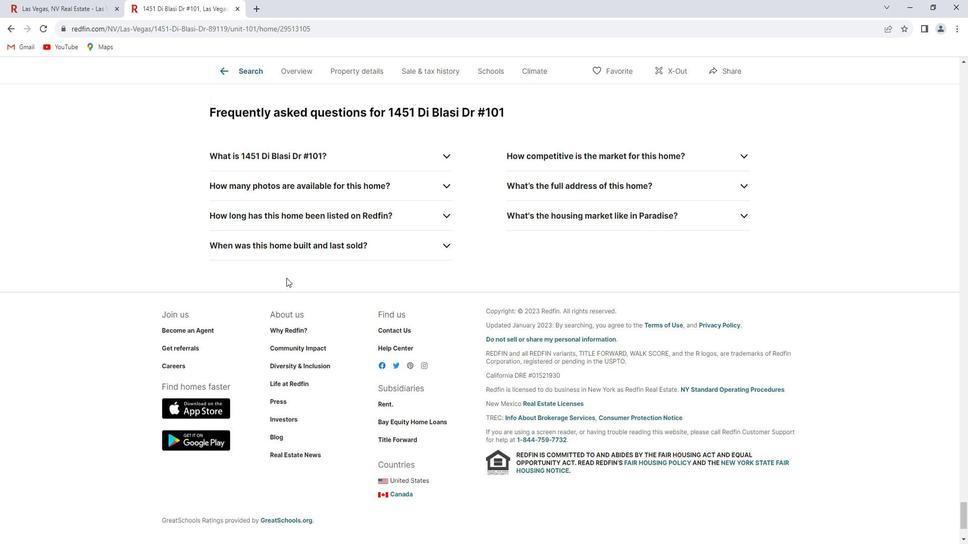 
Action: Mouse scrolled (298, 279) with delta (0, 0)
Screenshot: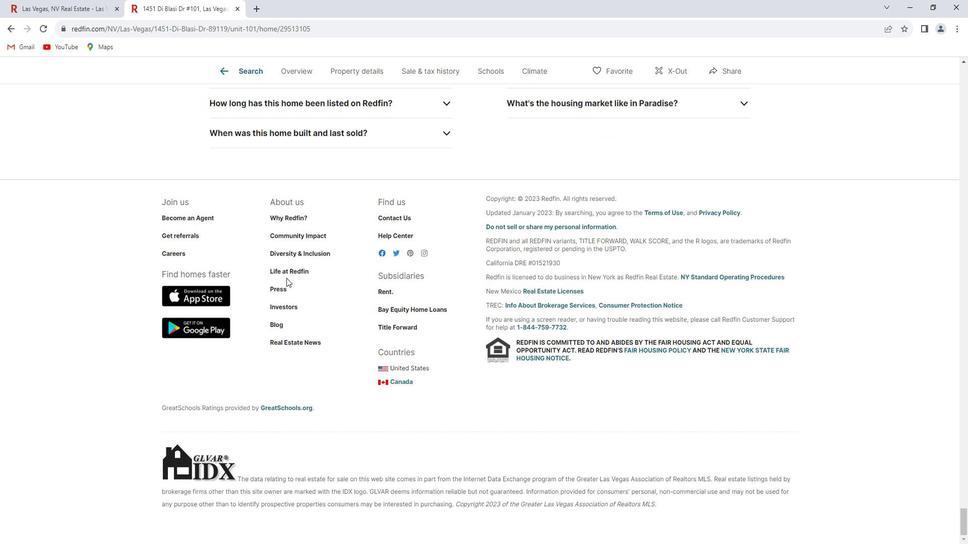 
Action: Mouse scrolled (298, 279) with delta (0, 0)
Screenshot: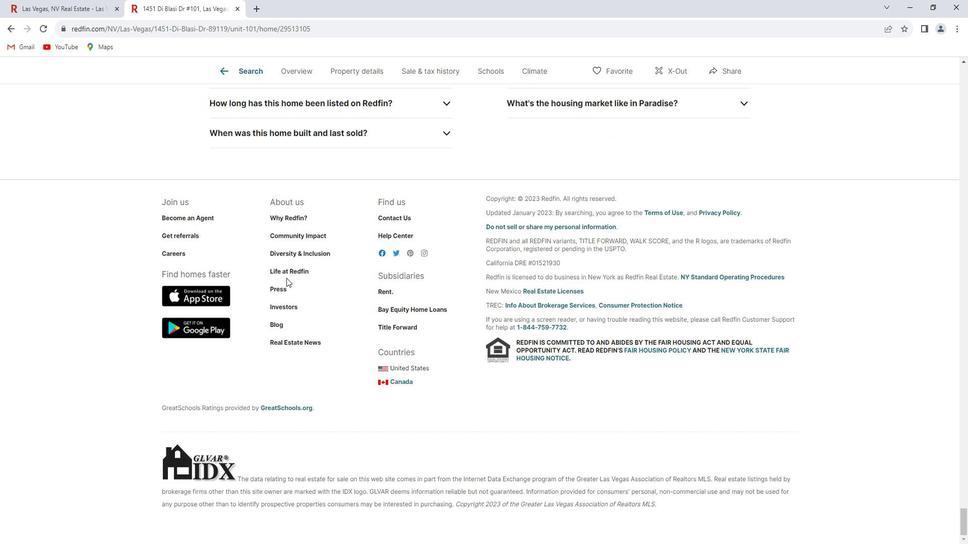 
Action: Mouse scrolled (298, 279) with delta (0, 0)
Screenshot: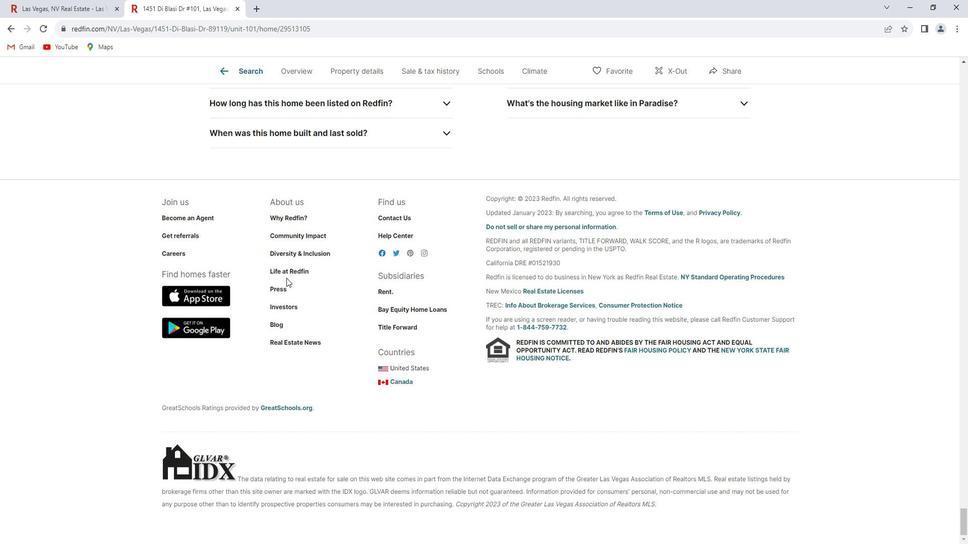 
Action: Mouse scrolled (298, 279) with delta (0, 0)
Screenshot: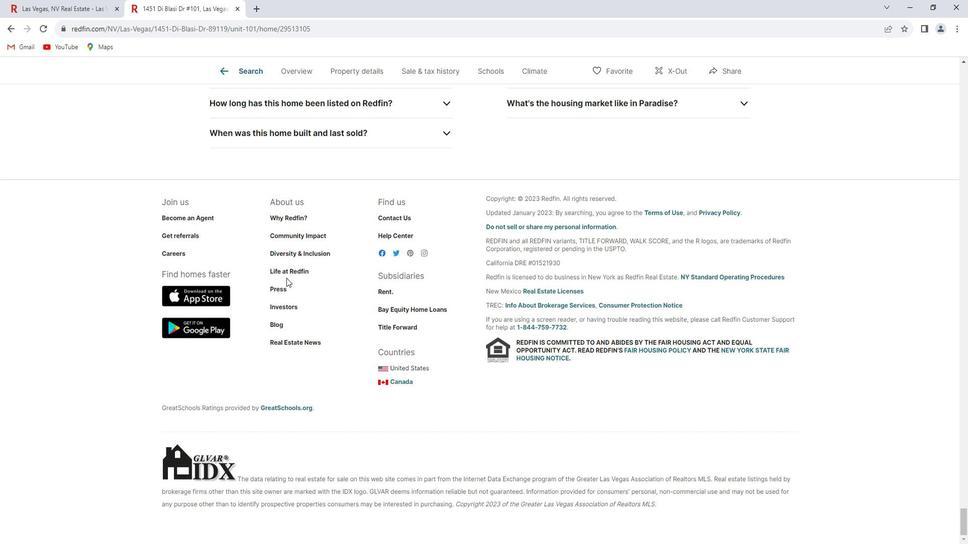 
Action: Mouse scrolled (298, 279) with delta (0, 0)
Screenshot: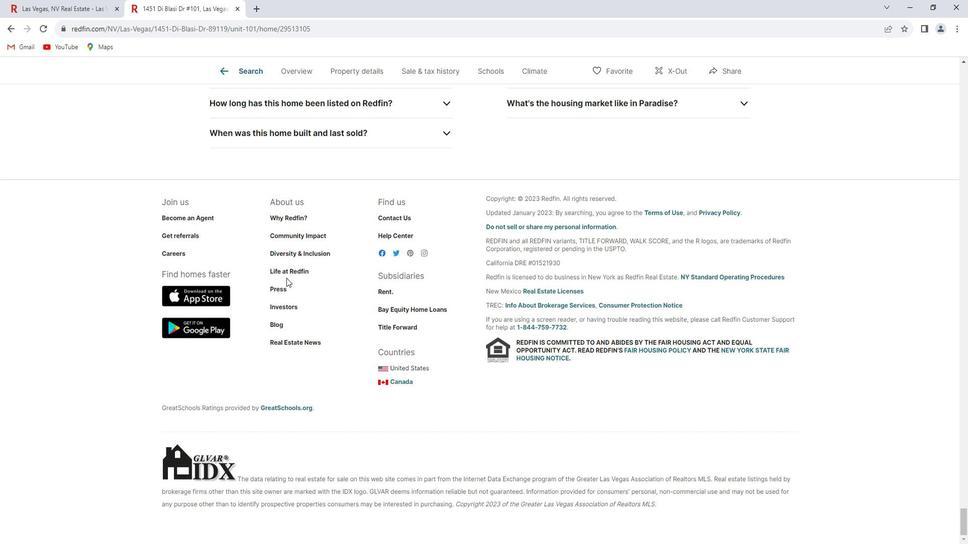 
Action: Mouse moved to (104, 14)
Screenshot: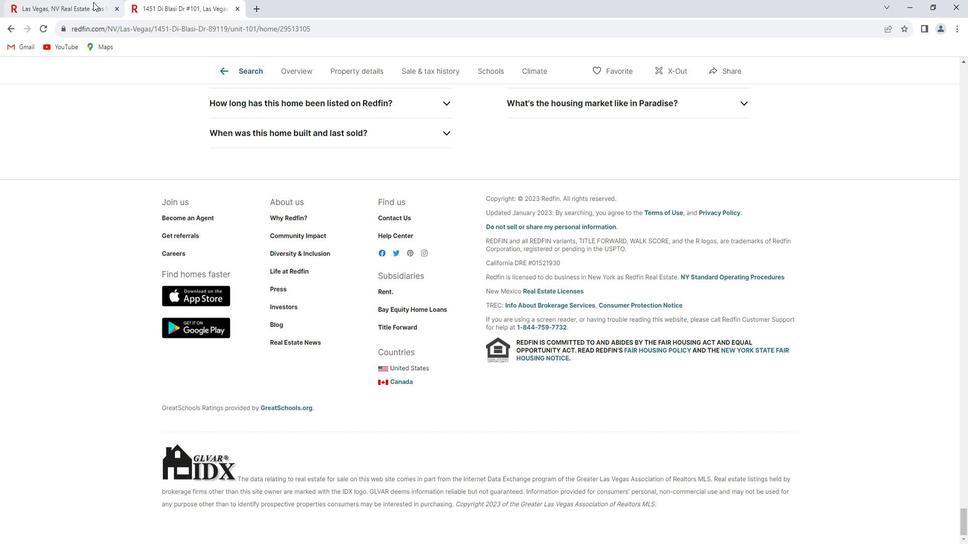 
Action: Mouse pressed left at (104, 14)
Screenshot: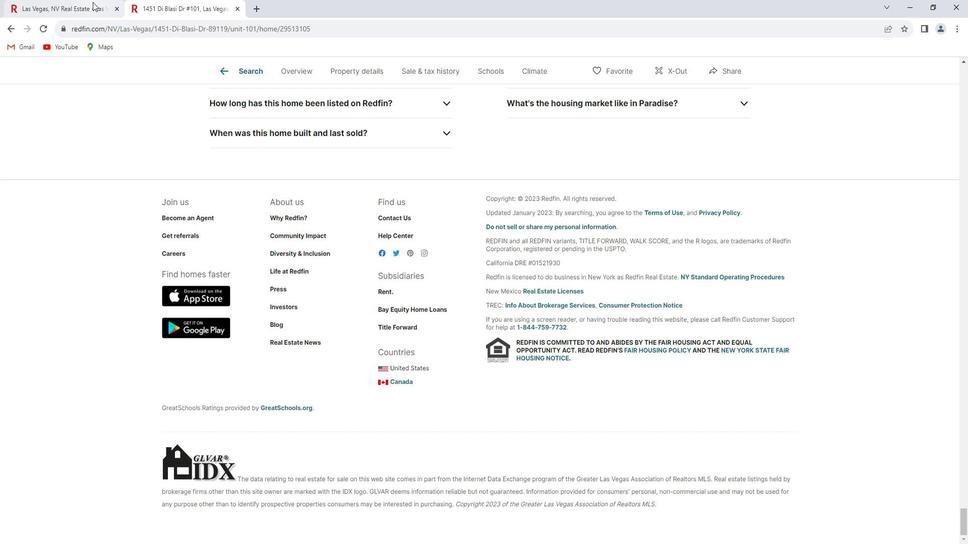 
Action: Mouse moved to (770, 277)
Screenshot: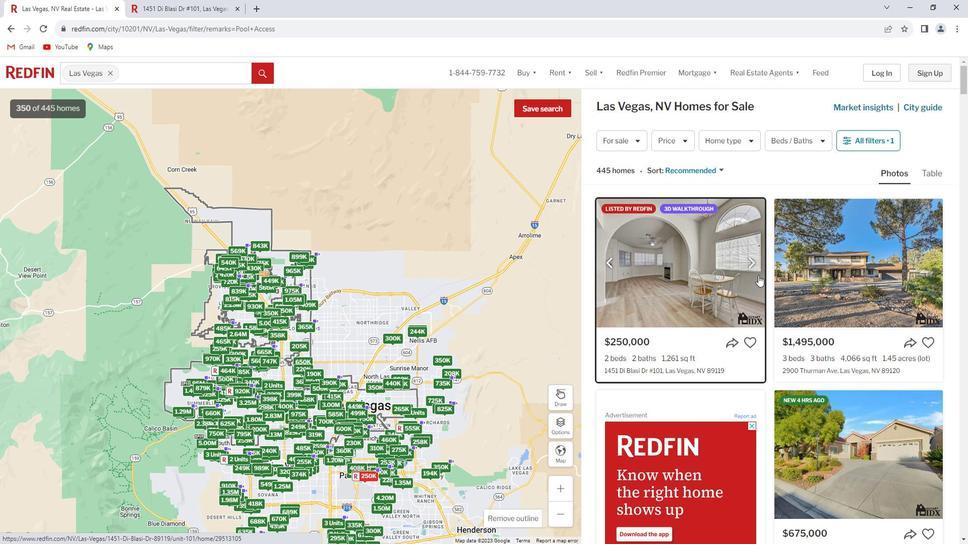 
Action: Mouse scrolled (770, 276) with delta (0, 0)
Screenshot: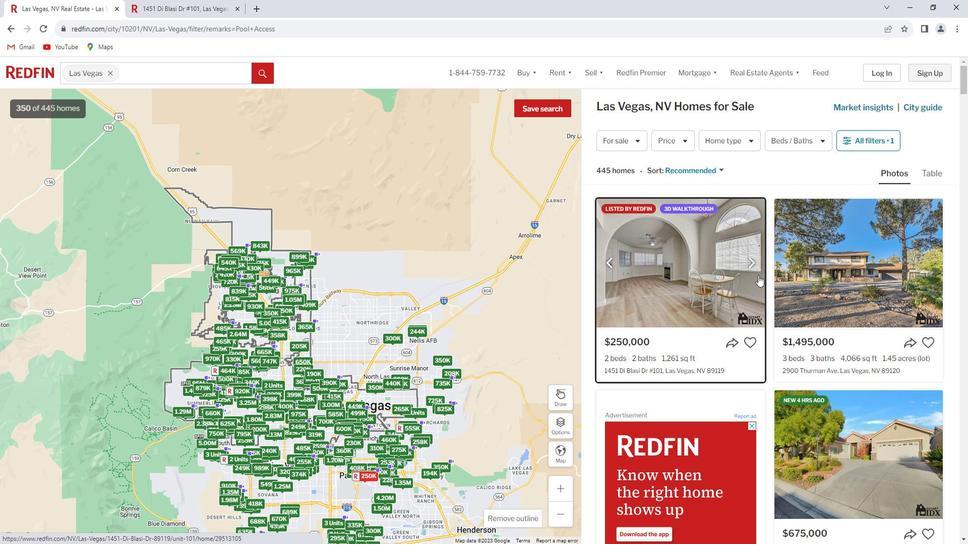 
Action: Mouse moved to (816, 263)
Screenshot: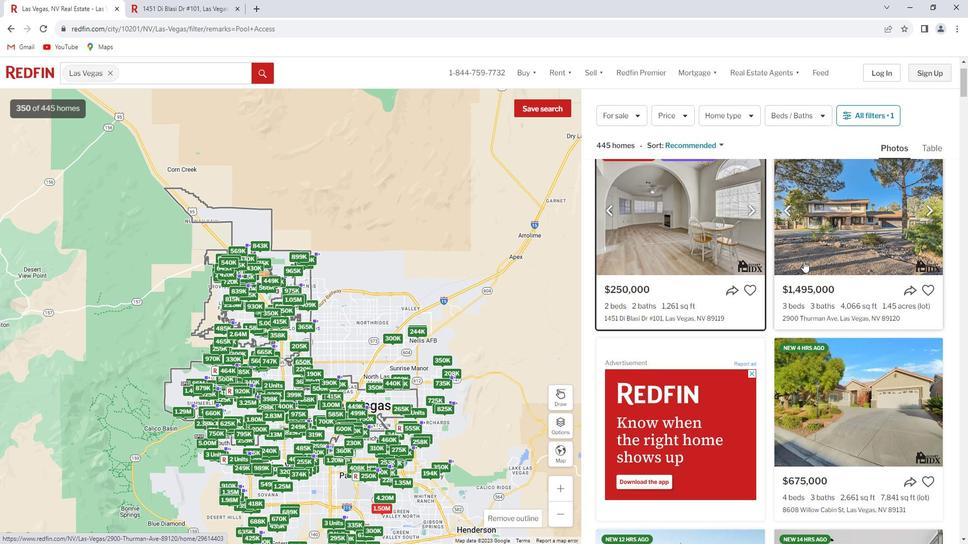 
Action: Mouse pressed left at (816, 263)
Screenshot: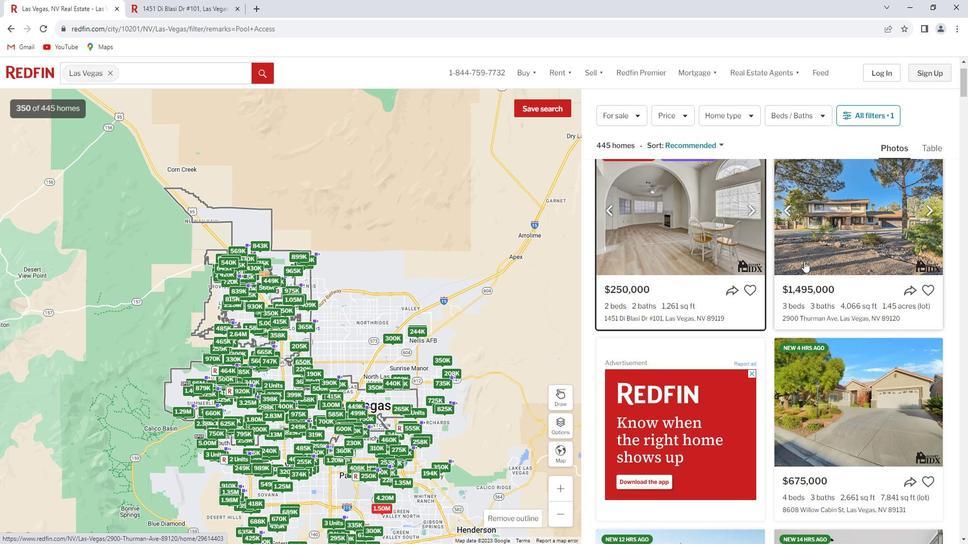 
Action: Mouse moved to (737, 338)
Screenshot: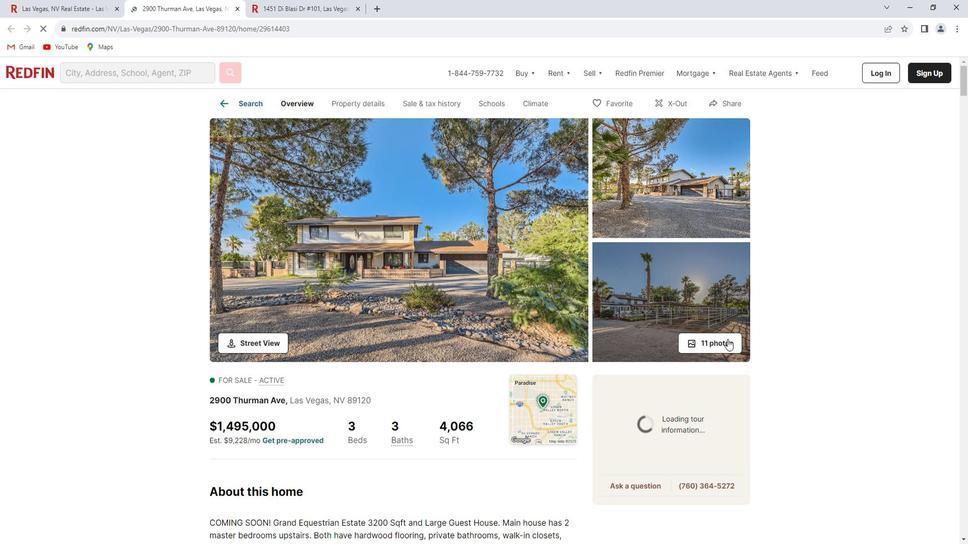 
Action: Mouse pressed left at (737, 338)
Screenshot: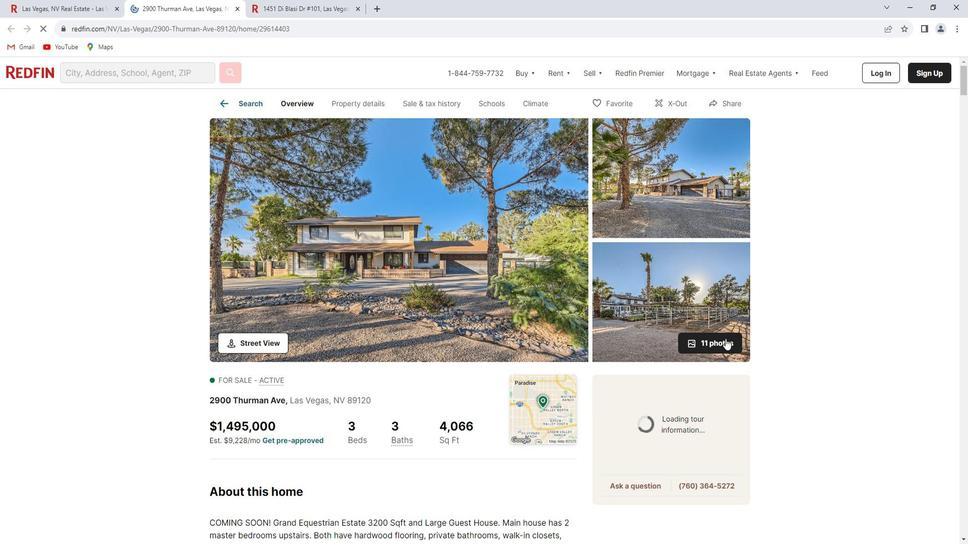
Action: Mouse moved to (143, 264)
